 Task: Find connections with filter location Ginsheim-Gustavsburg with filter topic #careeradvice with filter profile language German with filter current company Believe In Yourself with filter school Kalyani University, Kalyani with filter industry Human Resources Services with filter service category NotaryOnline Research with filter keywords title Administrative Analyst
Action: Mouse moved to (645, 86)
Screenshot: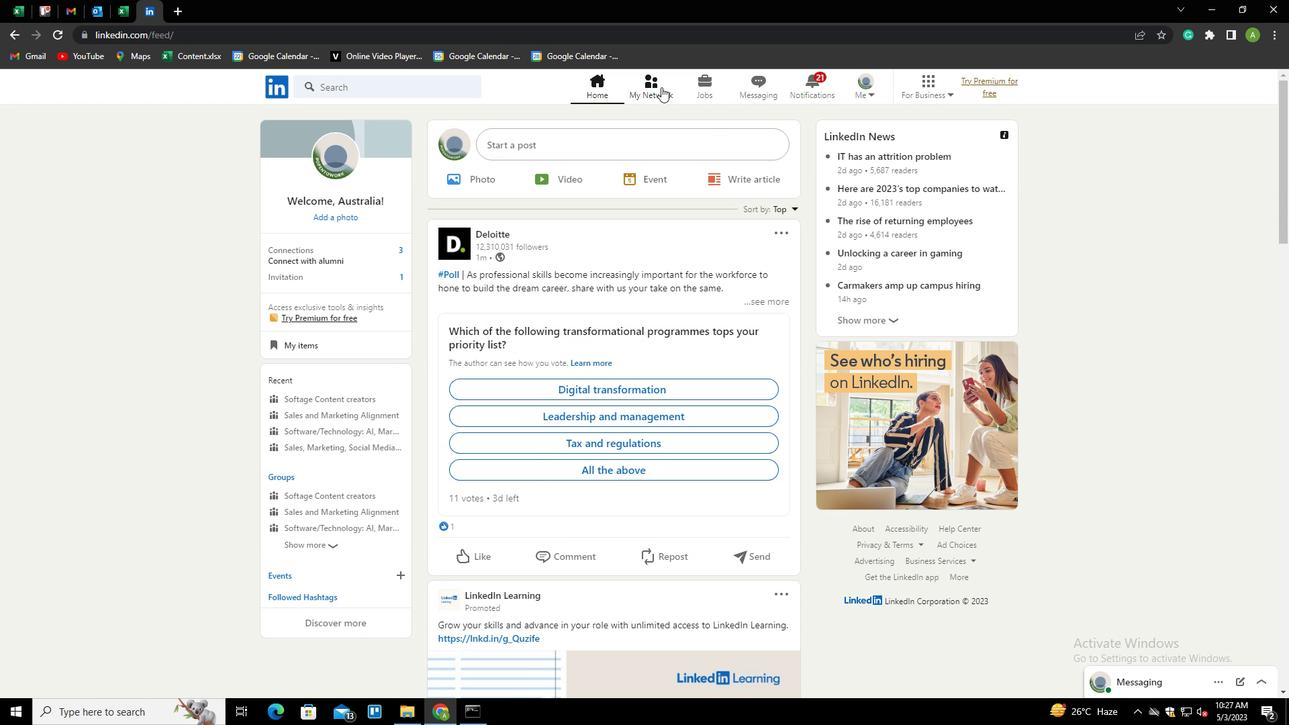 
Action: Mouse pressed left at (645, 86)
Screenshot: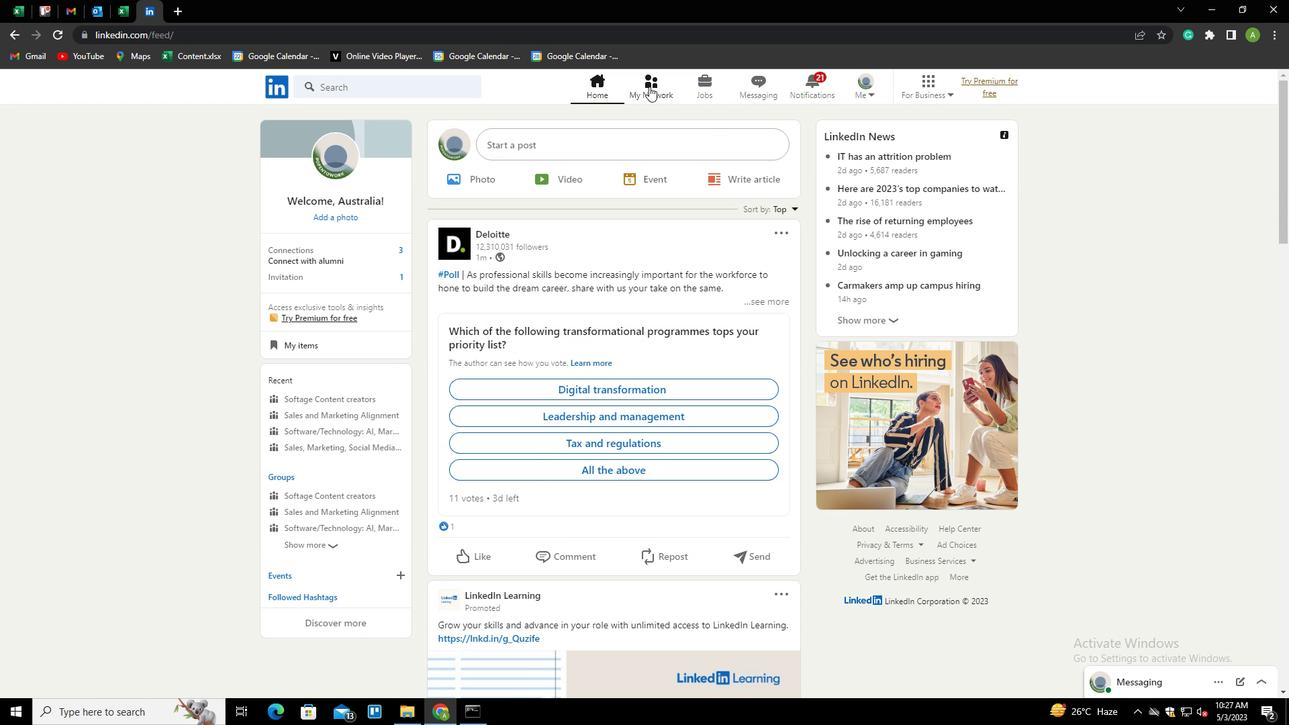 
Action: Mouse moved to (330, 155)
Screenshot: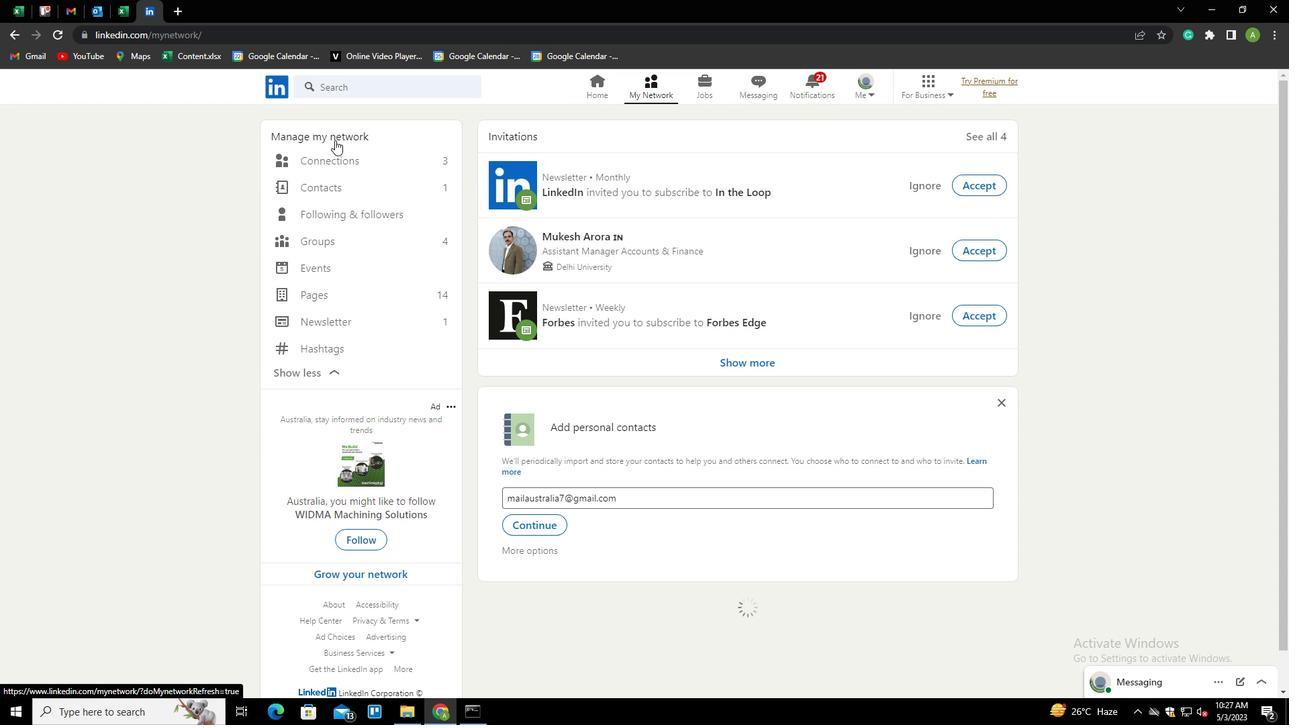 
Action: Mouse pressed left at (330, 155)
Screenshot: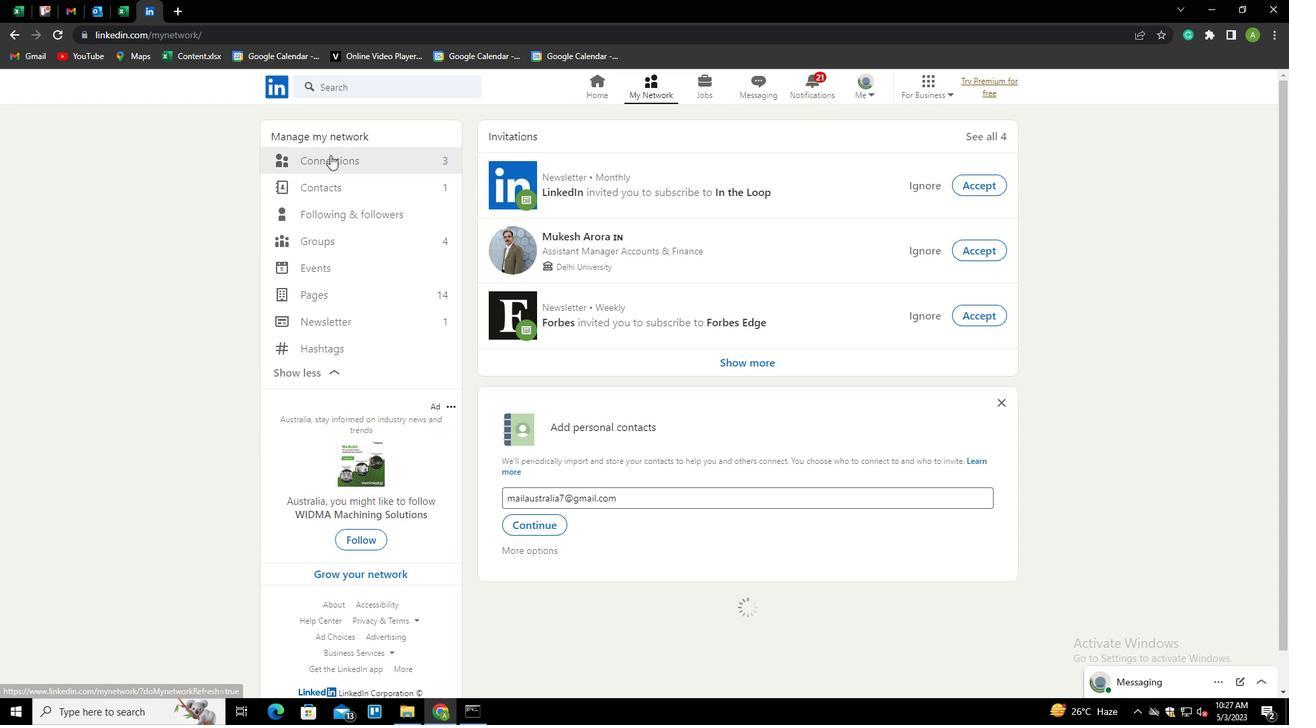 
Action: Mouse moved to (710, 160)
Screenshot: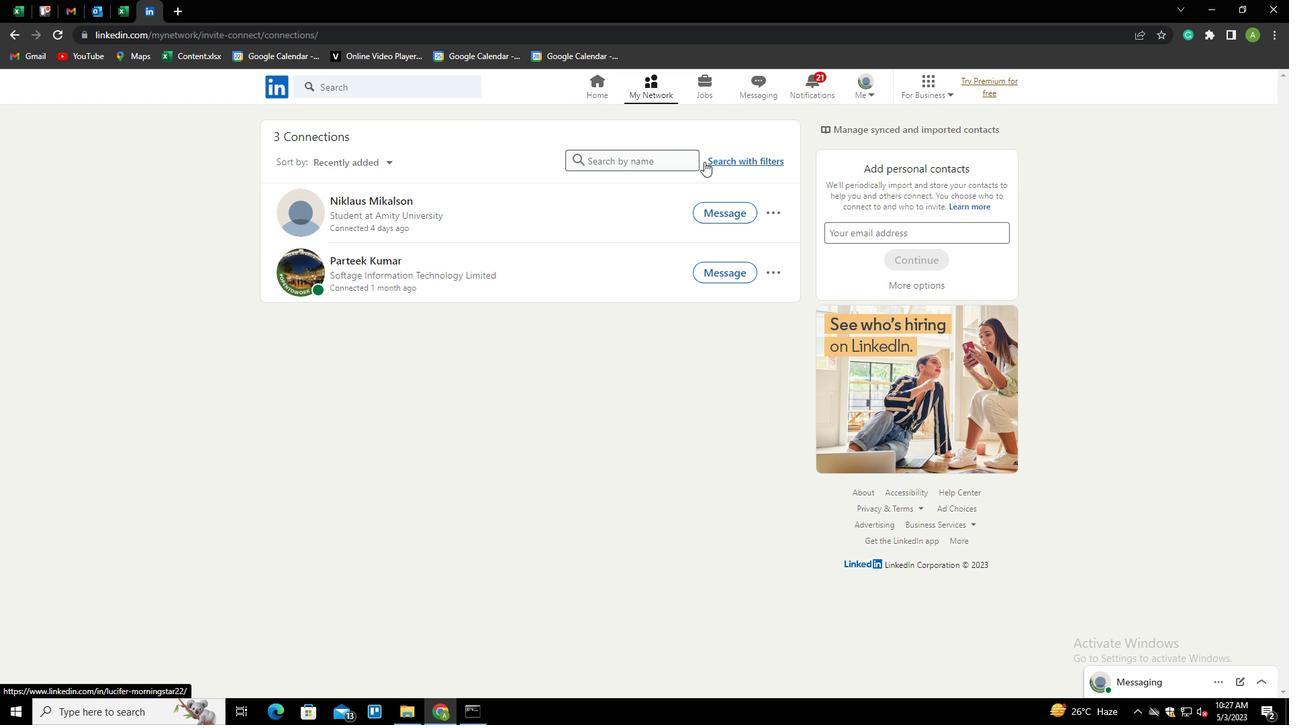
Action: Mouse pressed left at (710, 160)
Screenshot: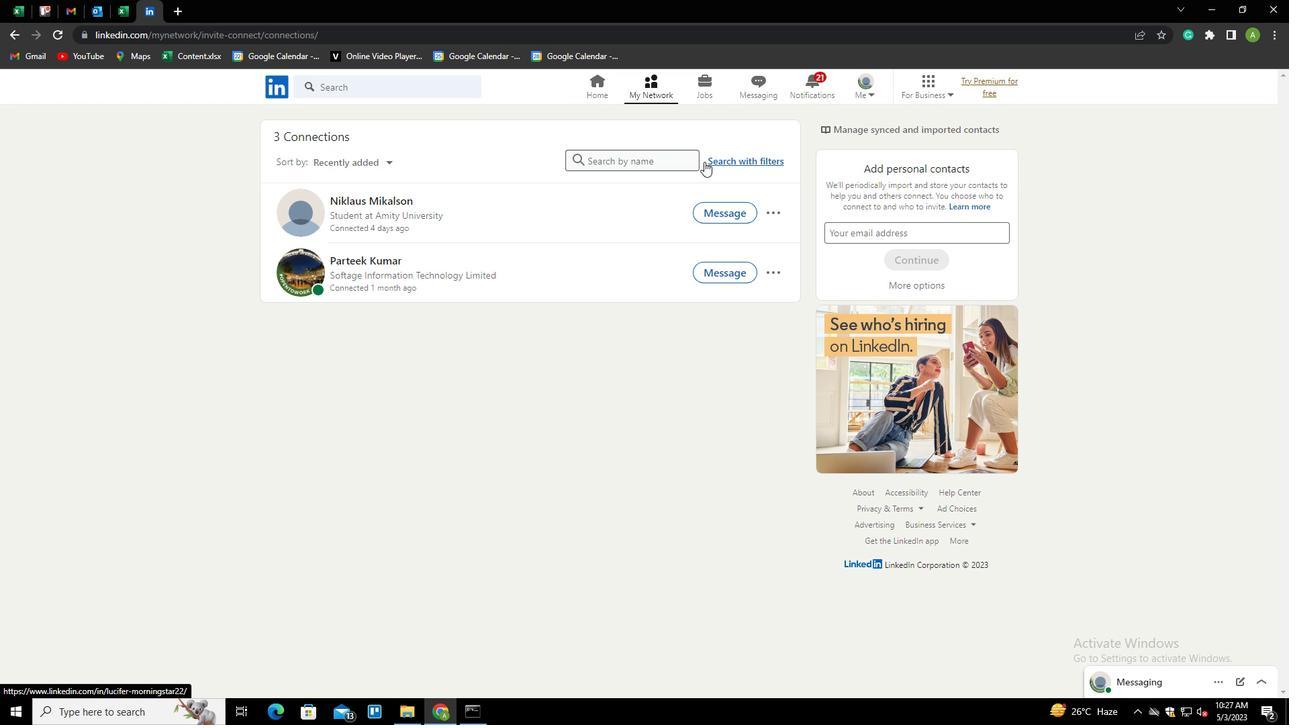 
Action: Mouse moved to (677, 122)
Screenshot: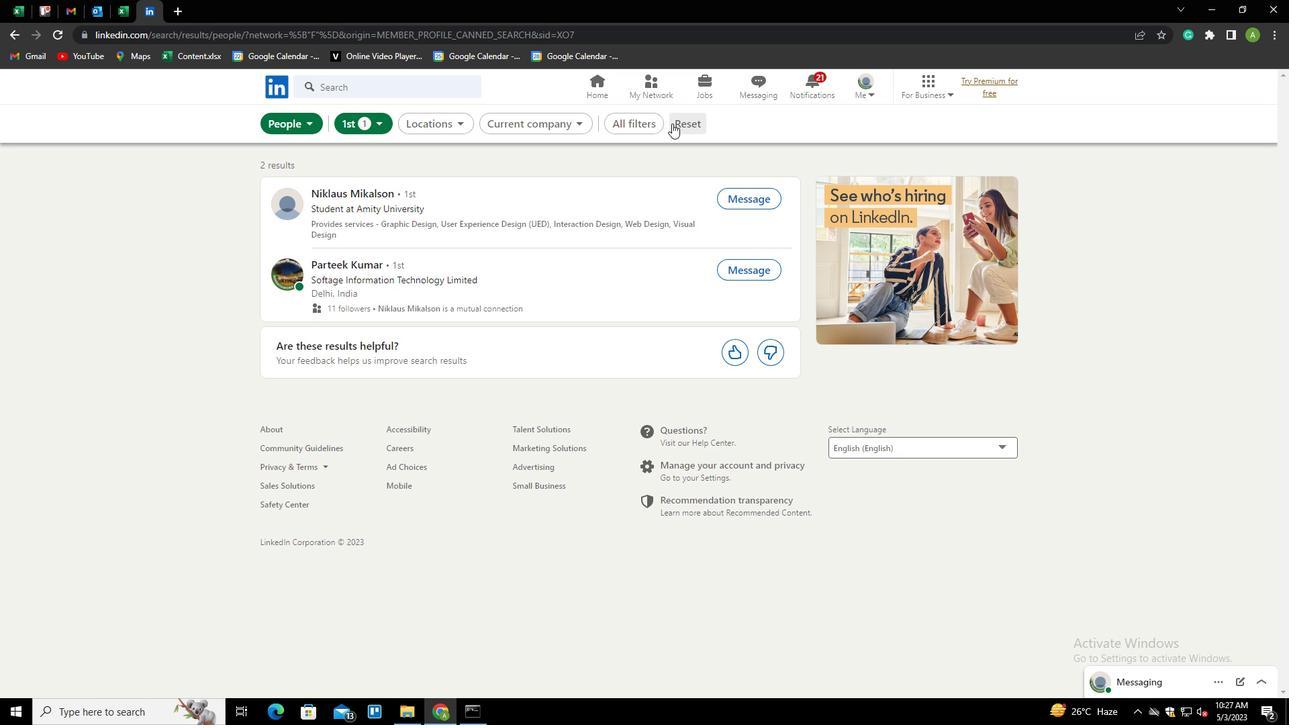 
Action: Mouse pressed left at (677, 122)
Screenshot: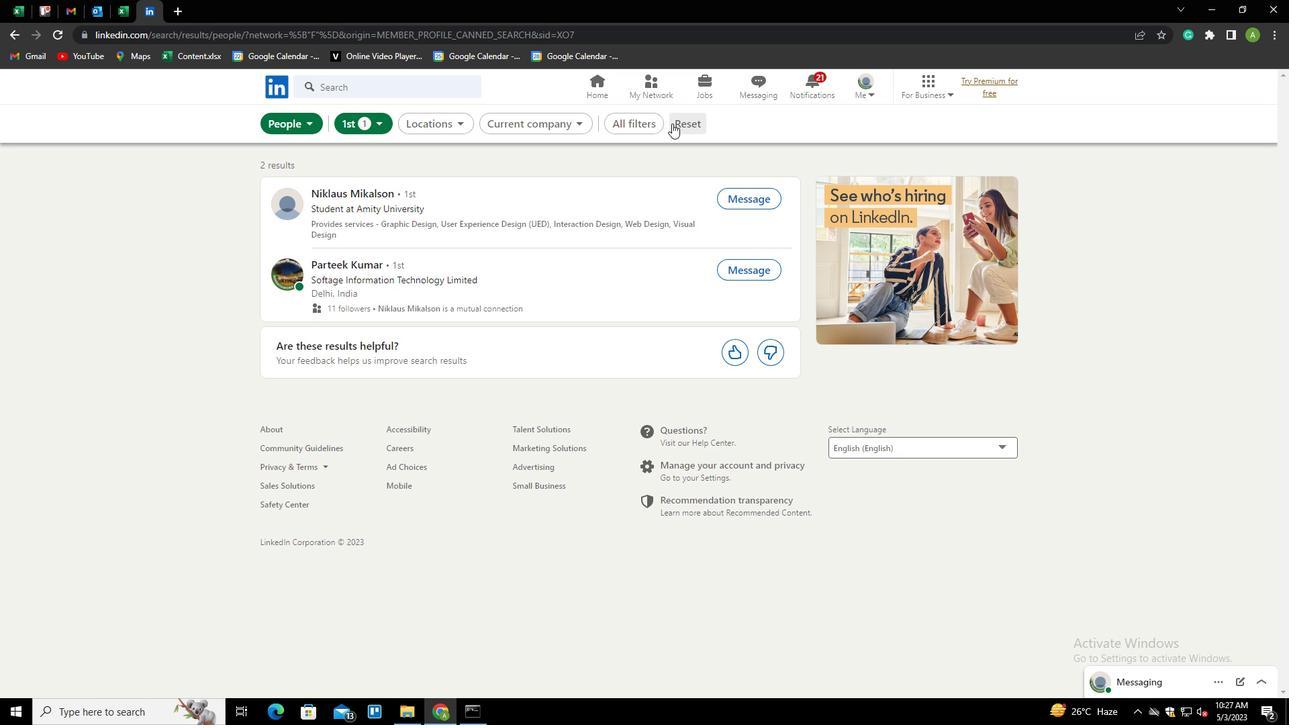 
Action: Mouse moved to (667, 125)
Screenshot: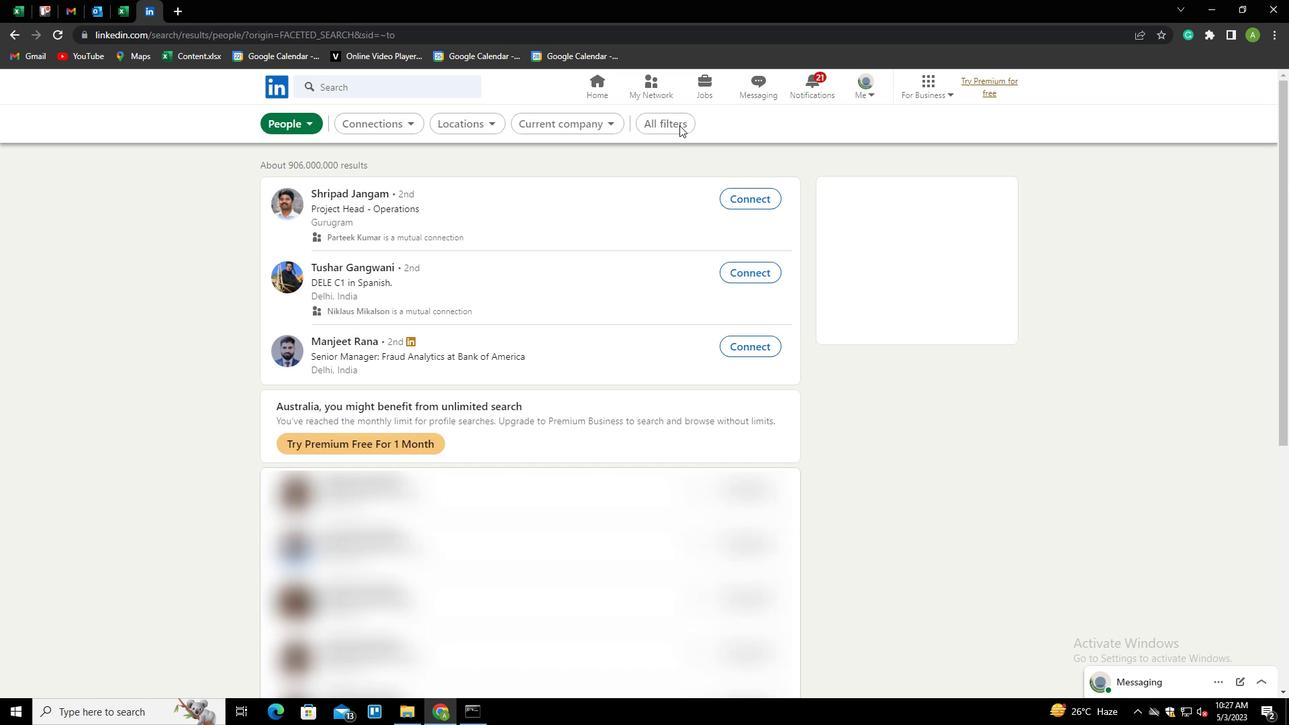 
Action: Mouse pressed left at (667, 125)
Screenshot: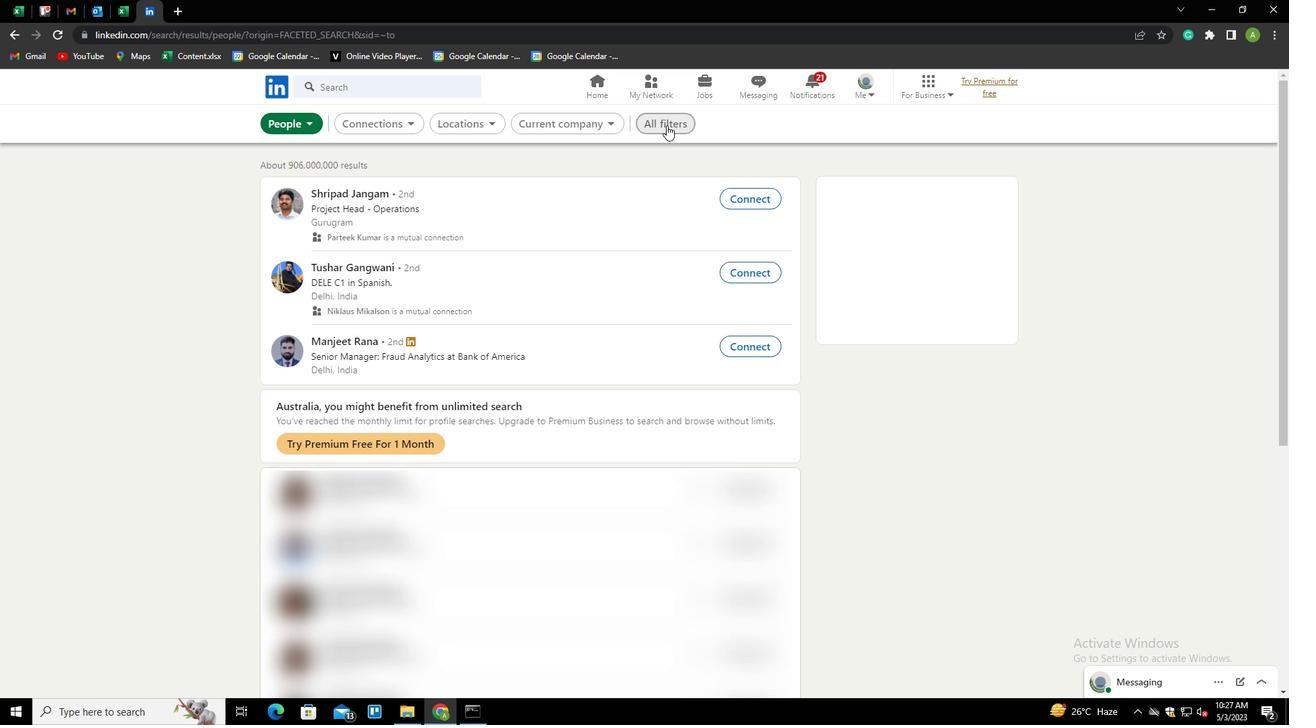 
Action: Key pressed <Key.shift>
Screenshot: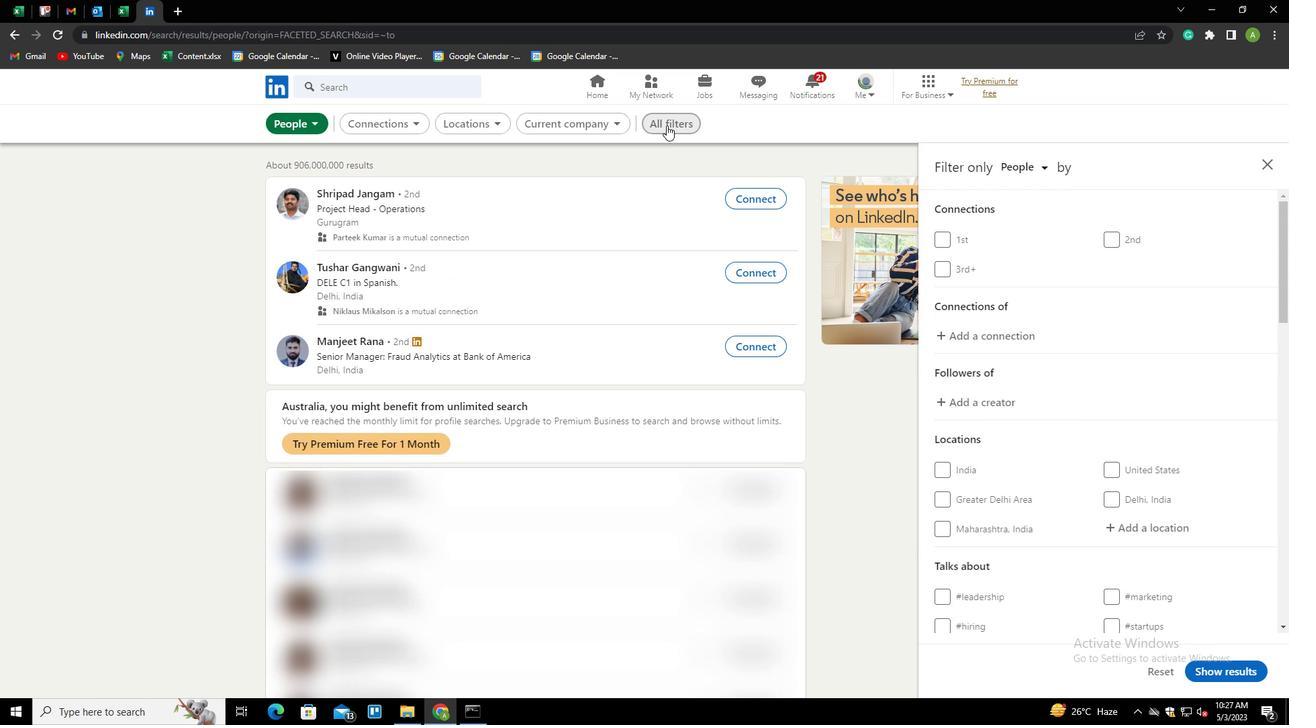 
Action: Mouse moved to (1067, 432)
Screenshot: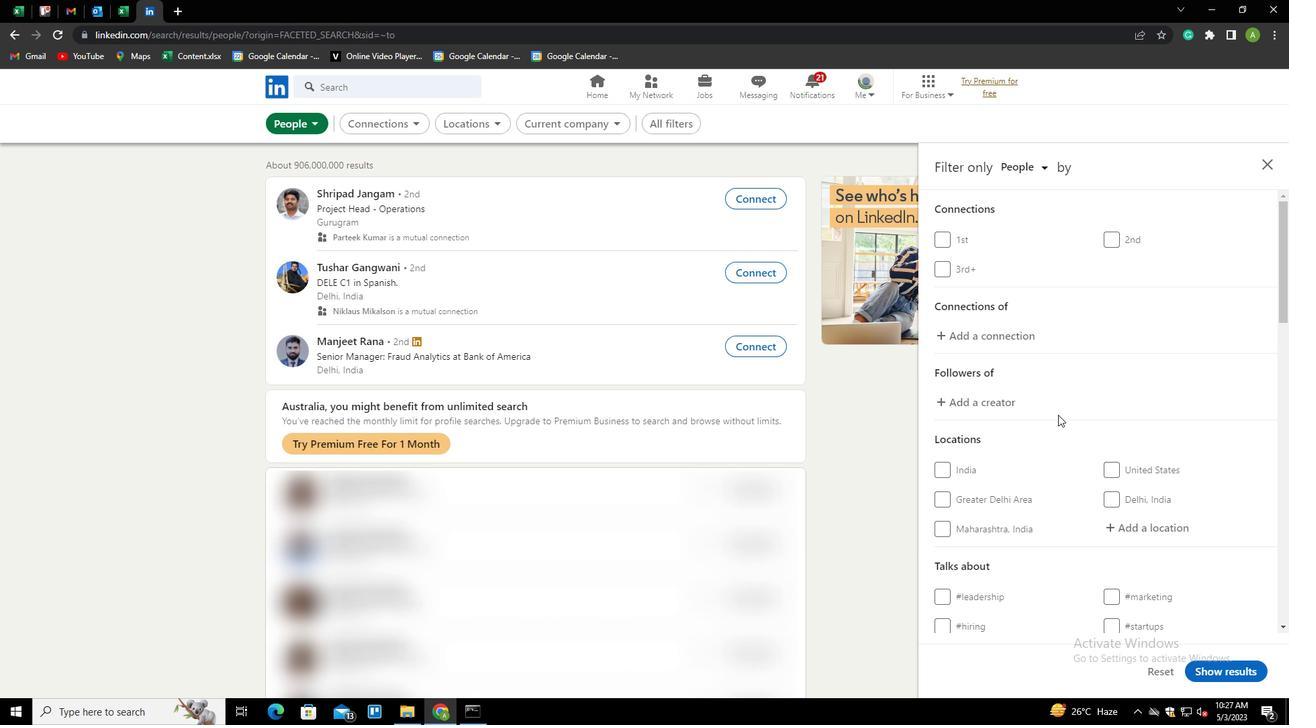 
Action: Mouse scrolled (1067, 431) with delta (0, 0)
Screenshot: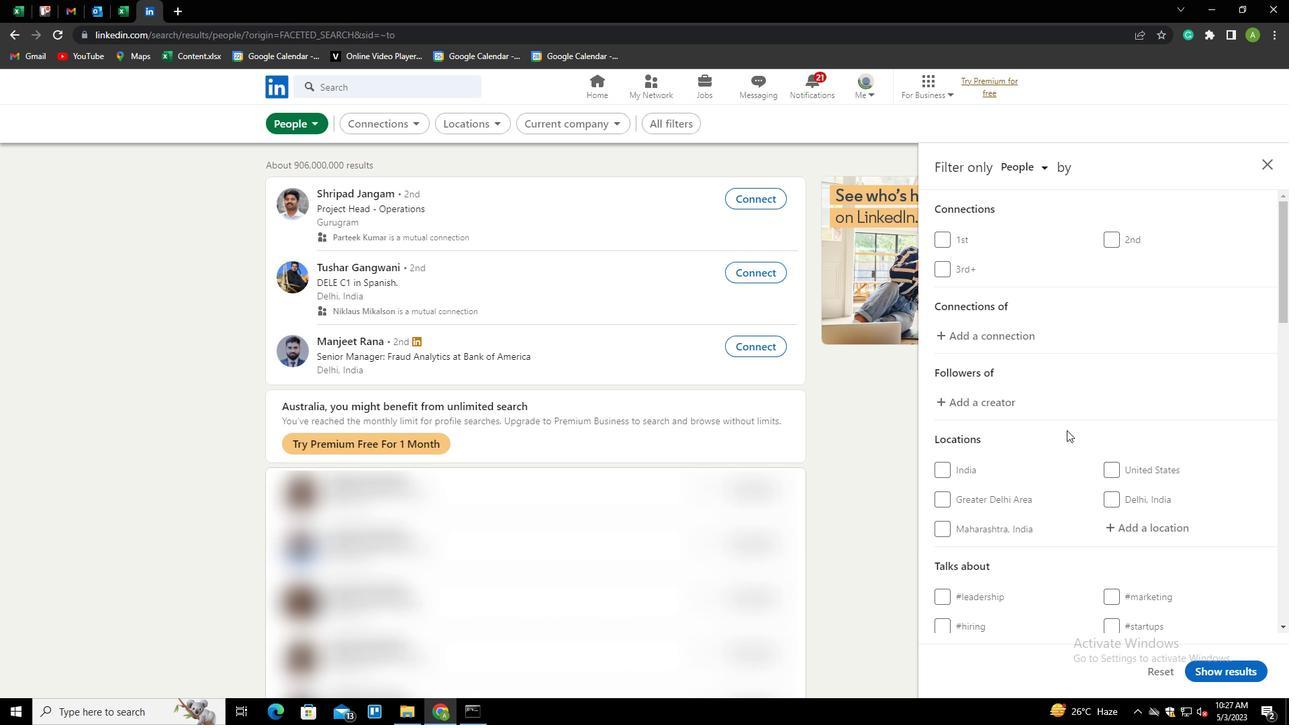 
Action: Mouse scrolled (1067, 431) with delta (0, 0)
Screenshot: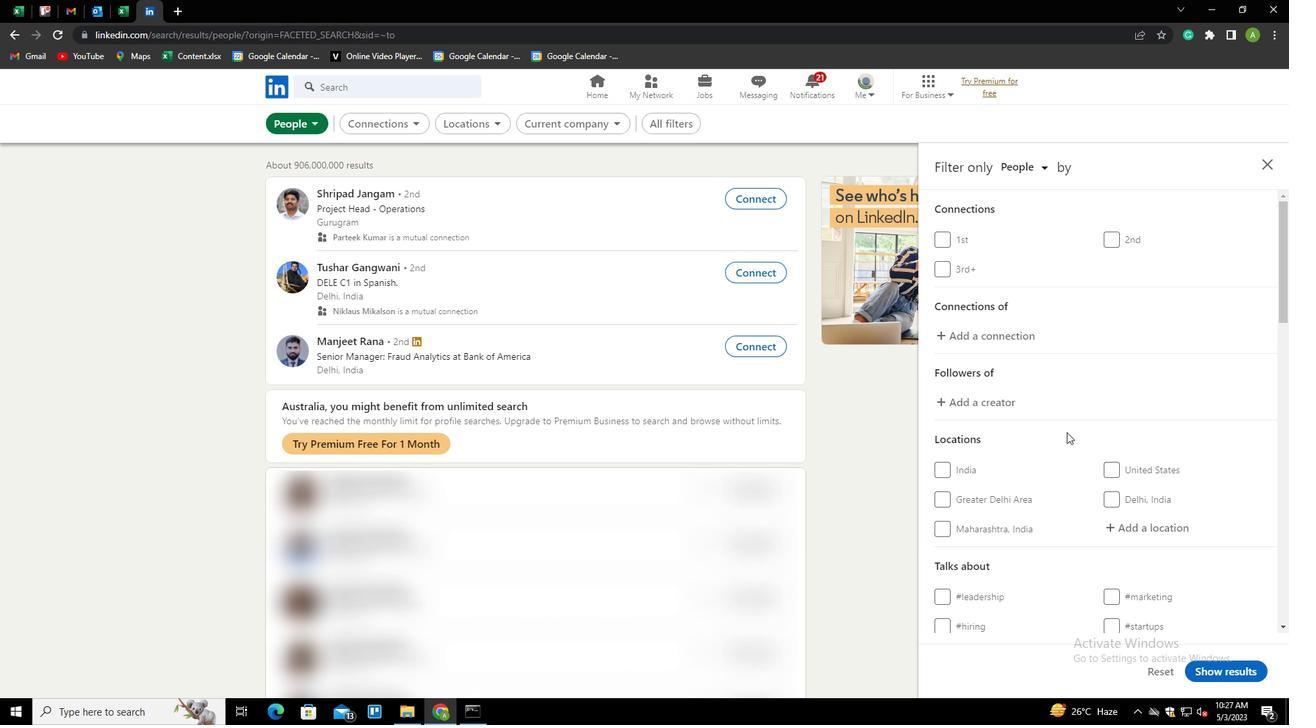 
Action: Mouse moved to (1109, 397)
Screenshot: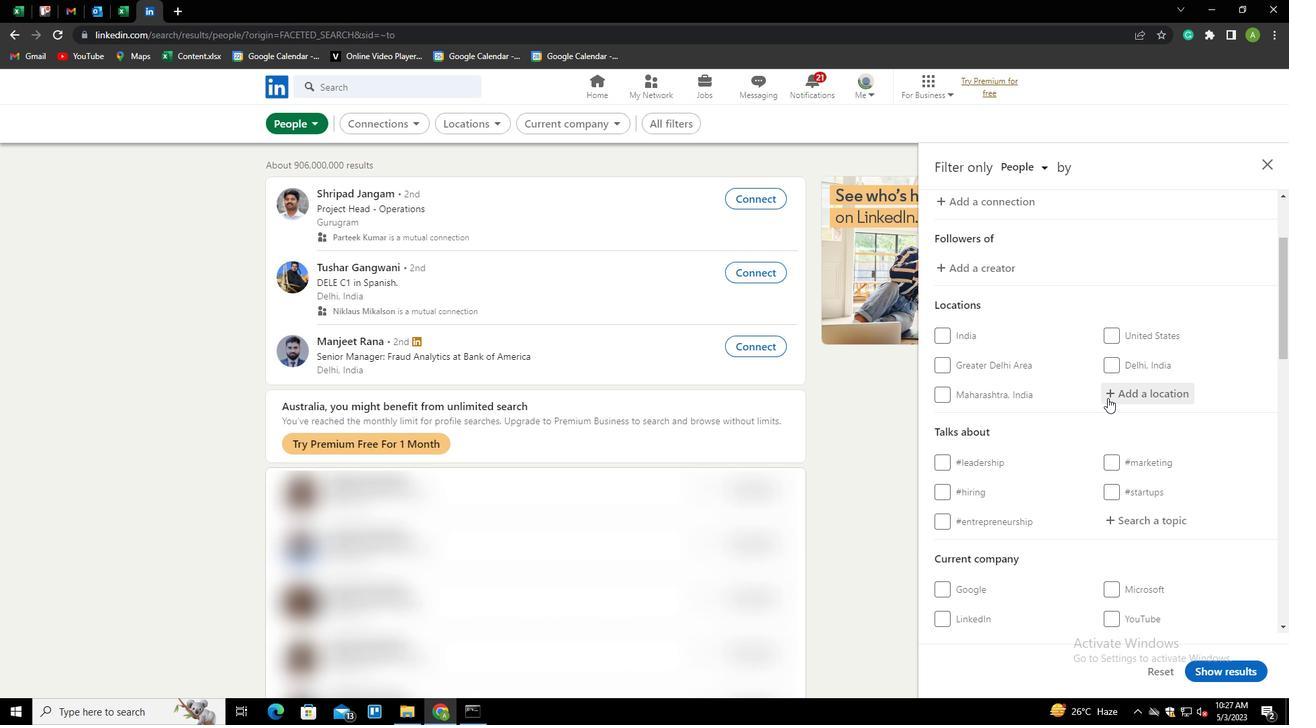 
Action: Mouse pressed left at (1109, 397)
Screenshot: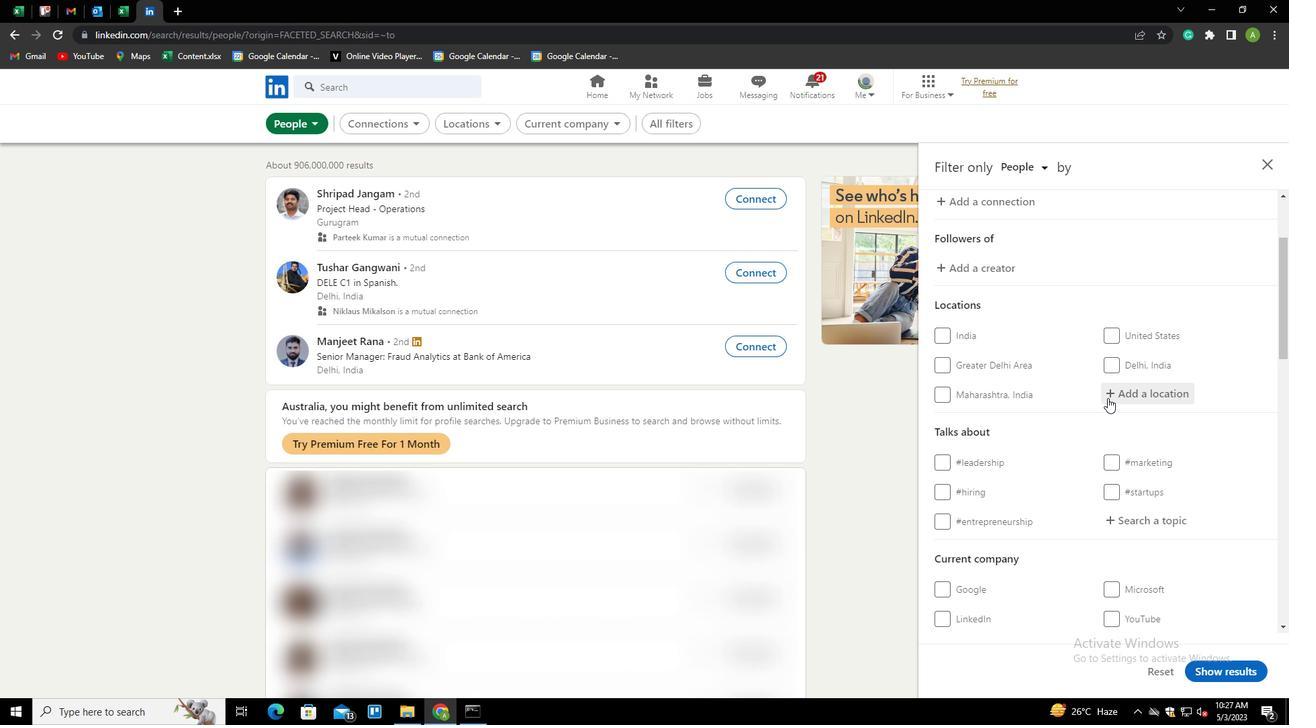 
Action: Key pressed <Key.shift>G
Screenshot: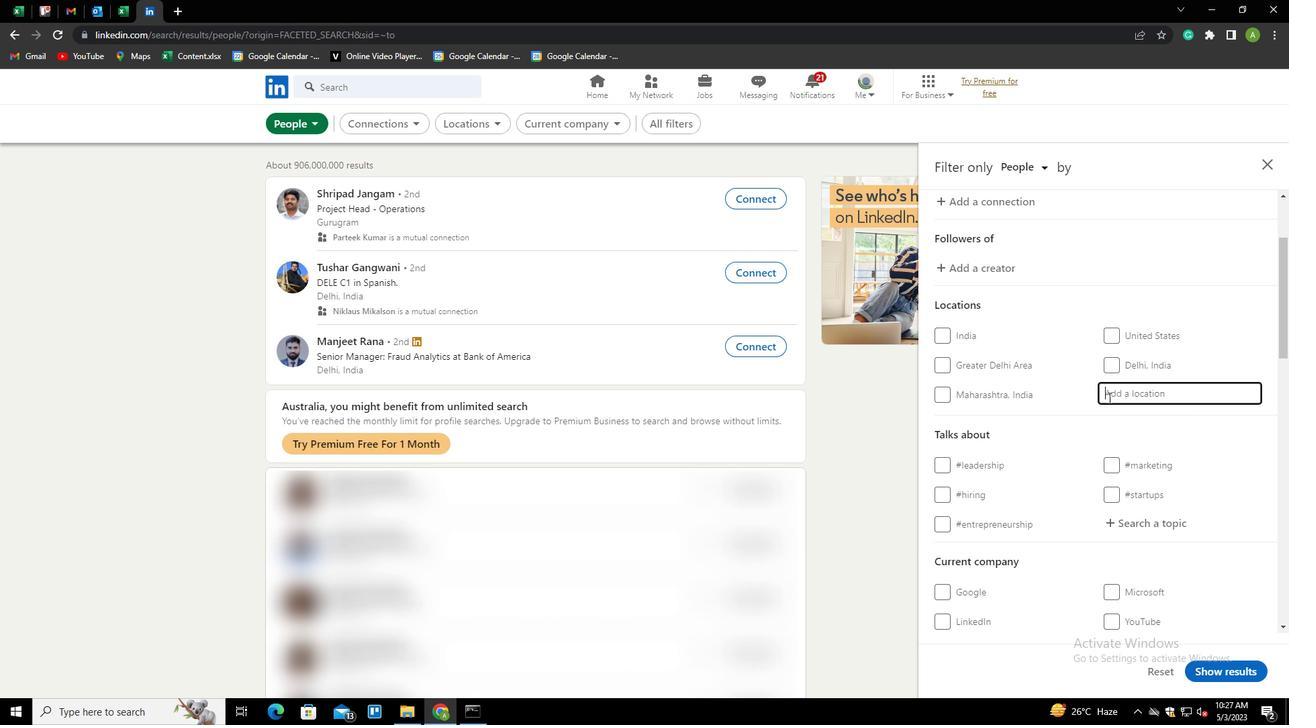 
Action: Mouse moved to (1099, 401)
Screenshot: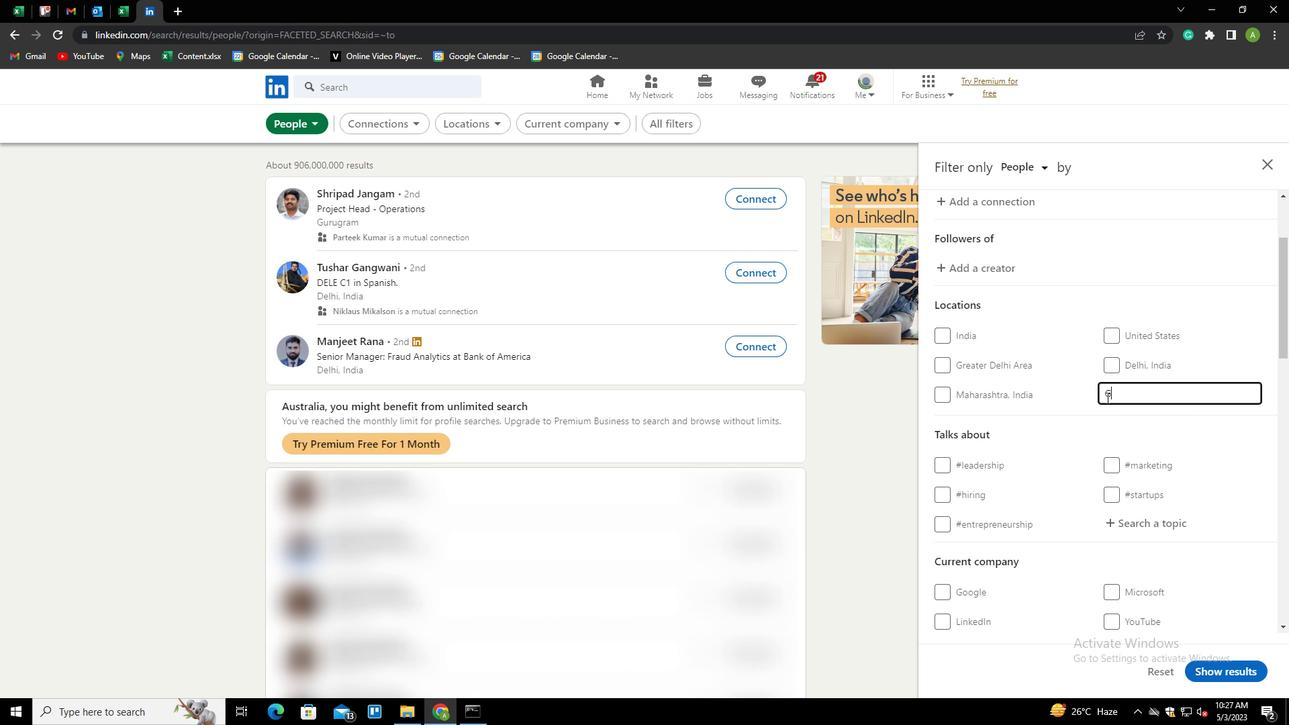 
Action: Key pressed INSHEIM<Key.down><Key.enter>
Screenshot: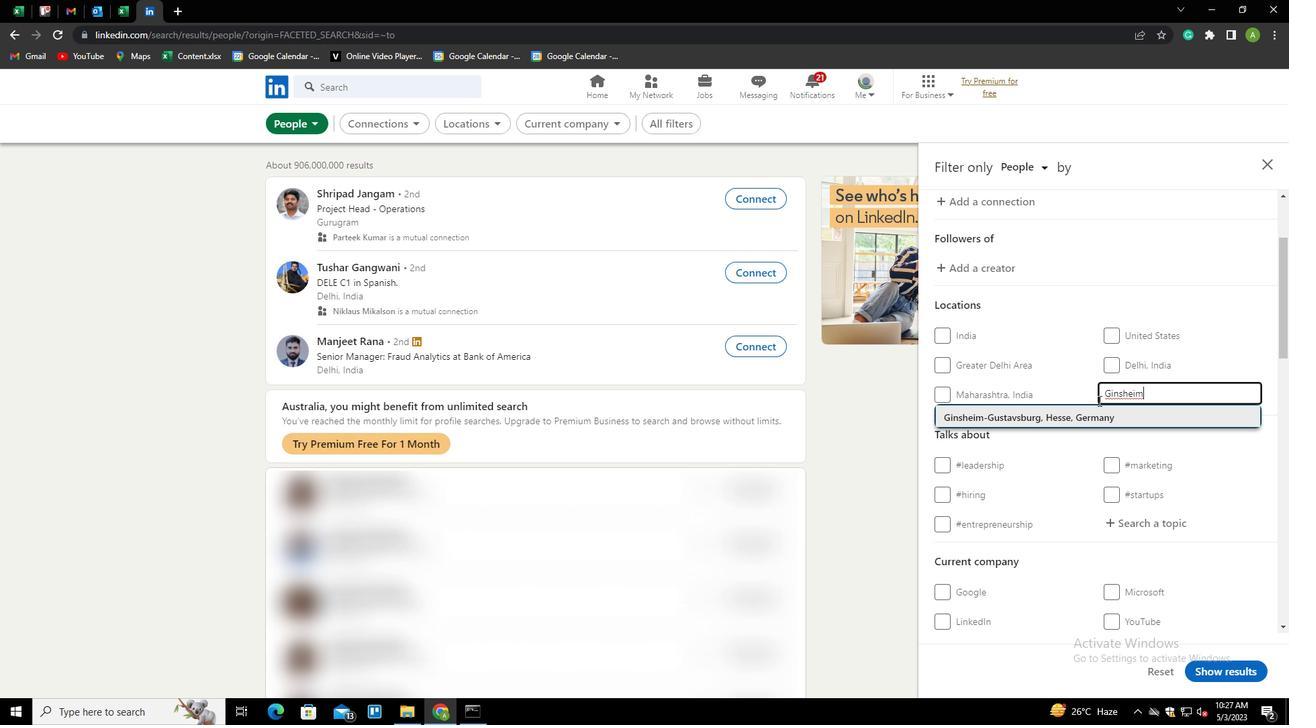 
Action: Mouse scrolled (1099, 400) with delta (0, 0)
Screenshot: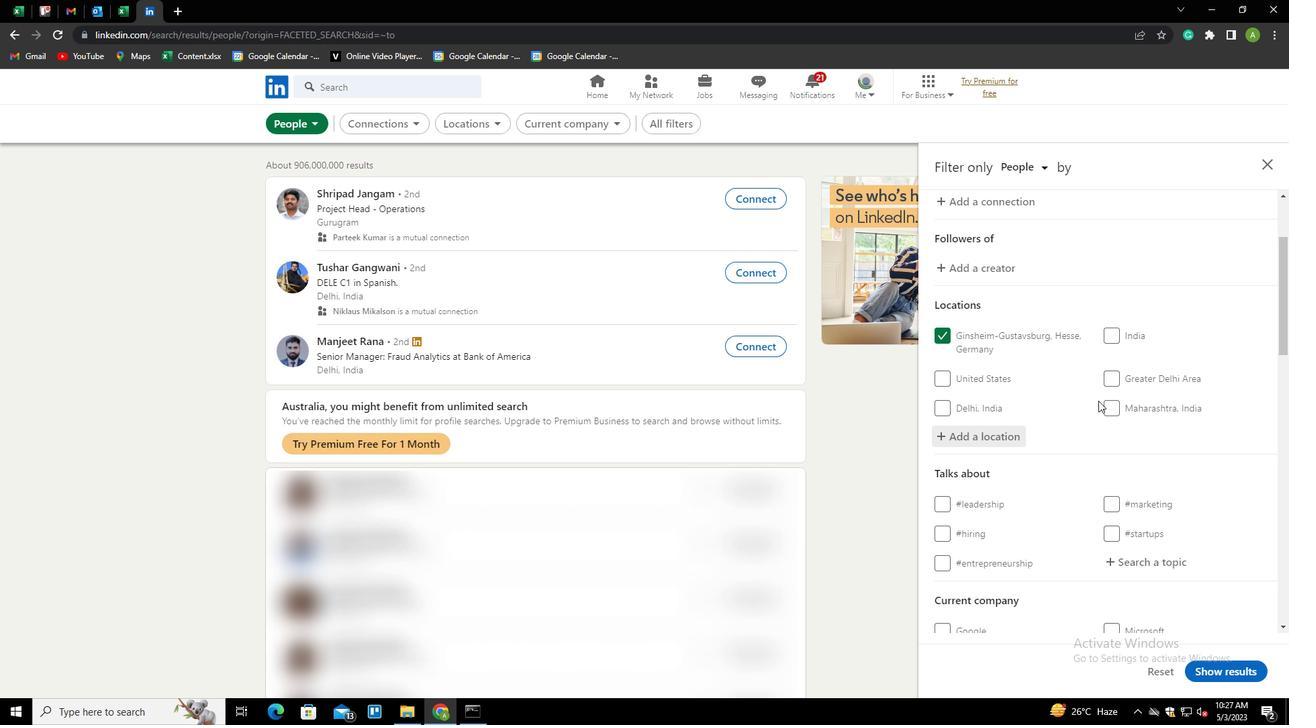 
Action: Mouse scrolled (1099, 400) with delta (0, 0)
Screenshot: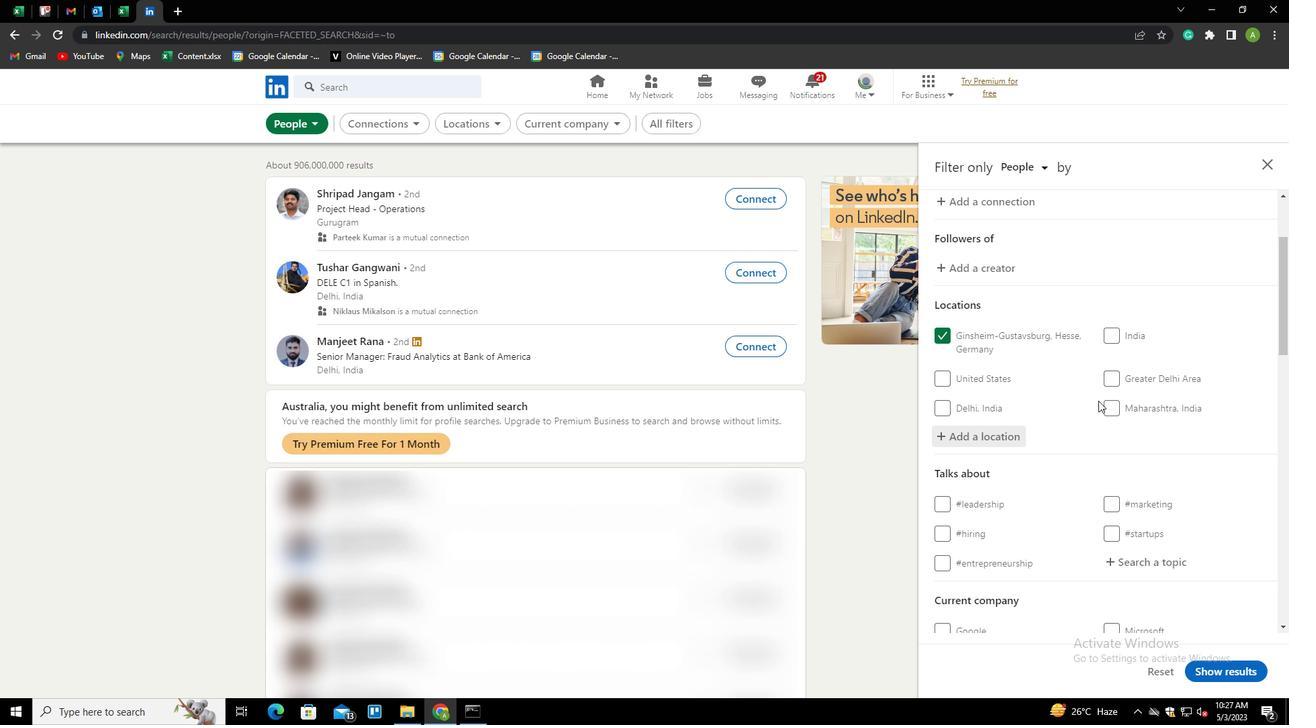 
Action: Mouse moved to (1121, 434)
Screenshot: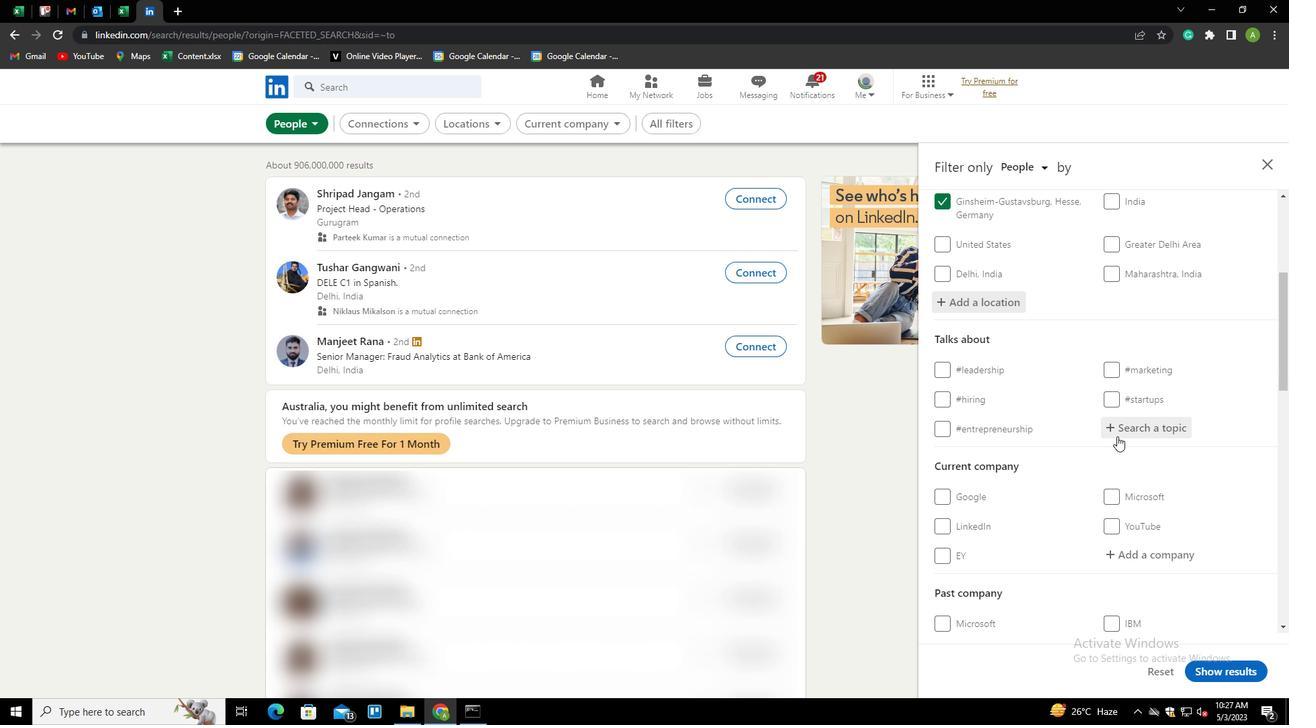 
Action: Mouse pressed left at (1121, 434)
Screenshot: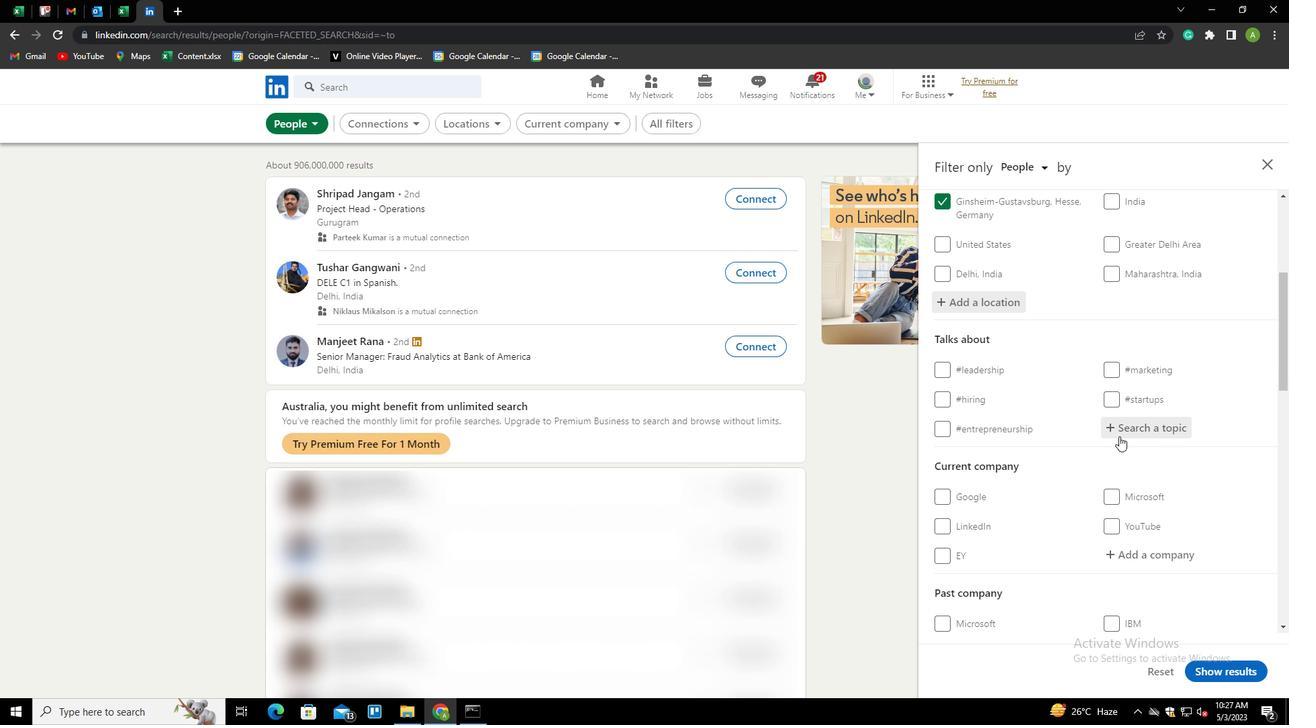 
Action: Key pressed CA
Screenshot: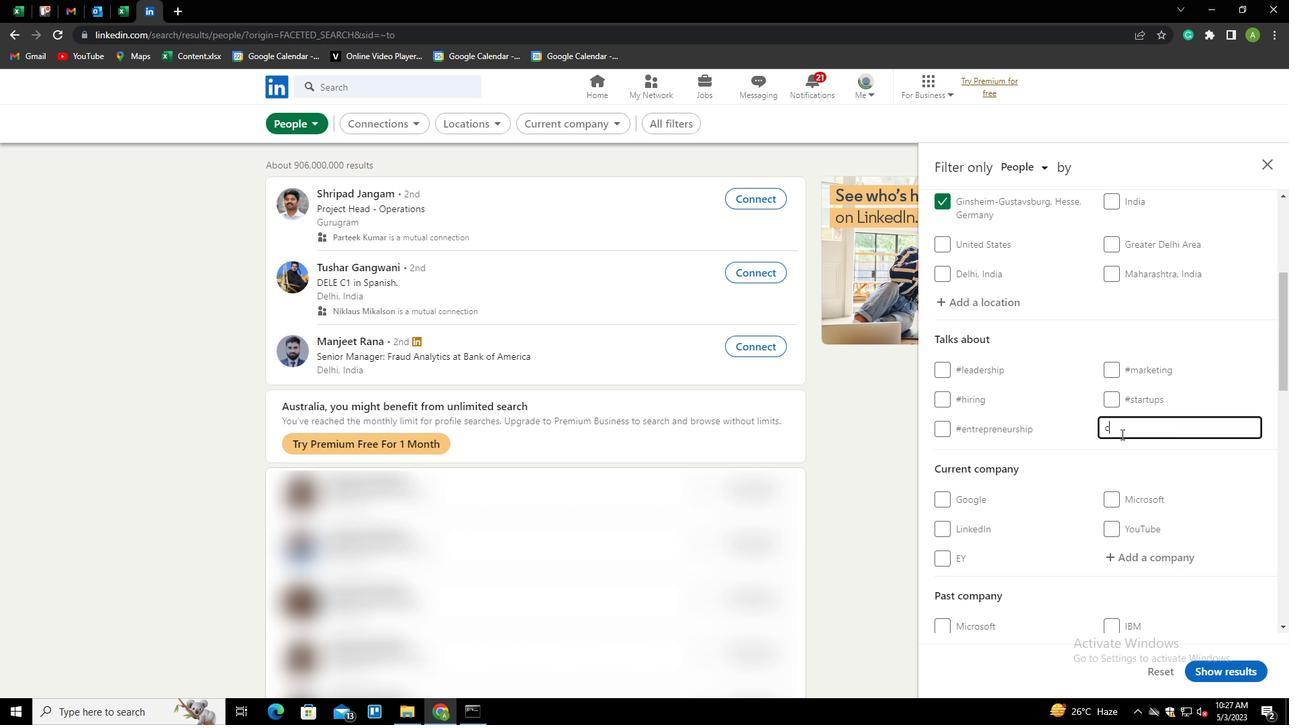 
Action: Mouse moved to (1121, 434)
Screenshot: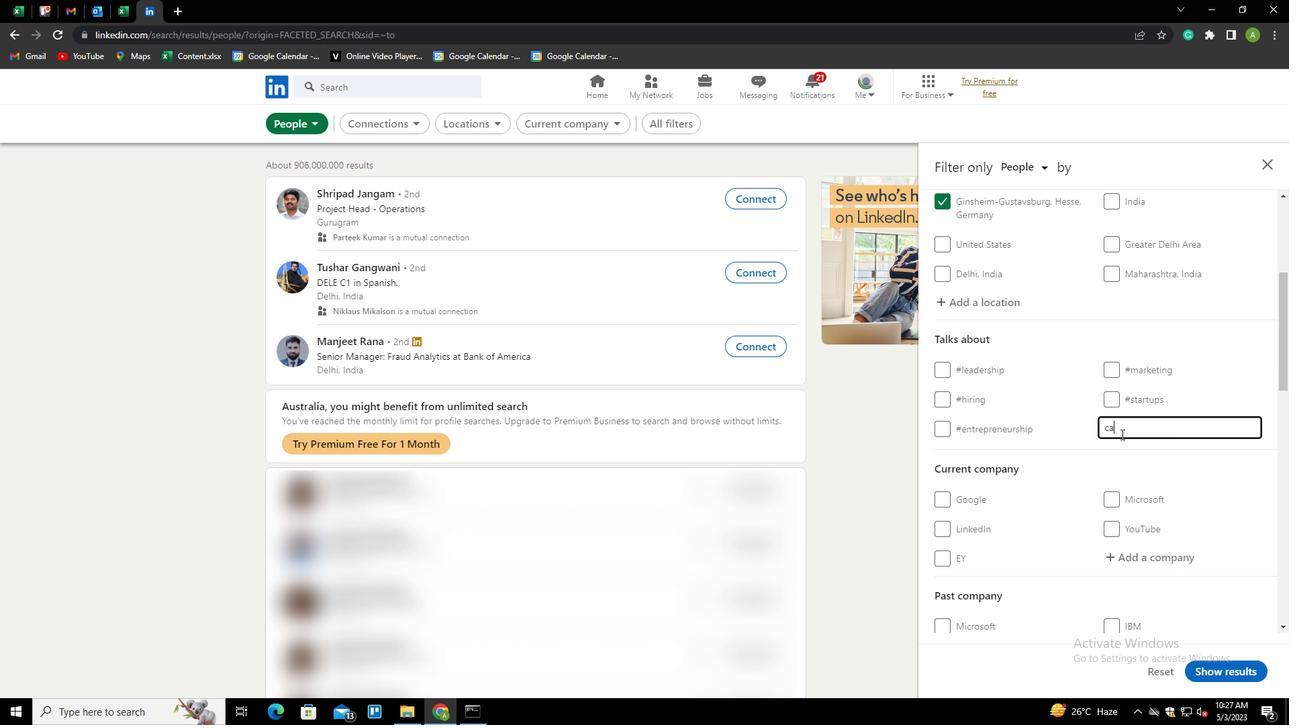 
Action: Key pressed R
Screenshot: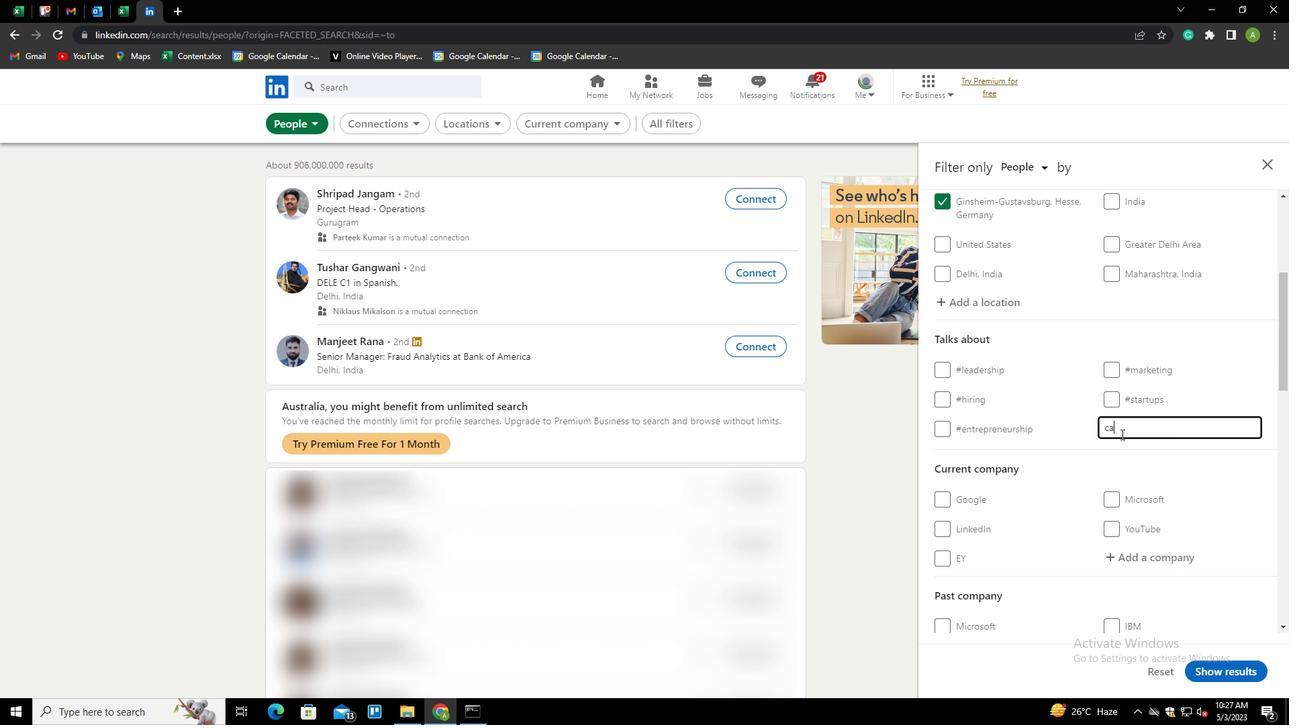 
Action: Mouse moved to (1114, 435)
Screenshot: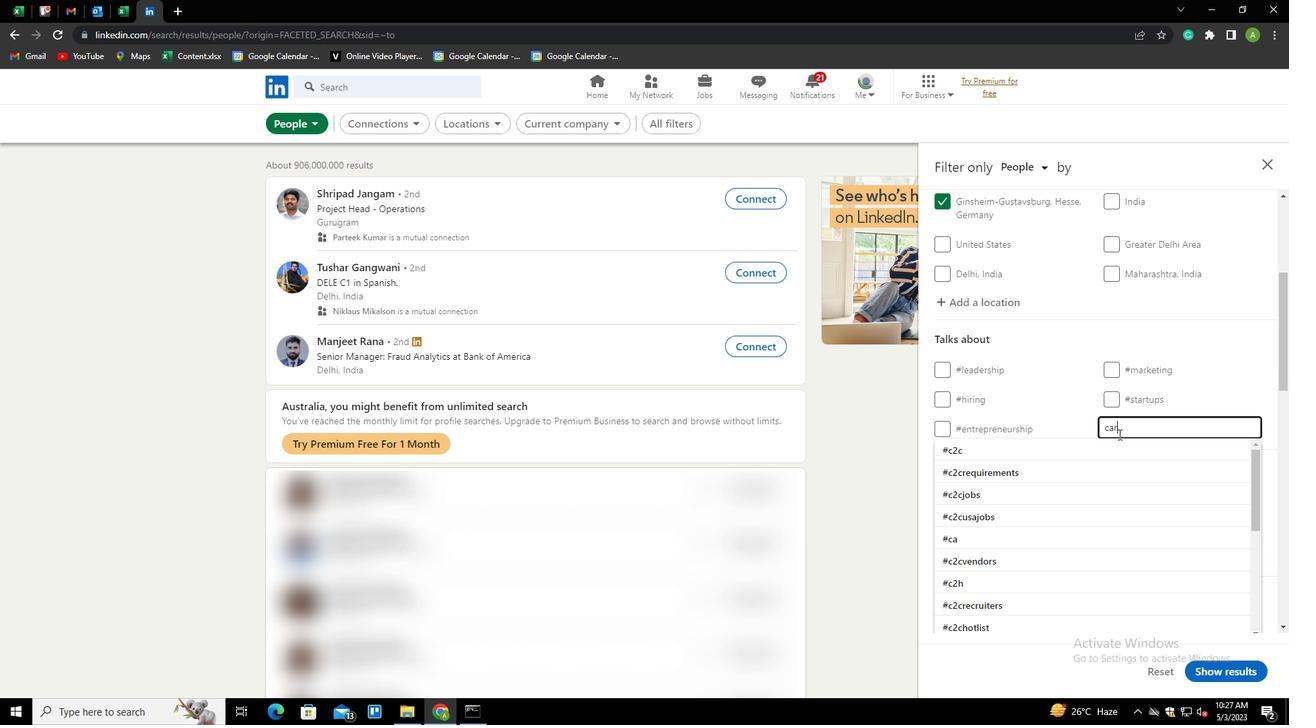 
Action: Key pressed EERADVICE<Key.down><Key.enter>
Screenshot: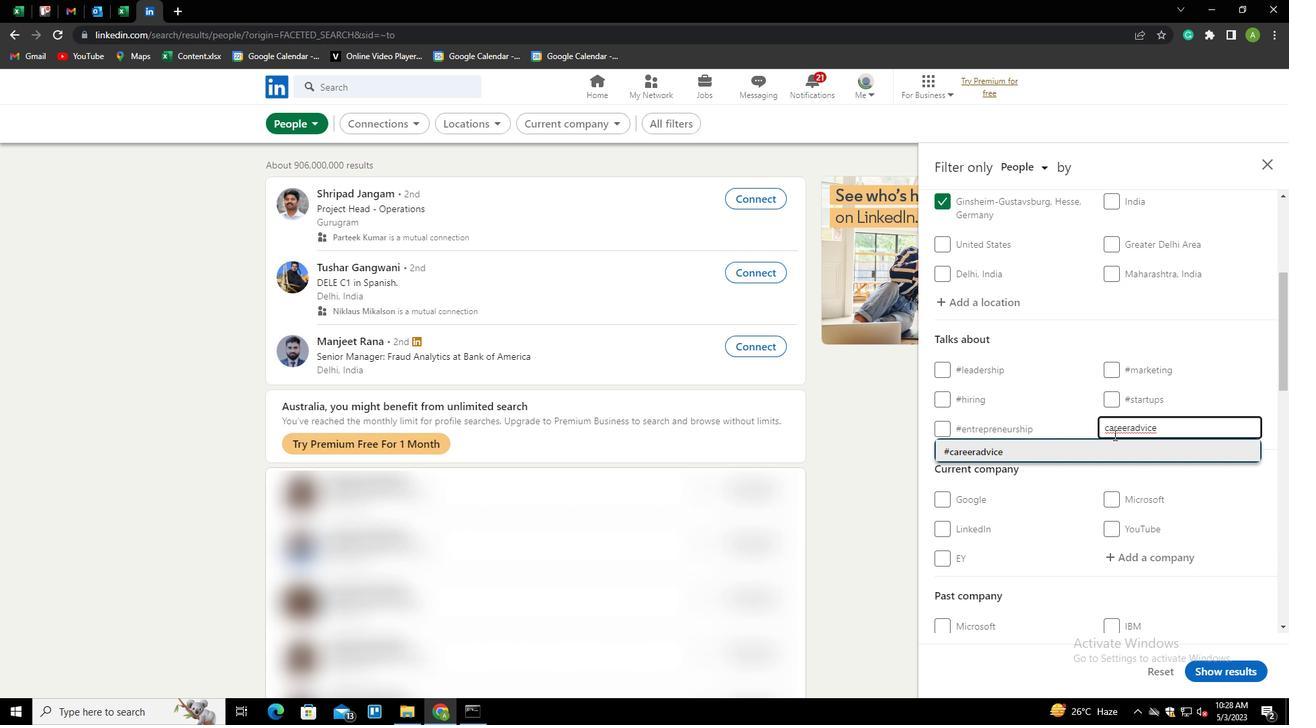 
Action: Mouse scrolled (1114, 434) with delta (0, 0)
Screenshot: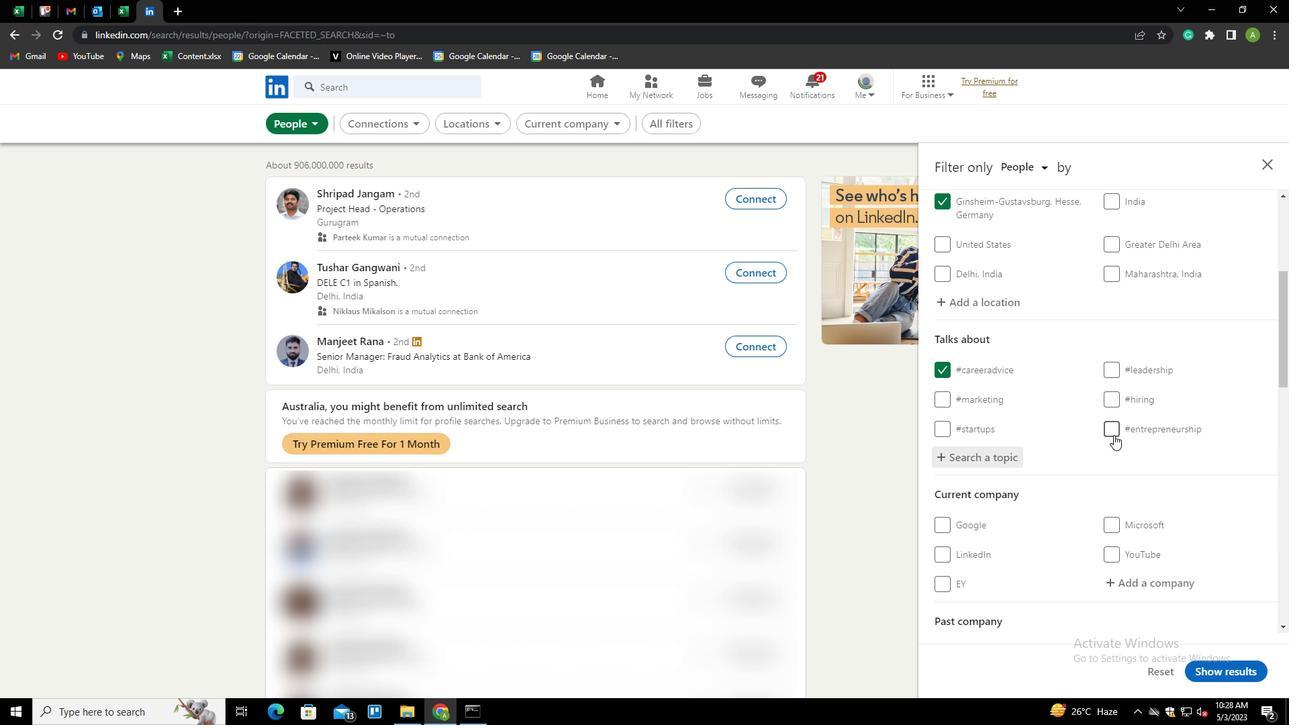 
Action: Mouse scrolled (1114, 434) with delta (0, 0)
Screenshot: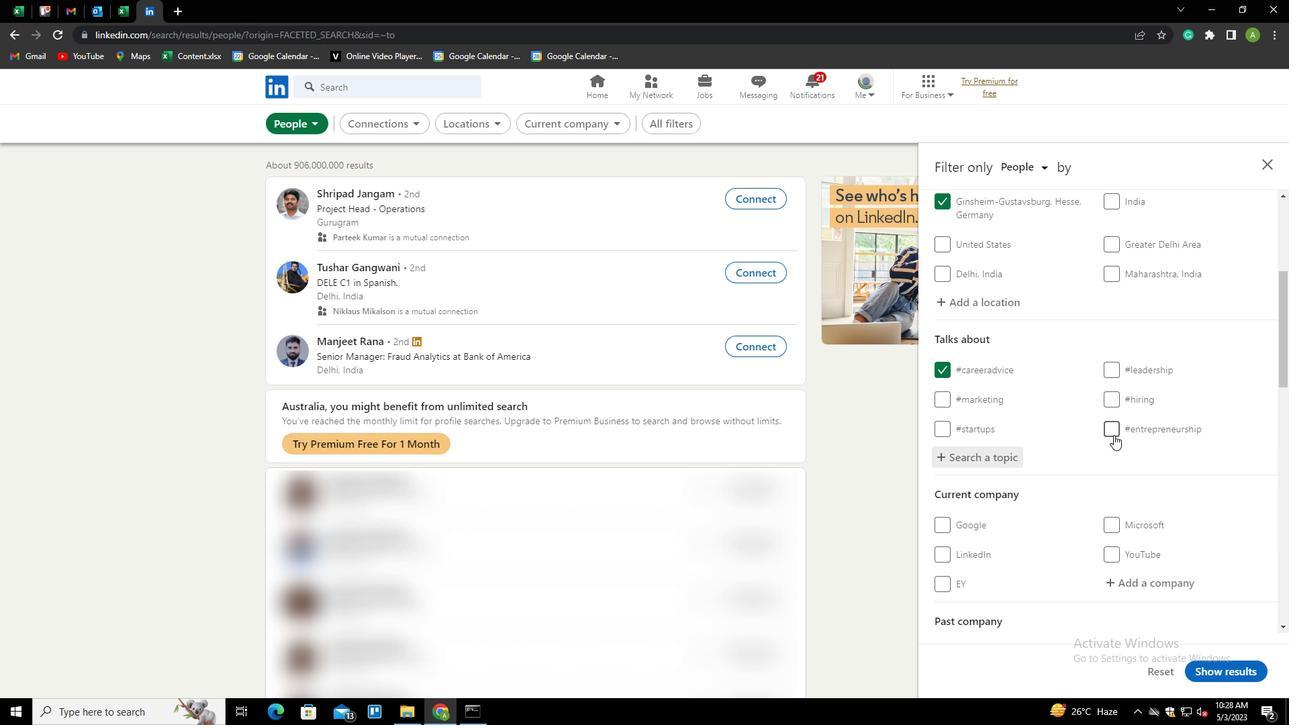 
Action: Mouse moved to (1115, 440)
Screenshot: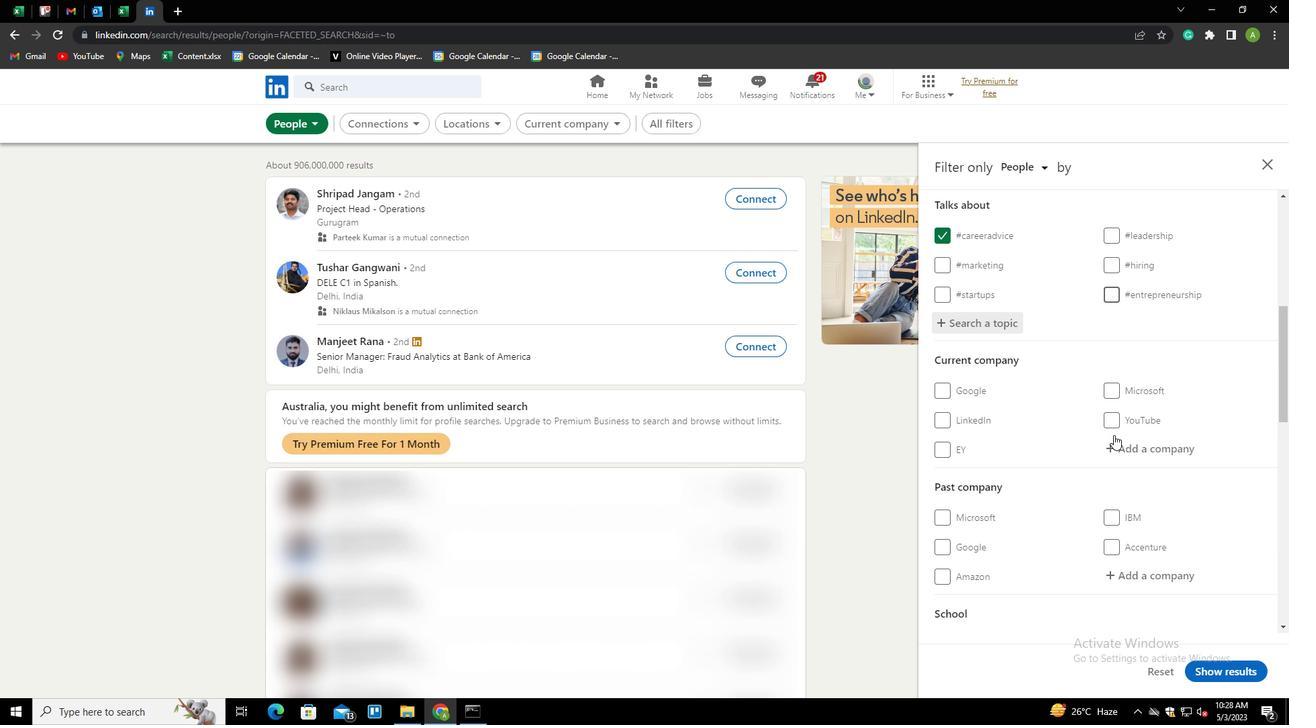 
Action: Mouse scrolled (1115, 440) with delta (0, 0)
Screenshot: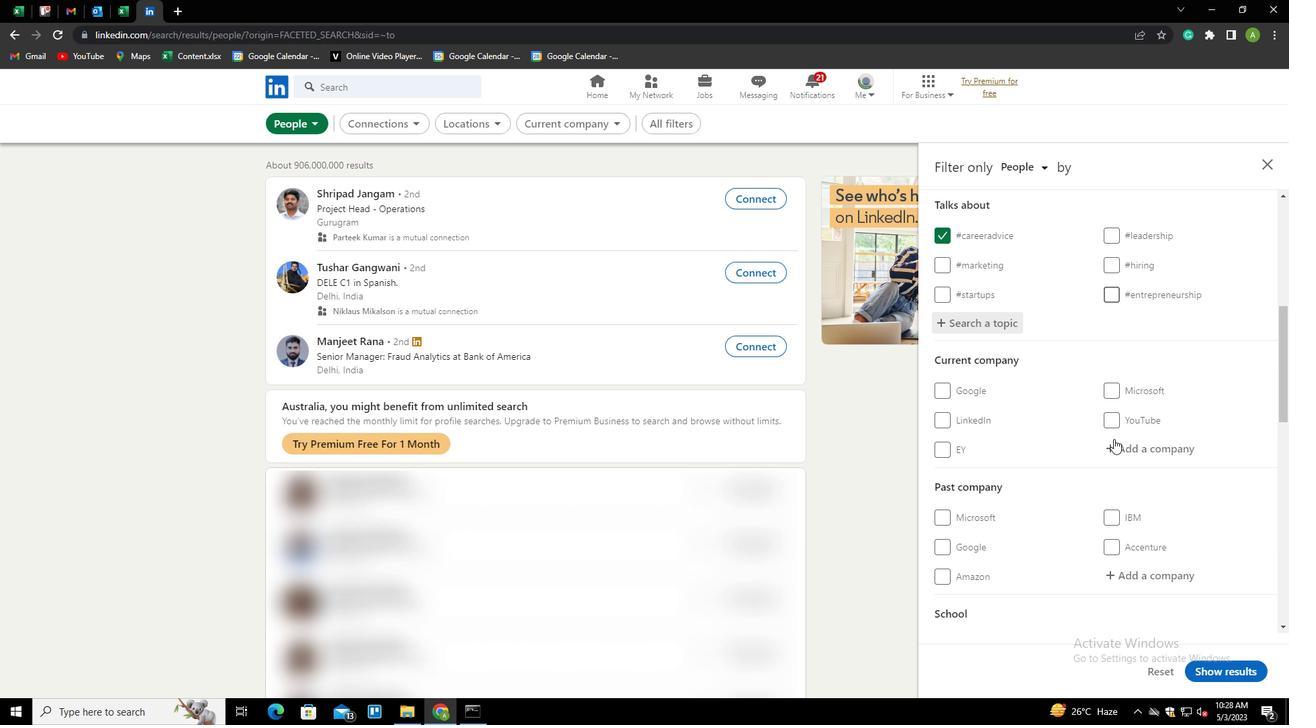 
Action: Mouse scrolled (1115, 440) with delta (0, 0)
Screenshot: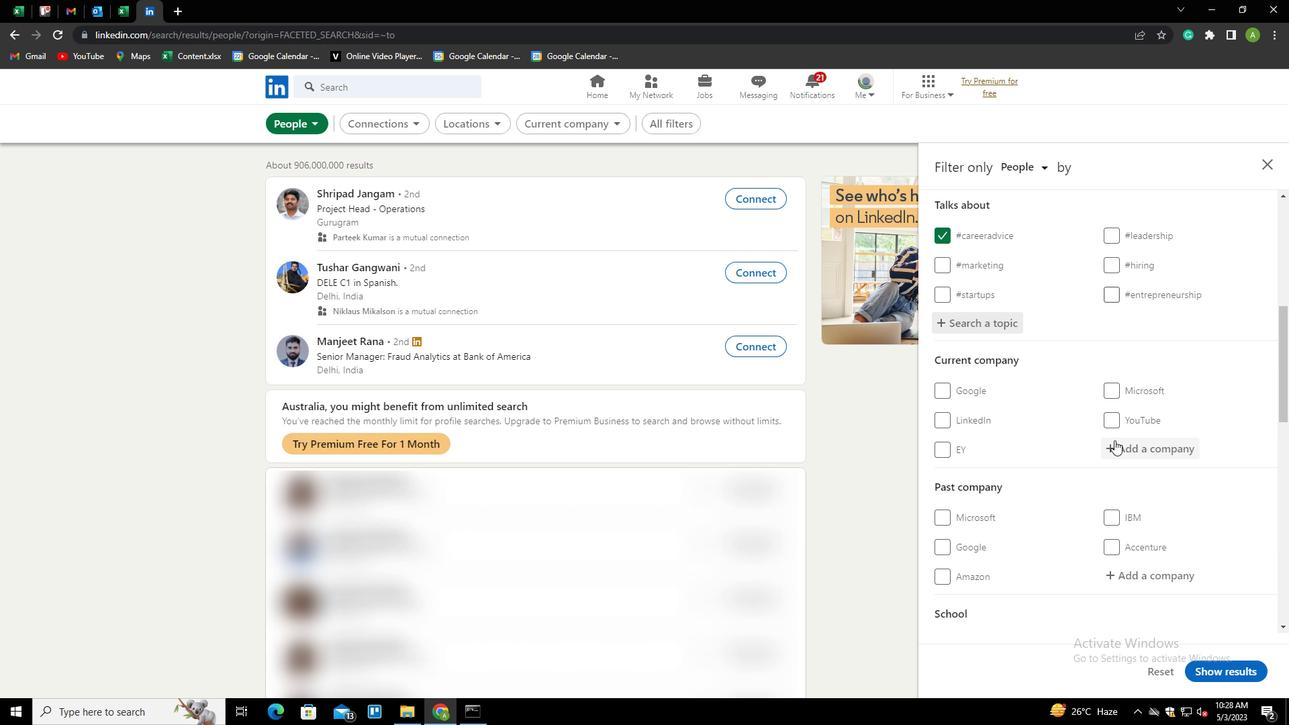 
Action: Mouse scrolled (1115, 440) with delta (0, 0)
Screenshot: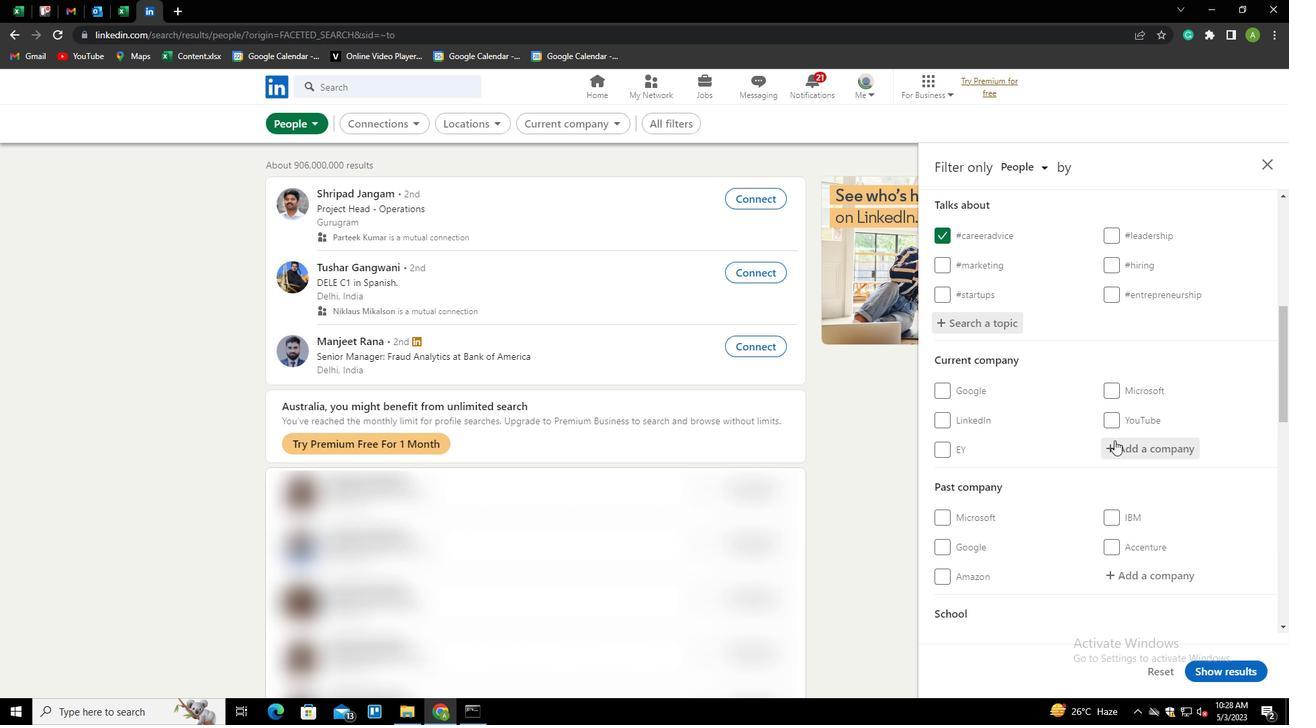 
Action: Mouse scrolled (1115, 440) with delta (0, 0)
Screenshot: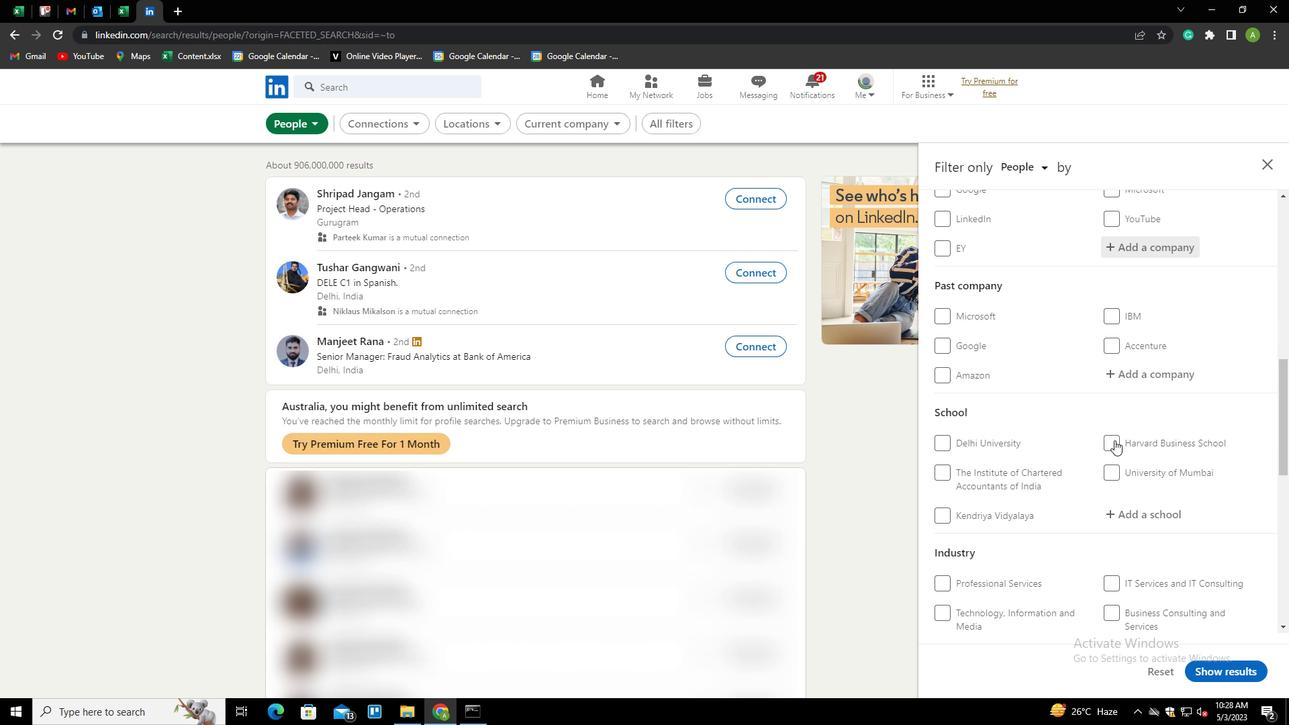 
Action: Mouse scrolled (1115, 440) with delta (0, 0)
Screenshot: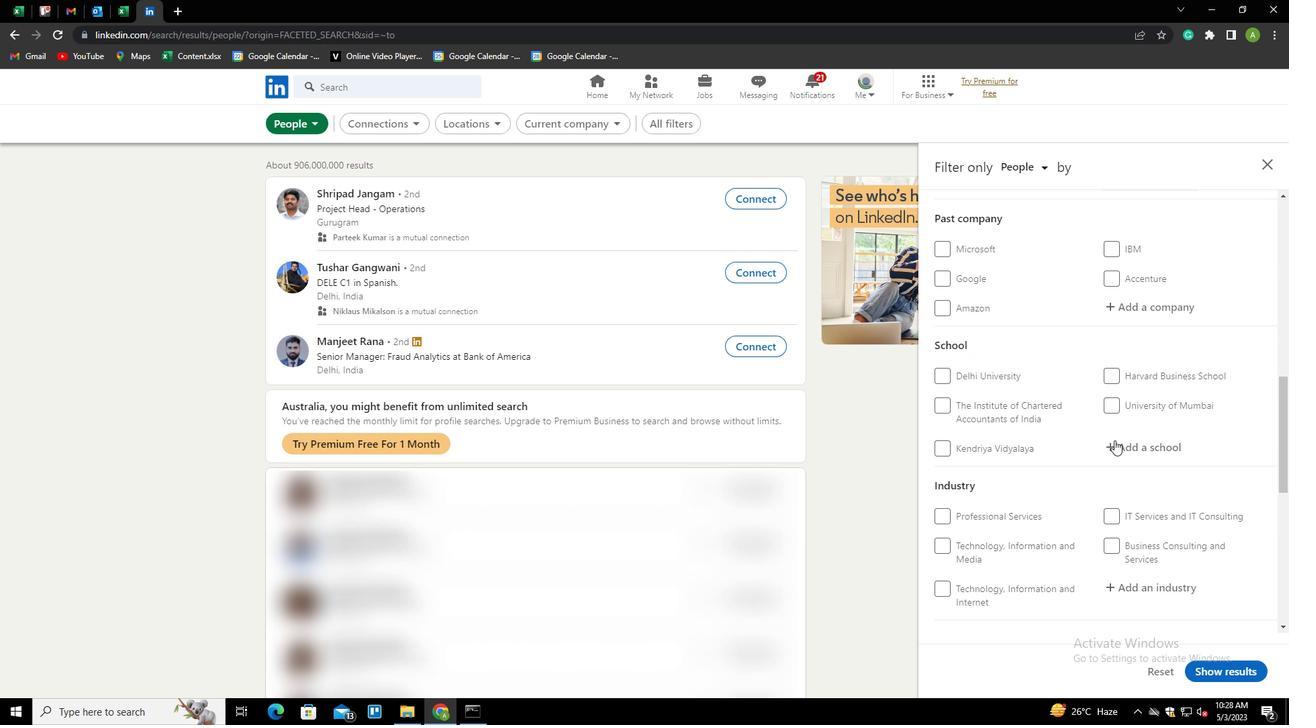 
Action: Mouse scrolled (1115, 440) with delta (0, 0)
Screenshot: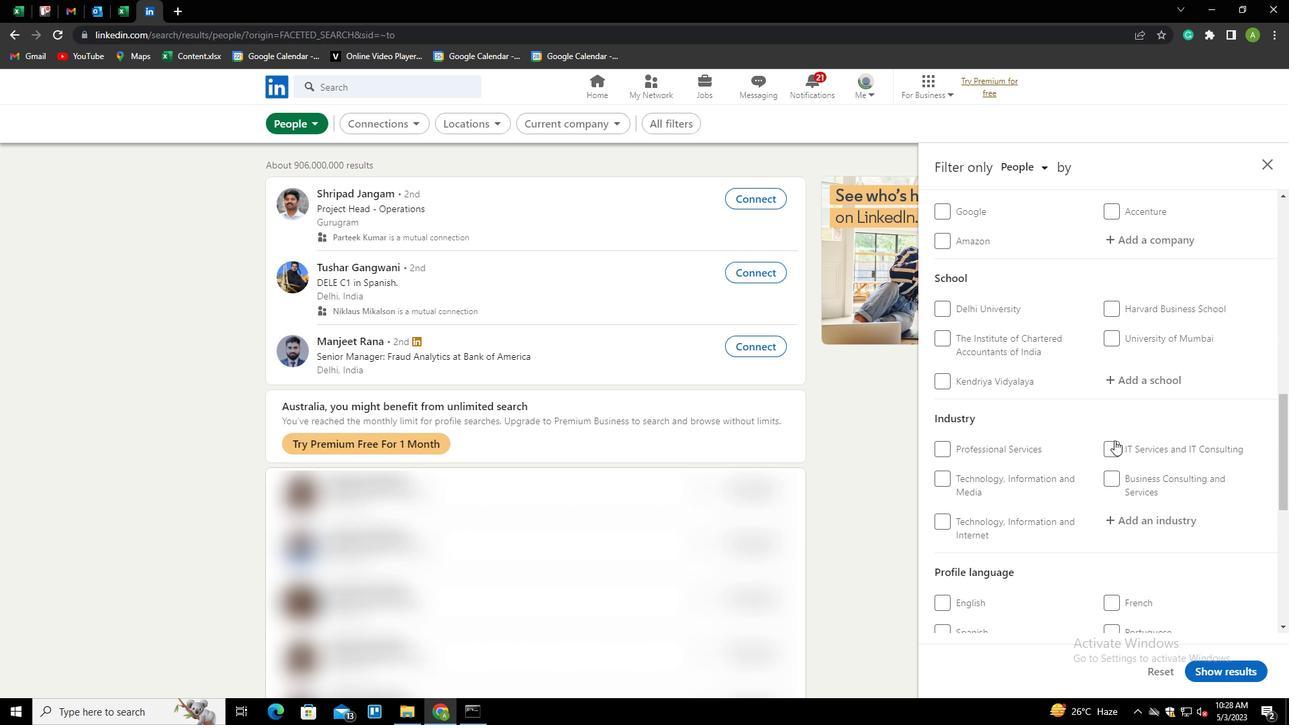 
Action: Mouse scrolled (1115, 440) with delta (0, 0)
Screenshot: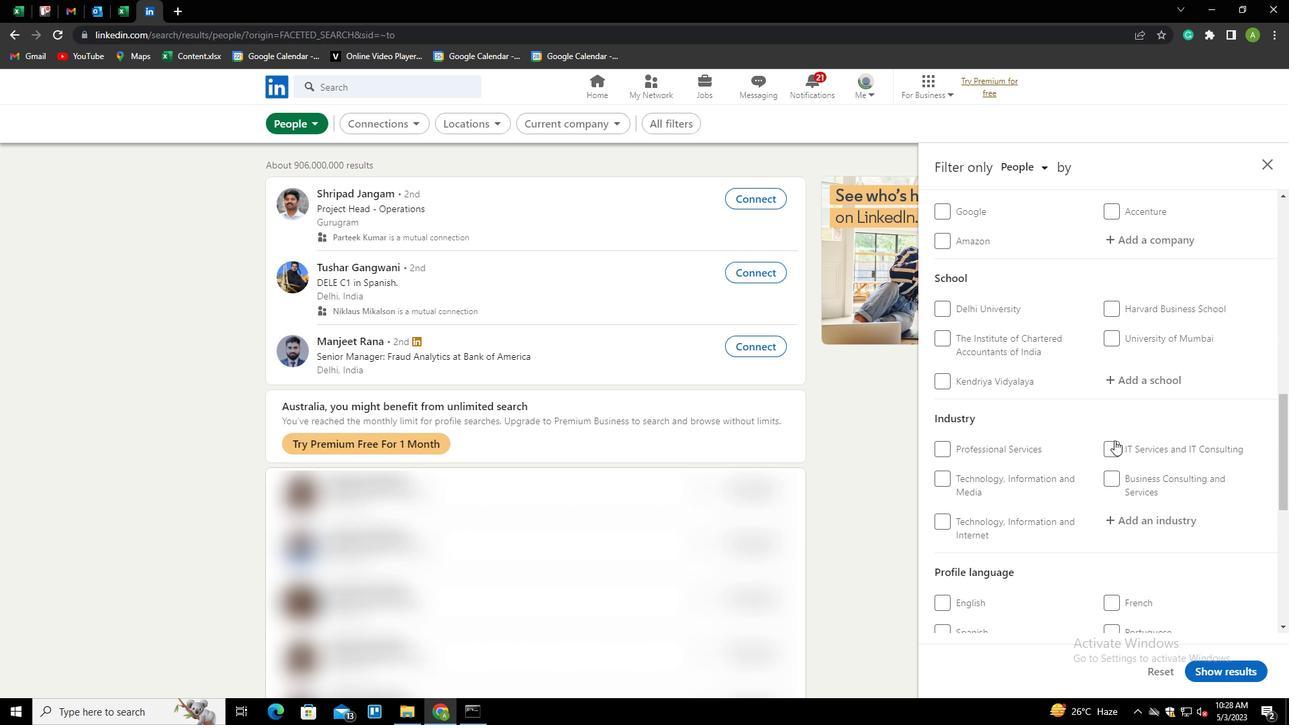 
Action: Mouse moved to (968, 530)
Screenshot: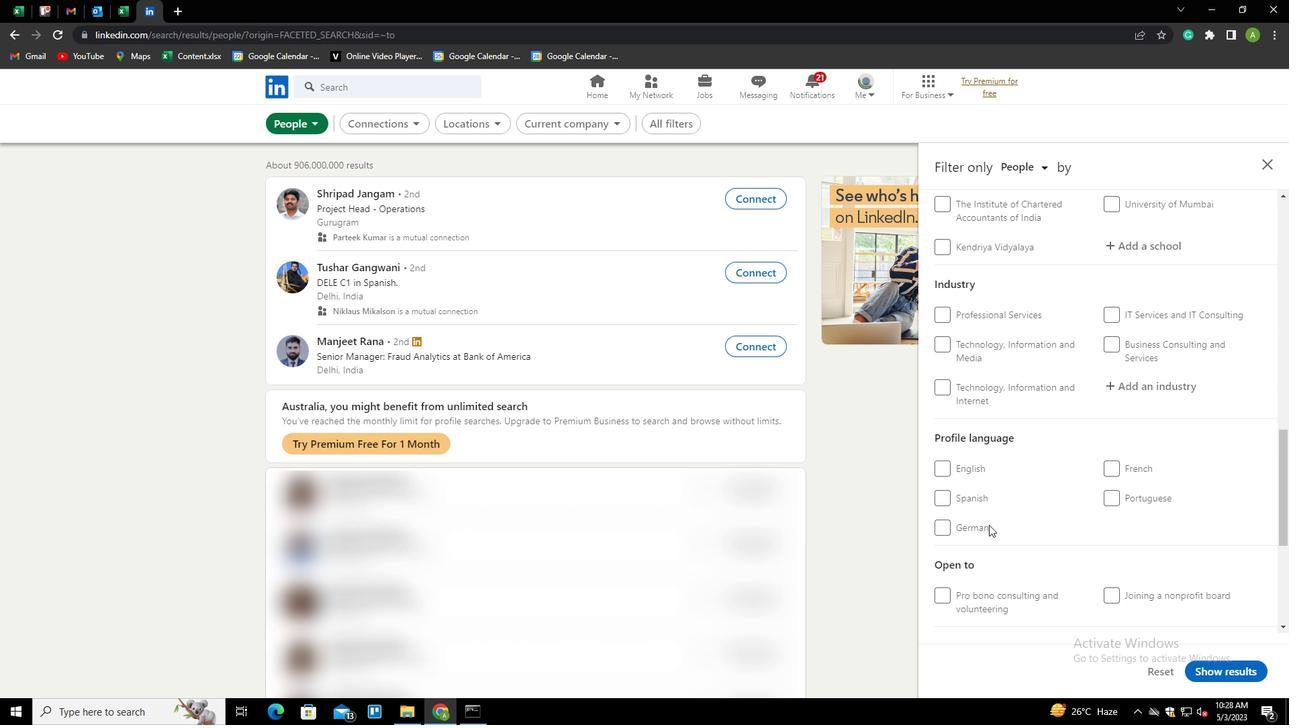 
Action: Mouse pressed left at (968, 530)
Screenshot: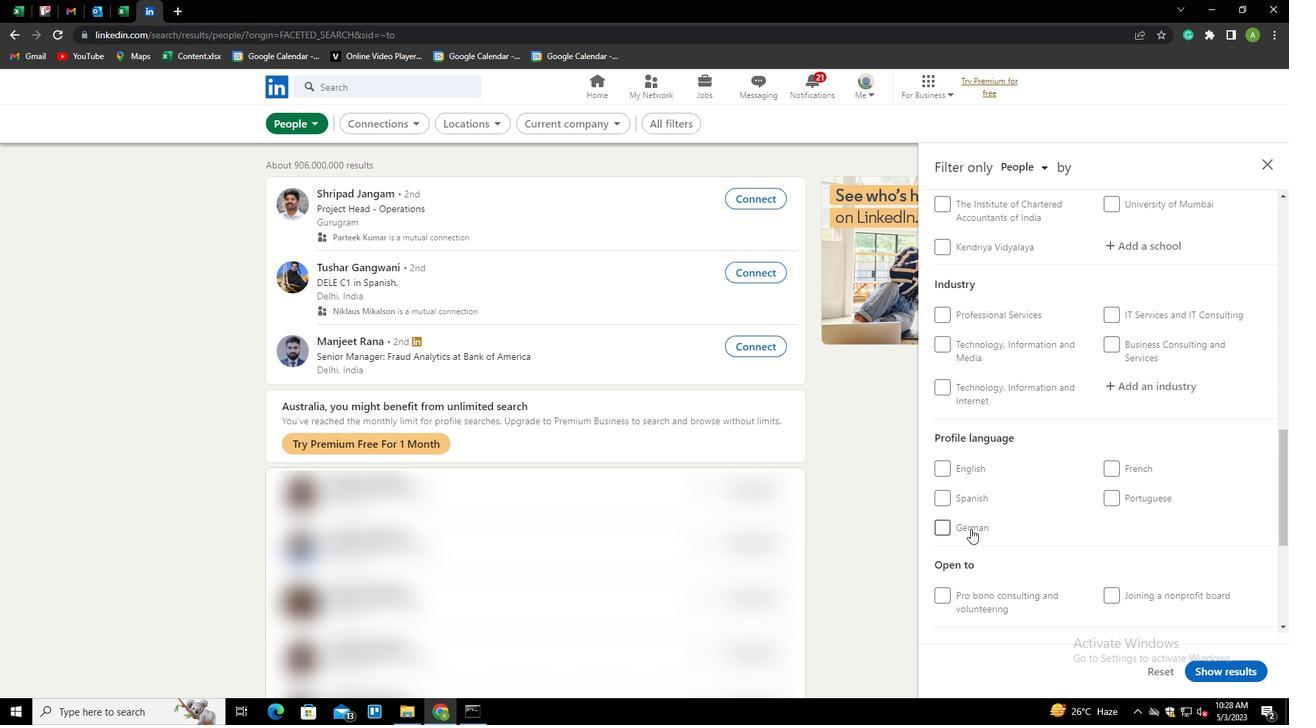 
Action: Mouse moved to (1072, 507)
Screenshot: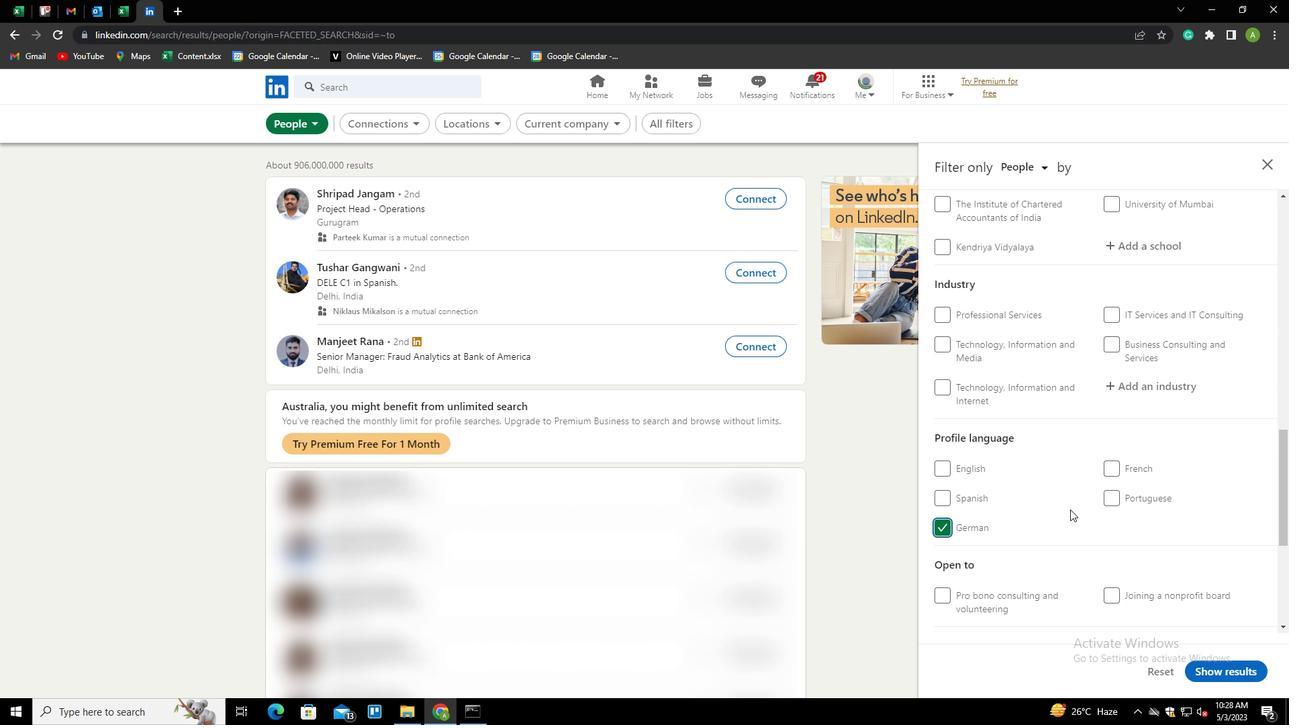 
Action: Mouse scrolled (1072, 508) with delta (0, 0)
Screenshot: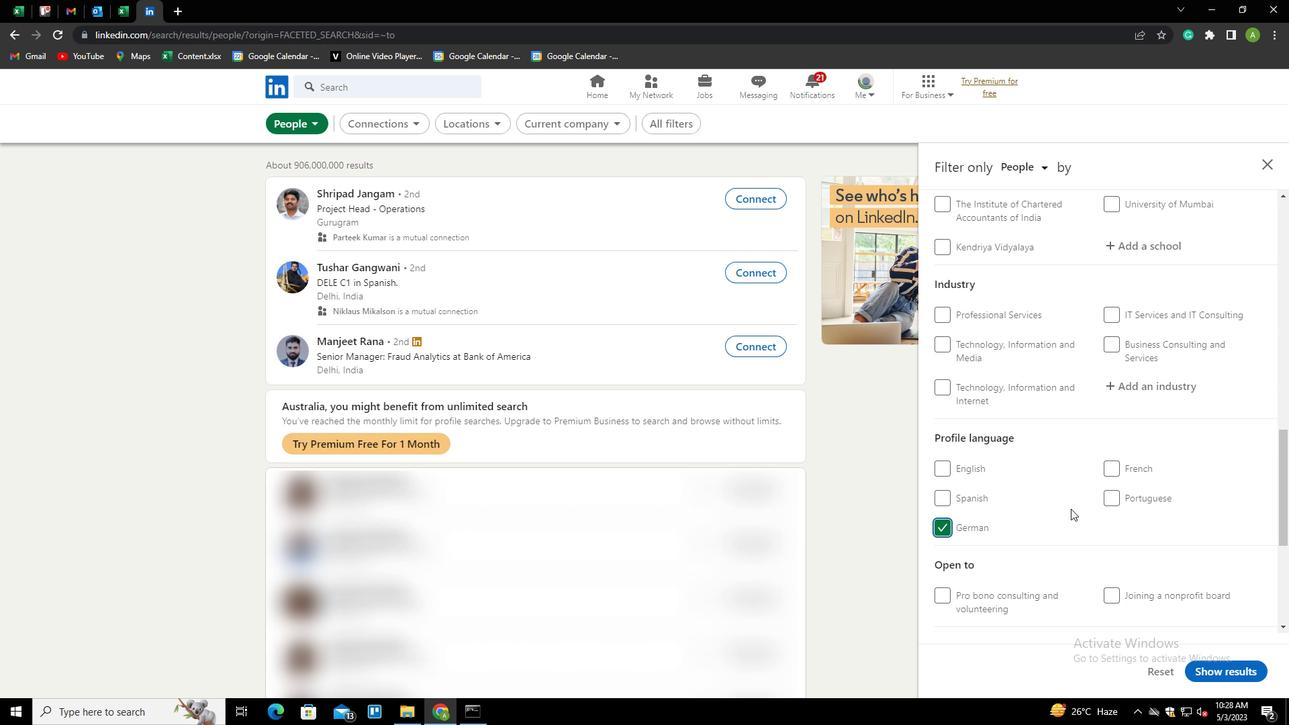 
Action: Mouse scrolled (1072, 508) with delta (0, 0)
Screenshot: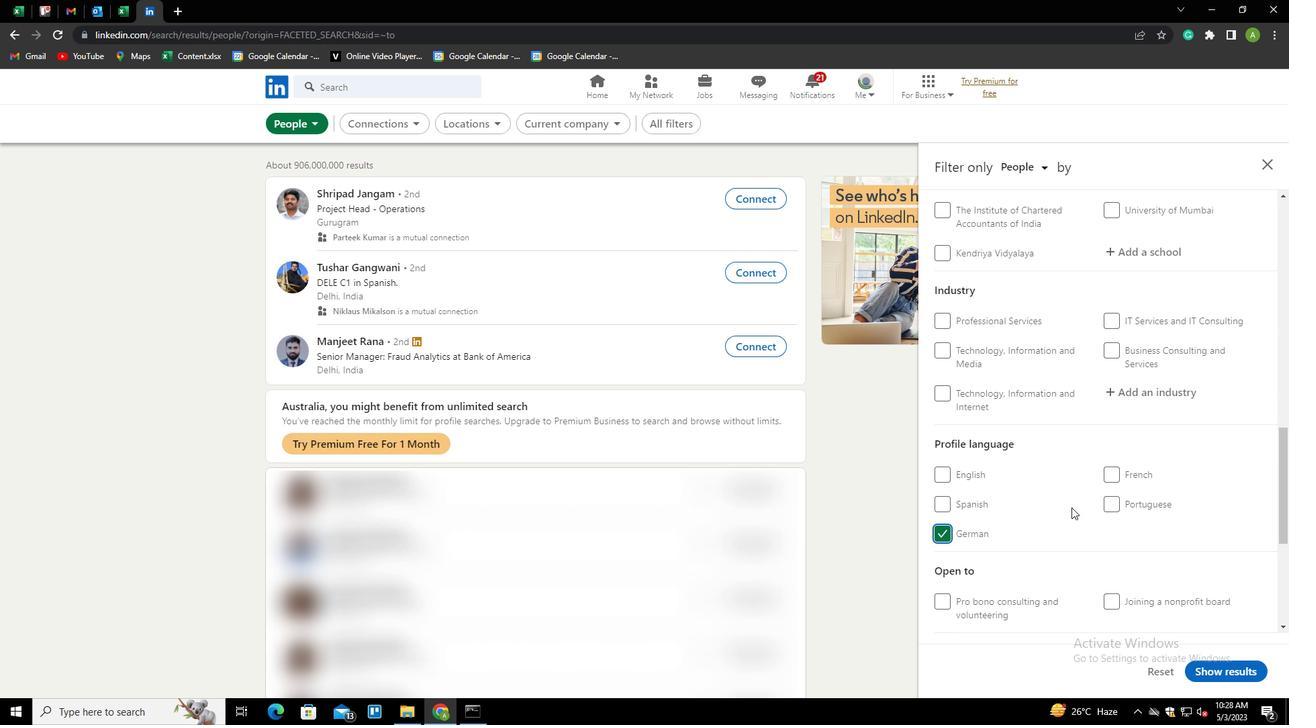 
Action: Mouse scrolled (1072, 508) with delta (0, 0)
Screenshot: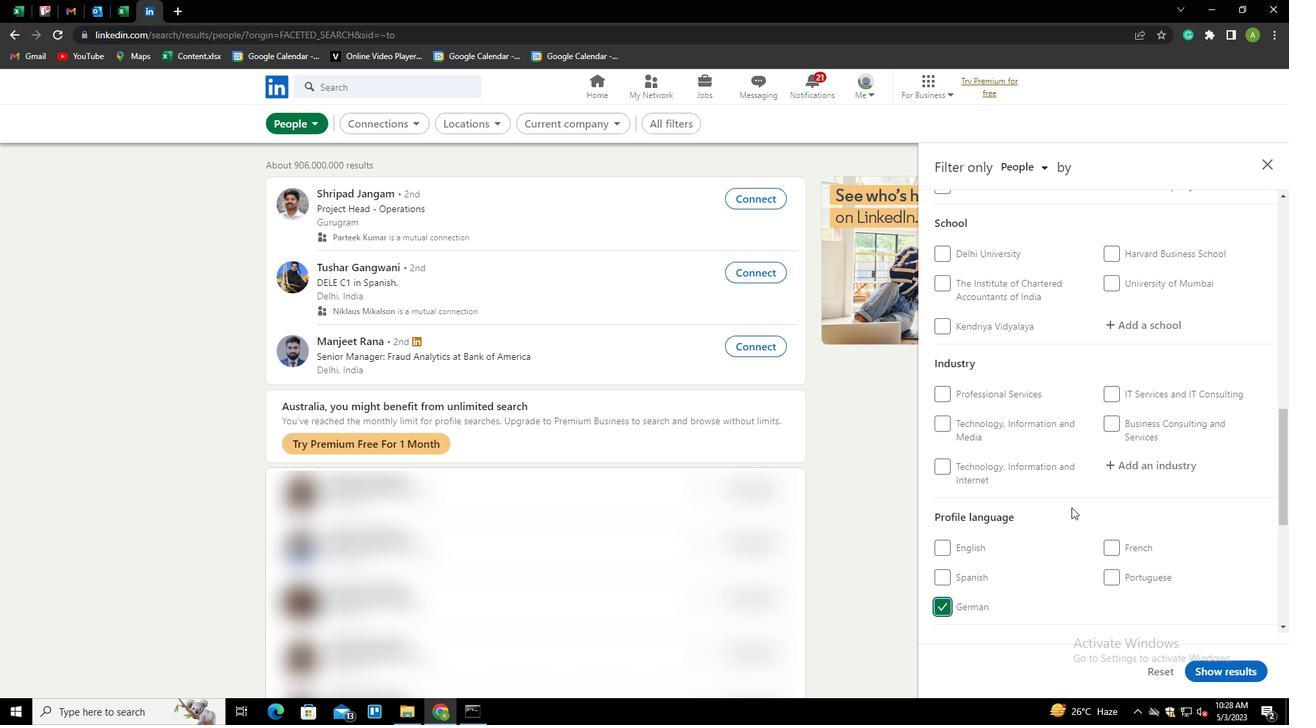 
Action: Mouse scrolled (1072, 508) with delta (0, 0)
Screenshot: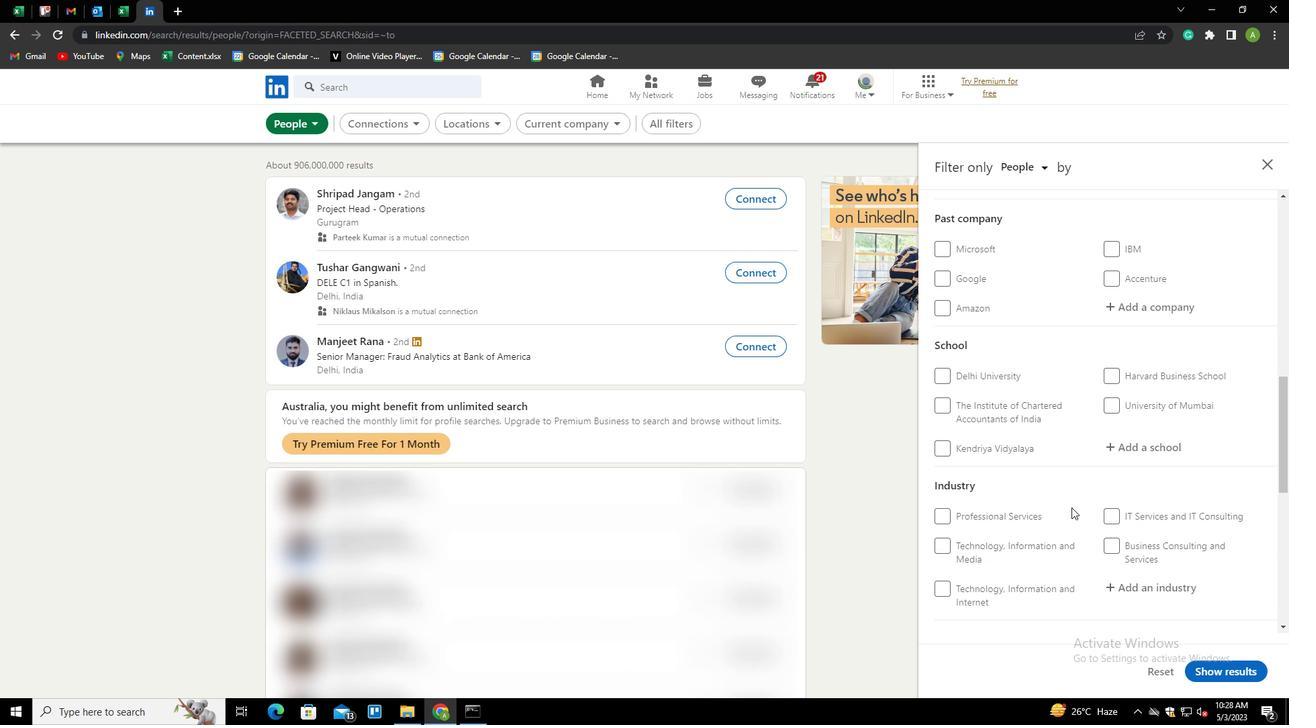 
Action: Mouse scrolled (1072, 508) with delta (0, 0)
Screenshot: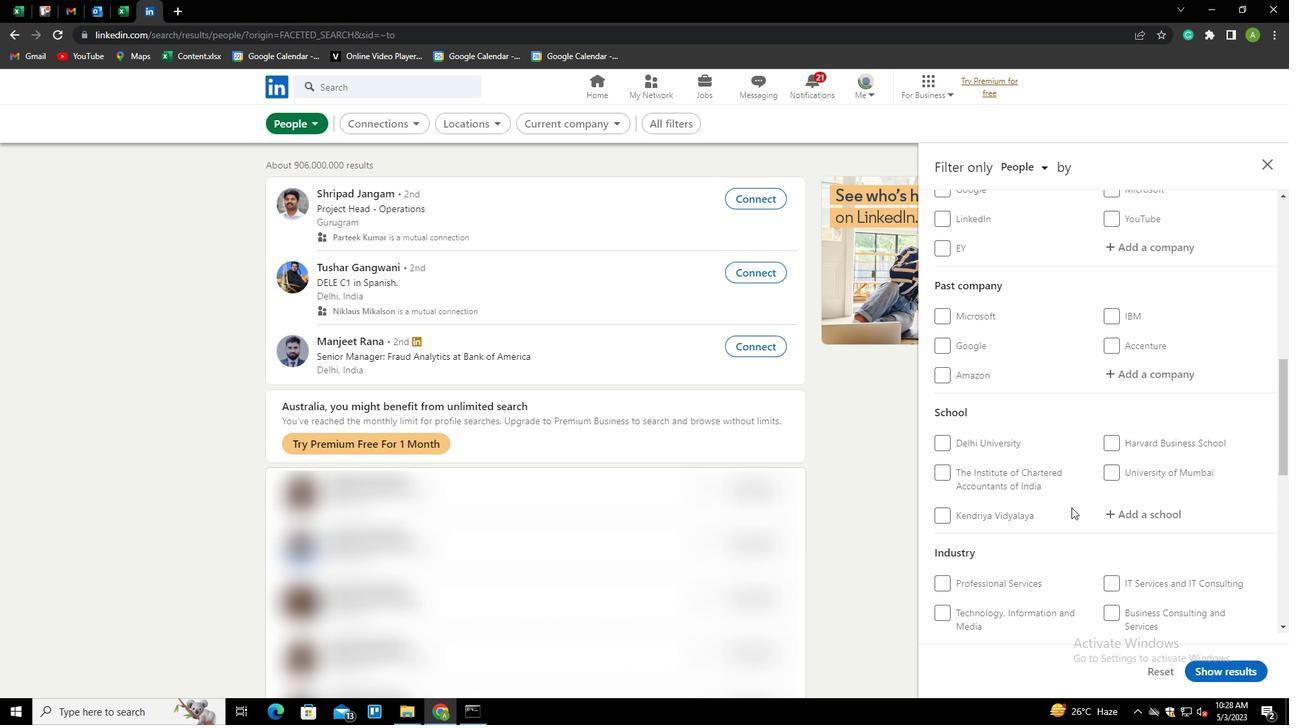 
Action: Mouse scrolled (1072, 508) with delta (0, 0)
Screenshot: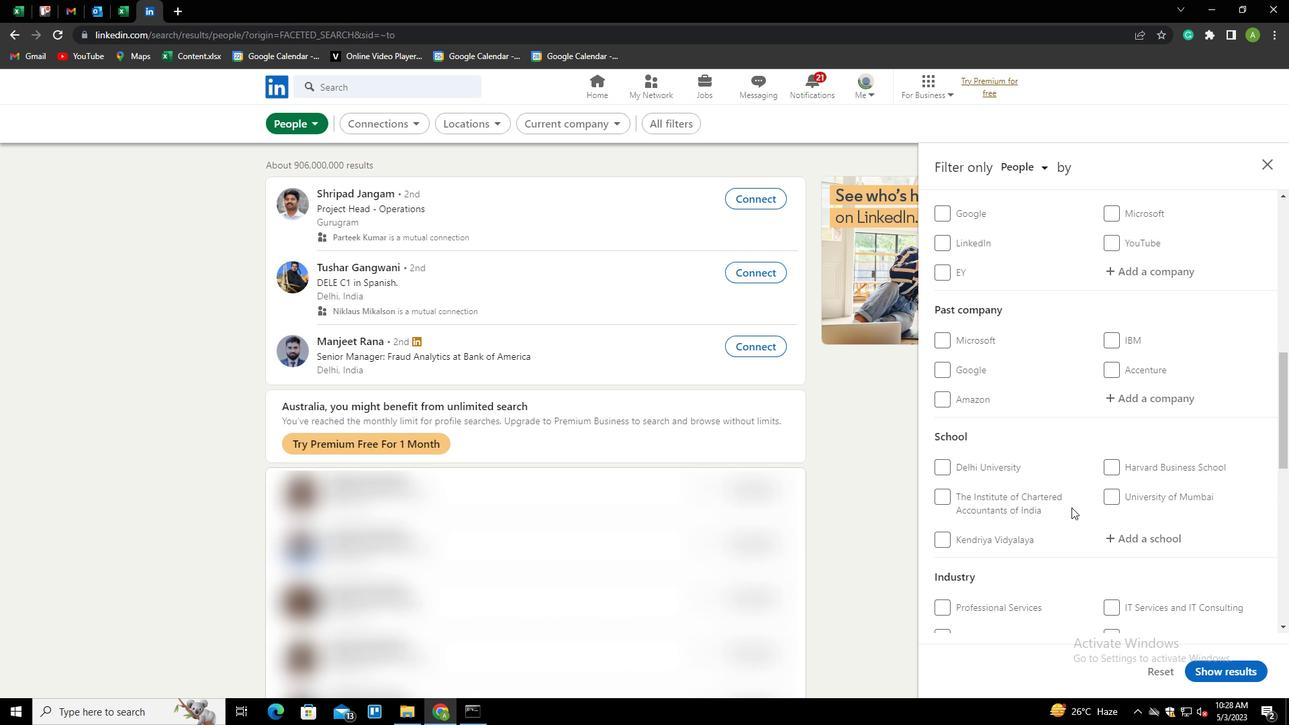 
Action: Mouse moved to (1121, 389)
Screenshot: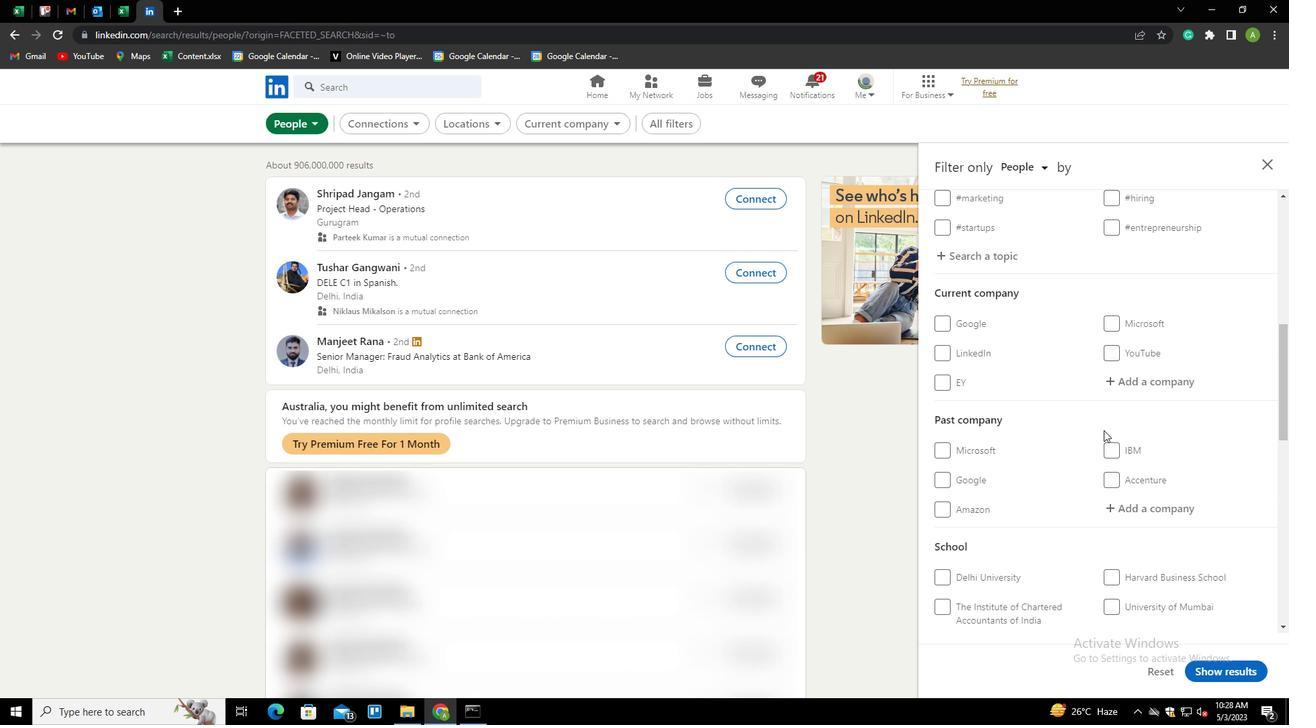 
Action: Mouse pressed left at (1121, 389)
Screenshot: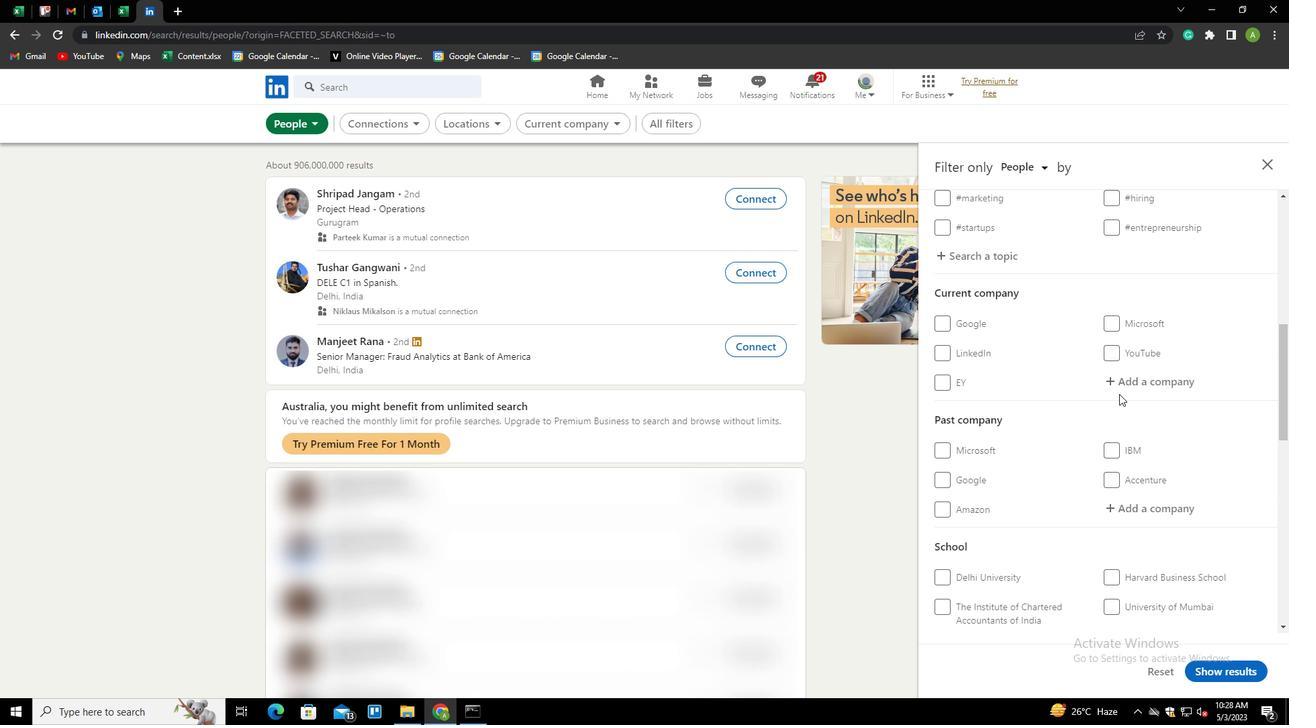 
Action: Mouse moved to (1126, 386)
Screenshot: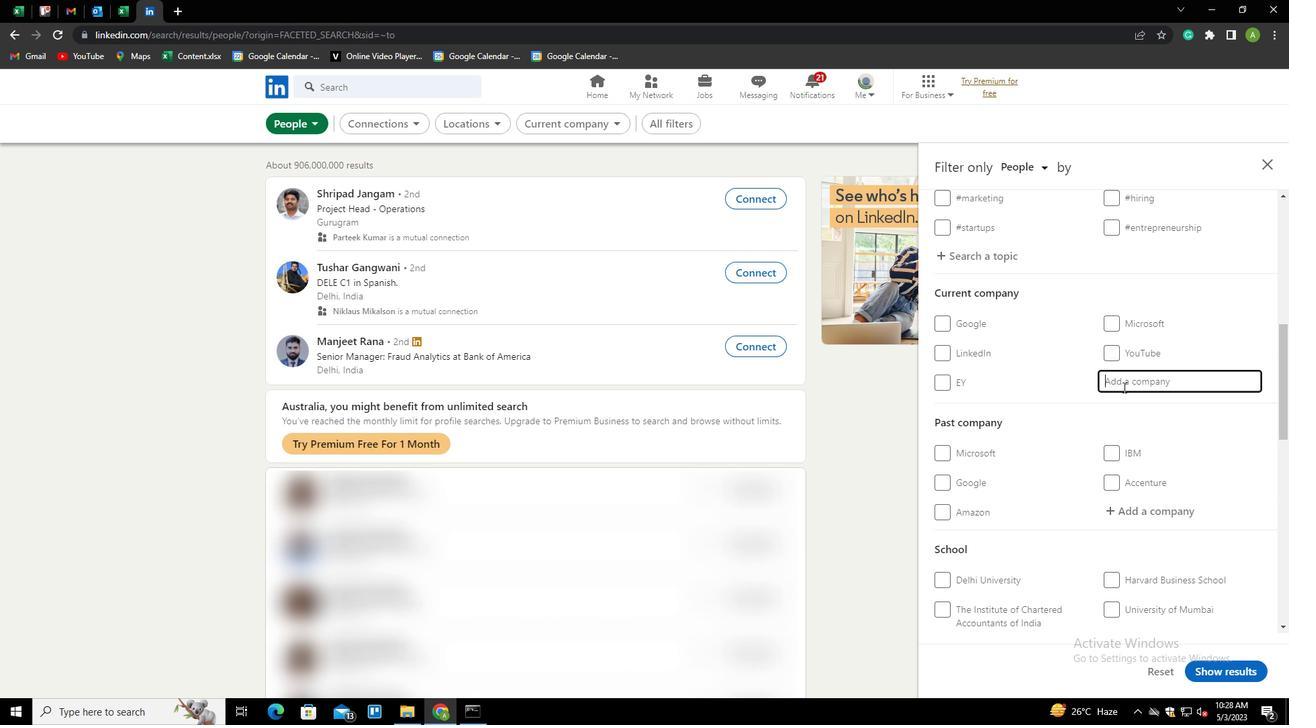 
Action: Mouse pressed left at (1126, 386)
Screenshot: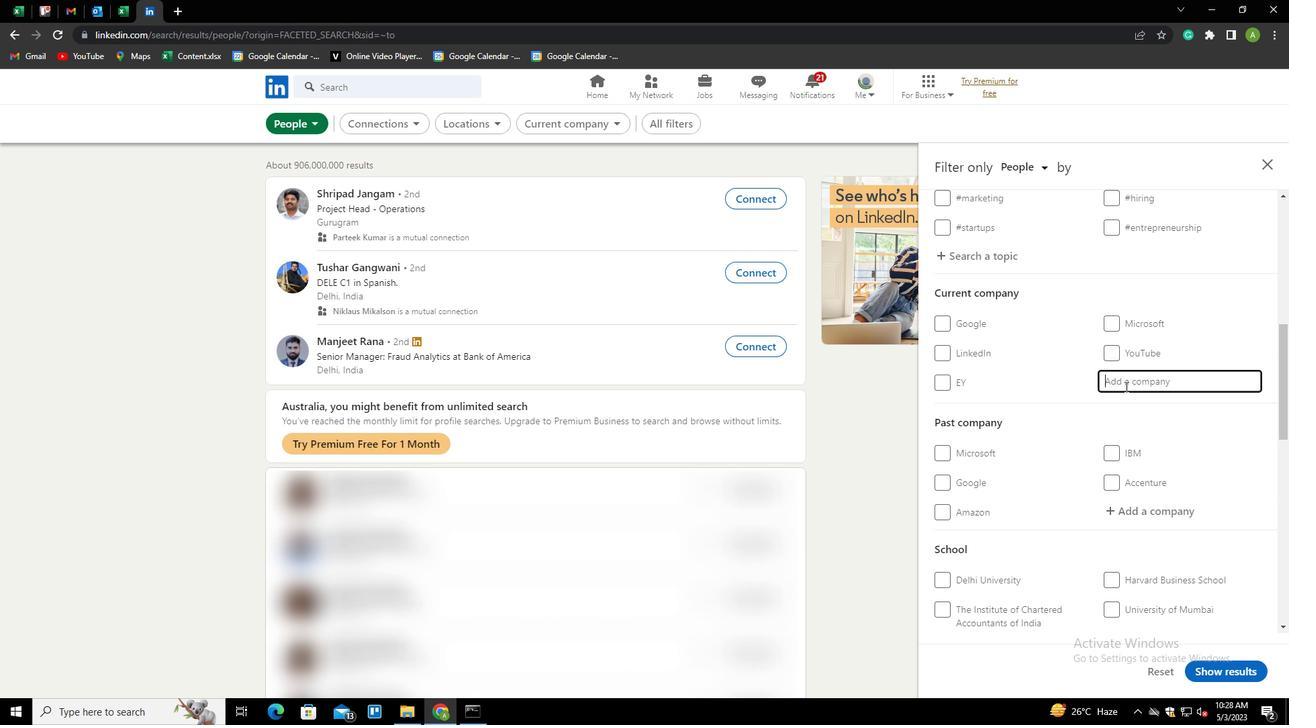 
Action: Key pressed <Key.shift><Key.shift><Key.shift><Key.shift><Key.shift><Key.shift><Key.shift><Key.shift><Key.shift><Key.shift><Key.shift><Key.shift><Key.shift><Key.shift>BLU<Key.space><Key.shift>OCEAN<Key.down><Key.enter>
Screenshot: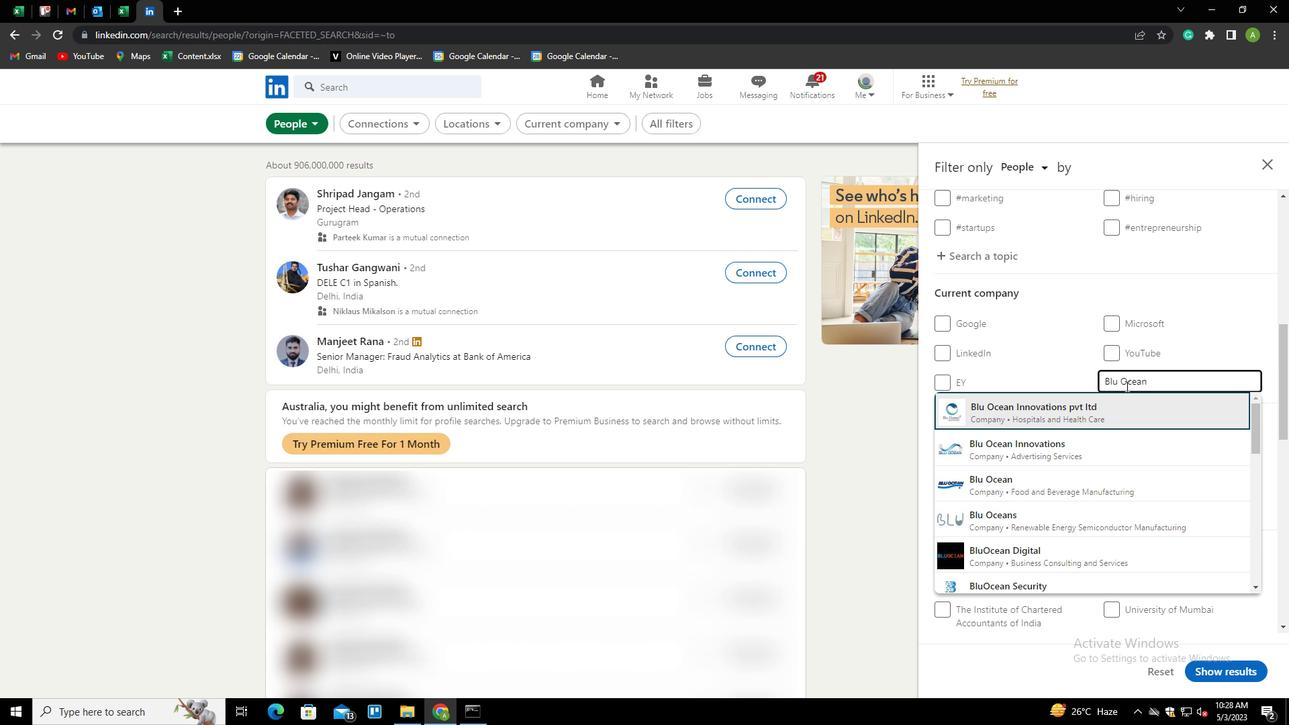 
Action: Mouse scrolled (1126, 385) with delta (0, 0)
Screenshot: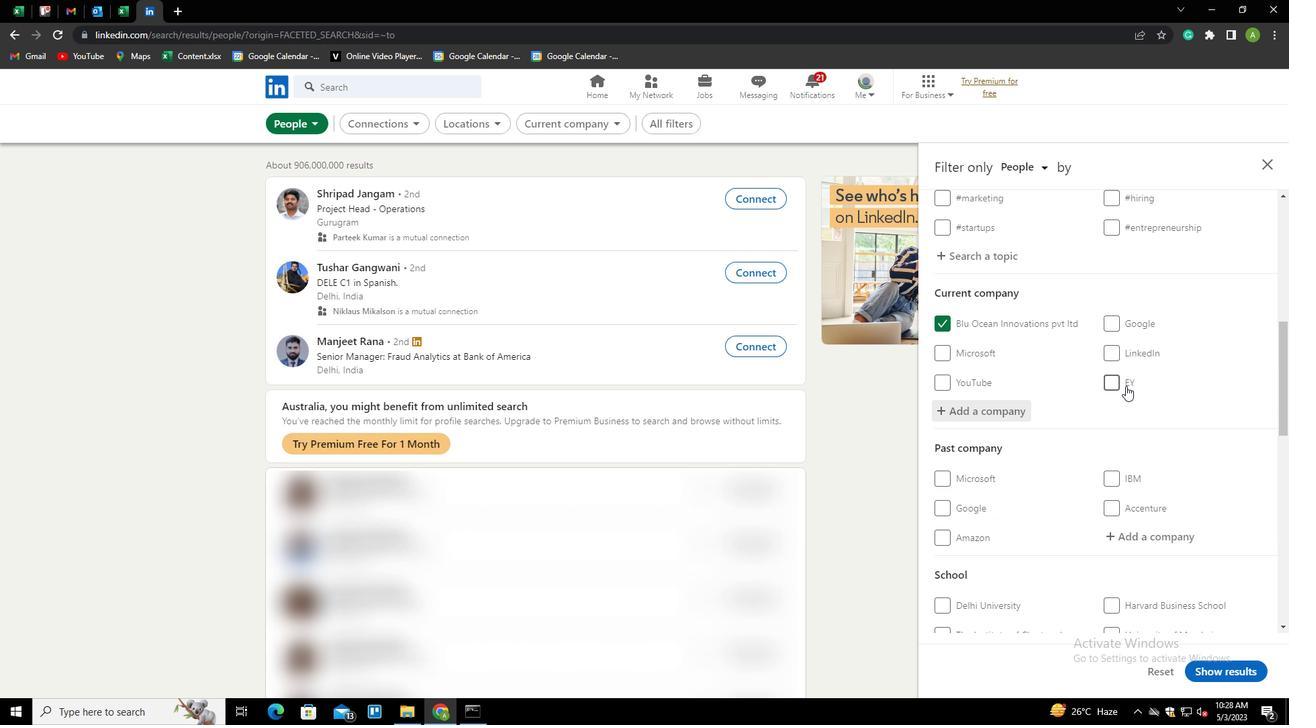 
Action: Mouse scrolled (1126, 385) with delta (0, 0)
Screenshot: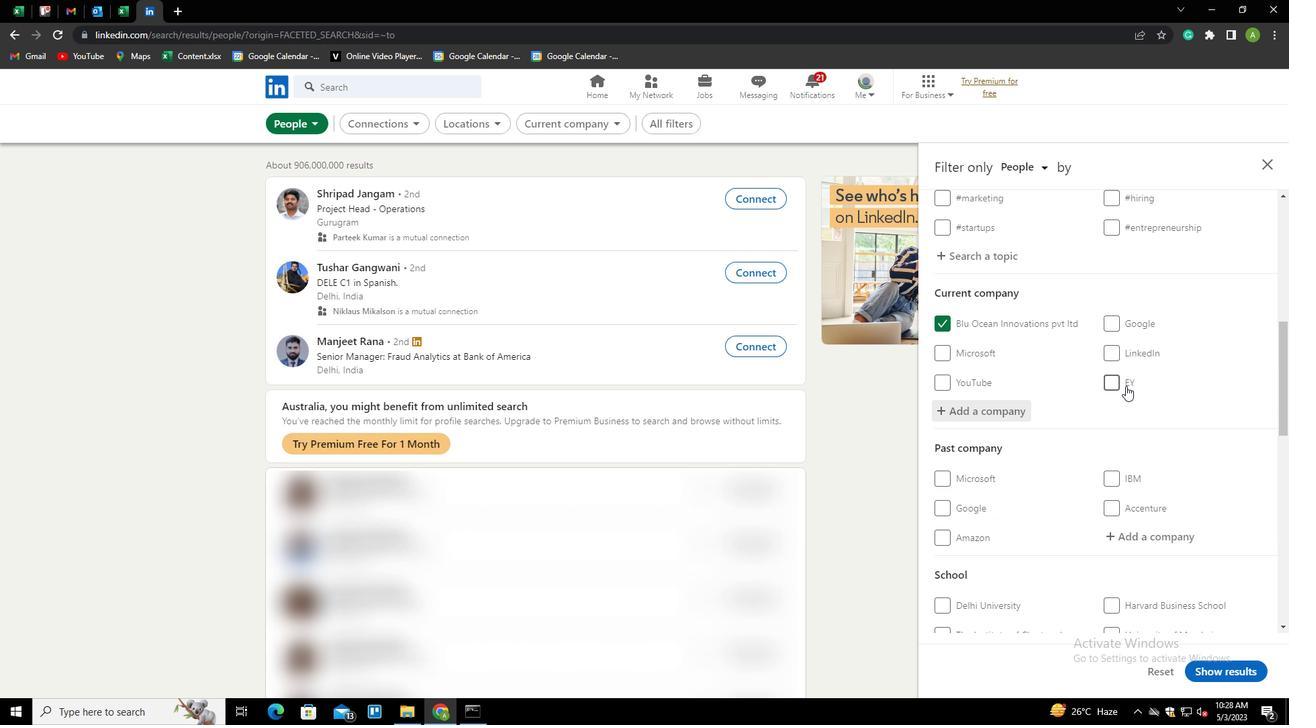 
Action: Mouse scrolled (1126, 385) with delta (0, 0)
Screenshot: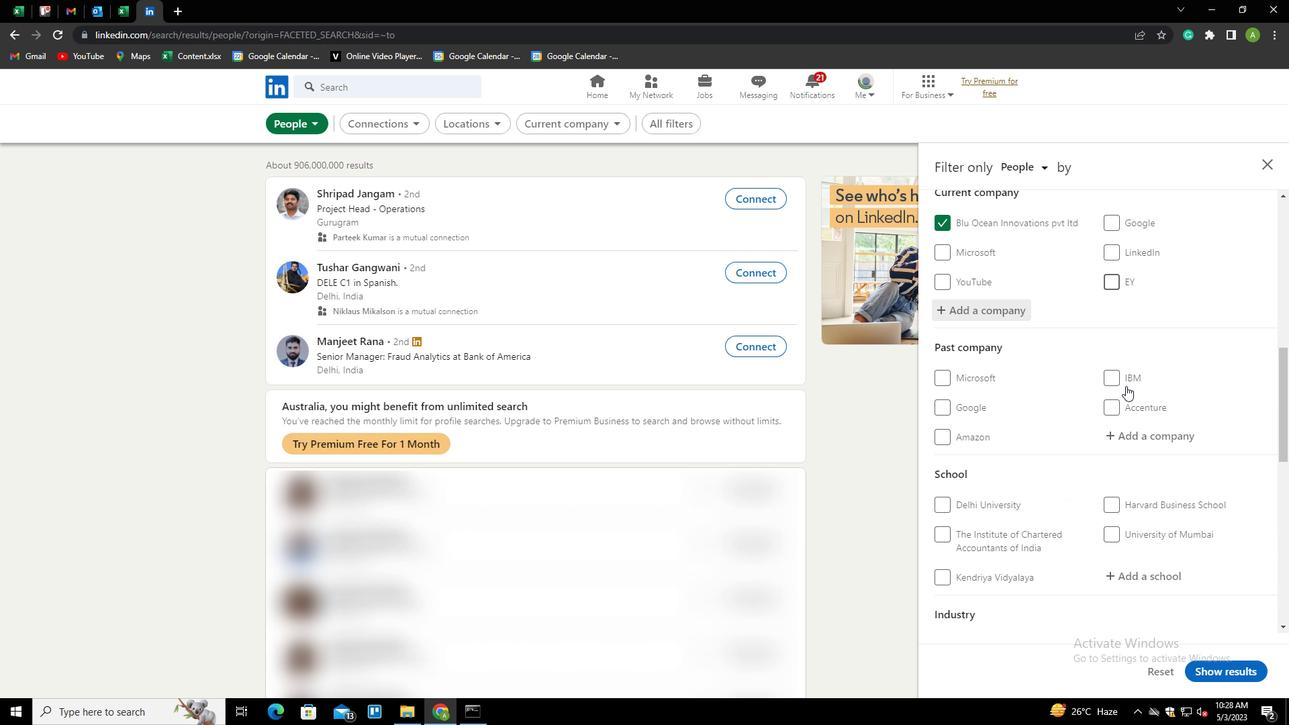 
Action: Mouse scrolled (1126, 385) with delta (0, 0)
Screenshot: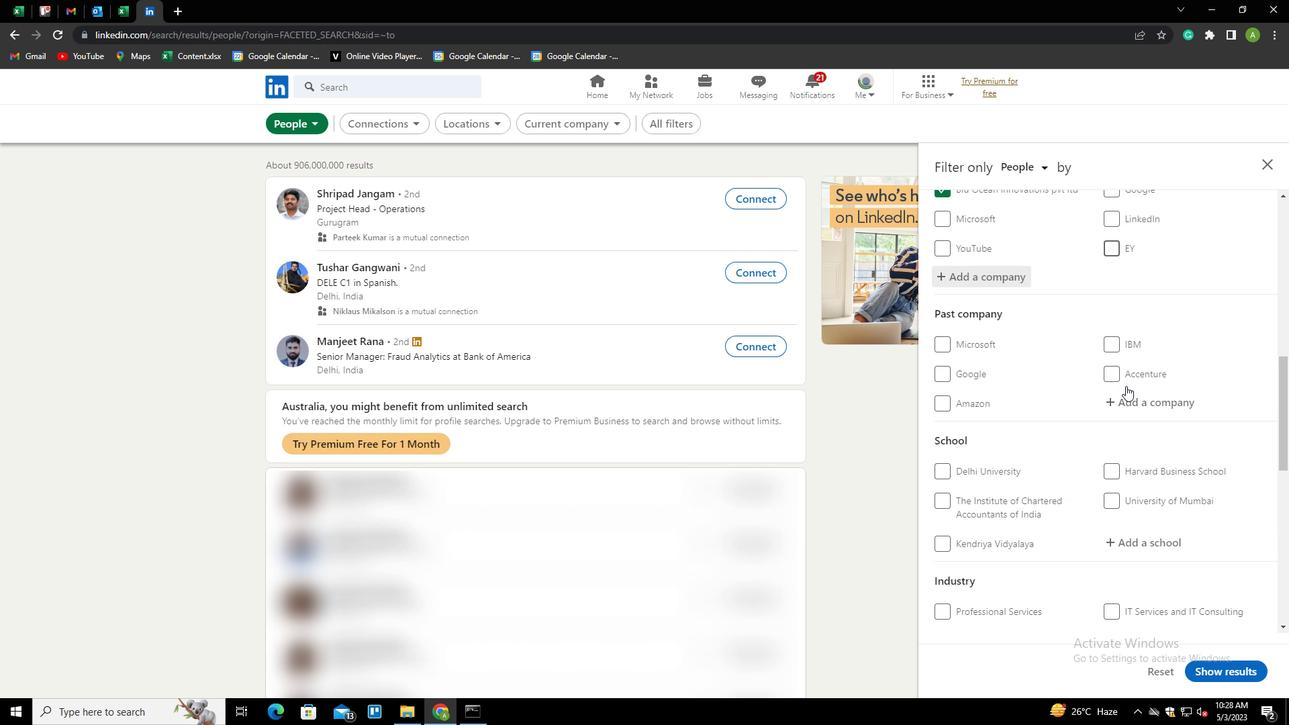 
Action: Mouse moved to (1135, 416)
Screenshot: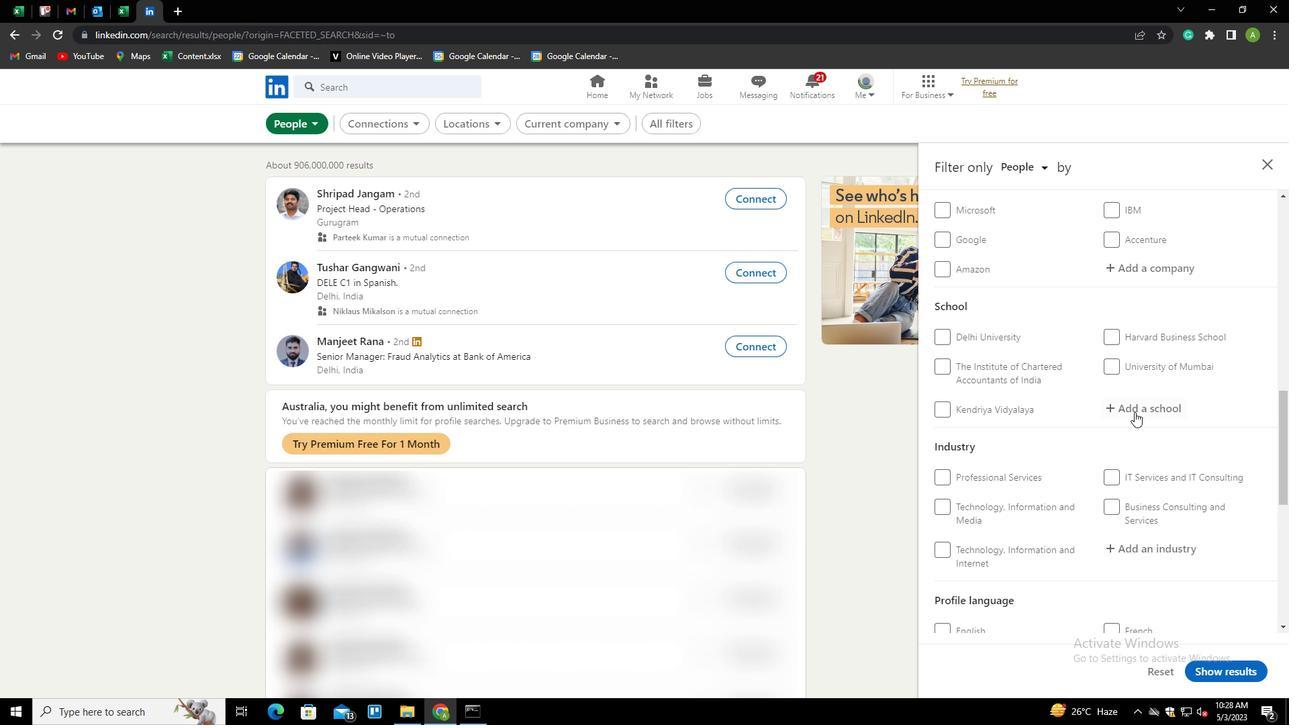 
Action: Mouse pressed left at (1135, 416)
Screenshot: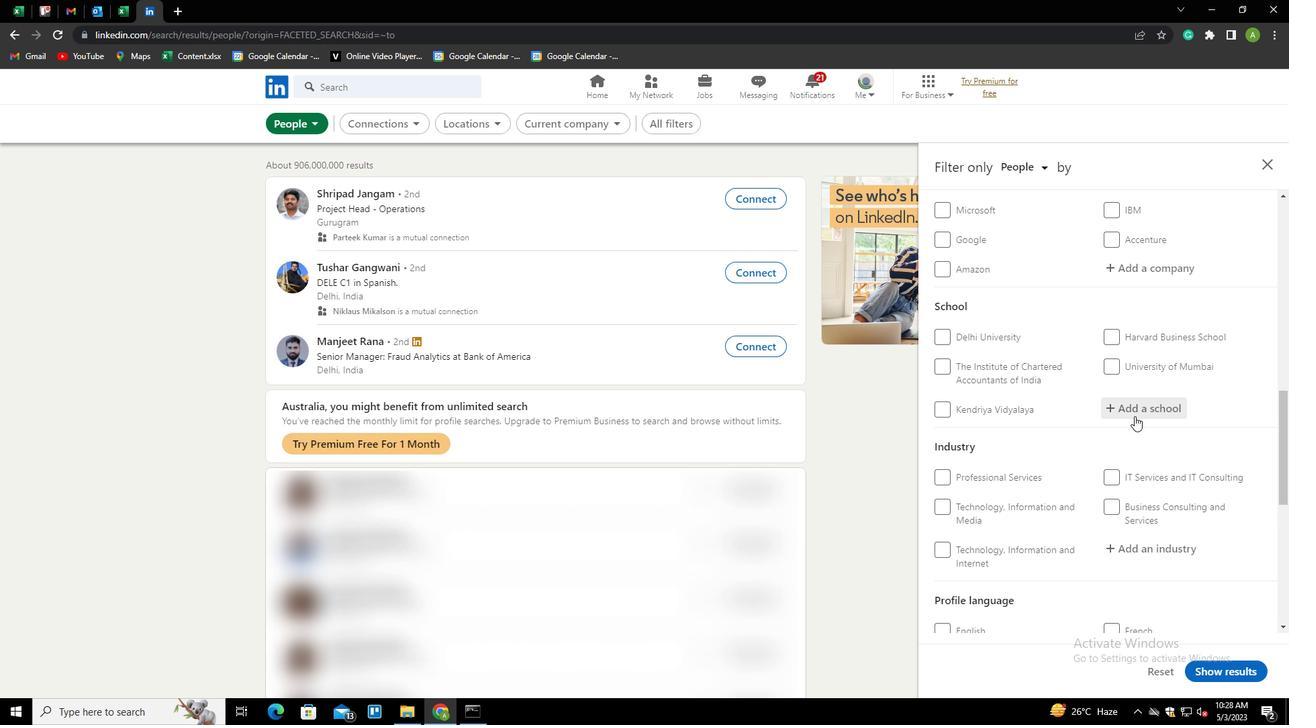 
Action: Mouse moved to (1136, 410)
Screenshot: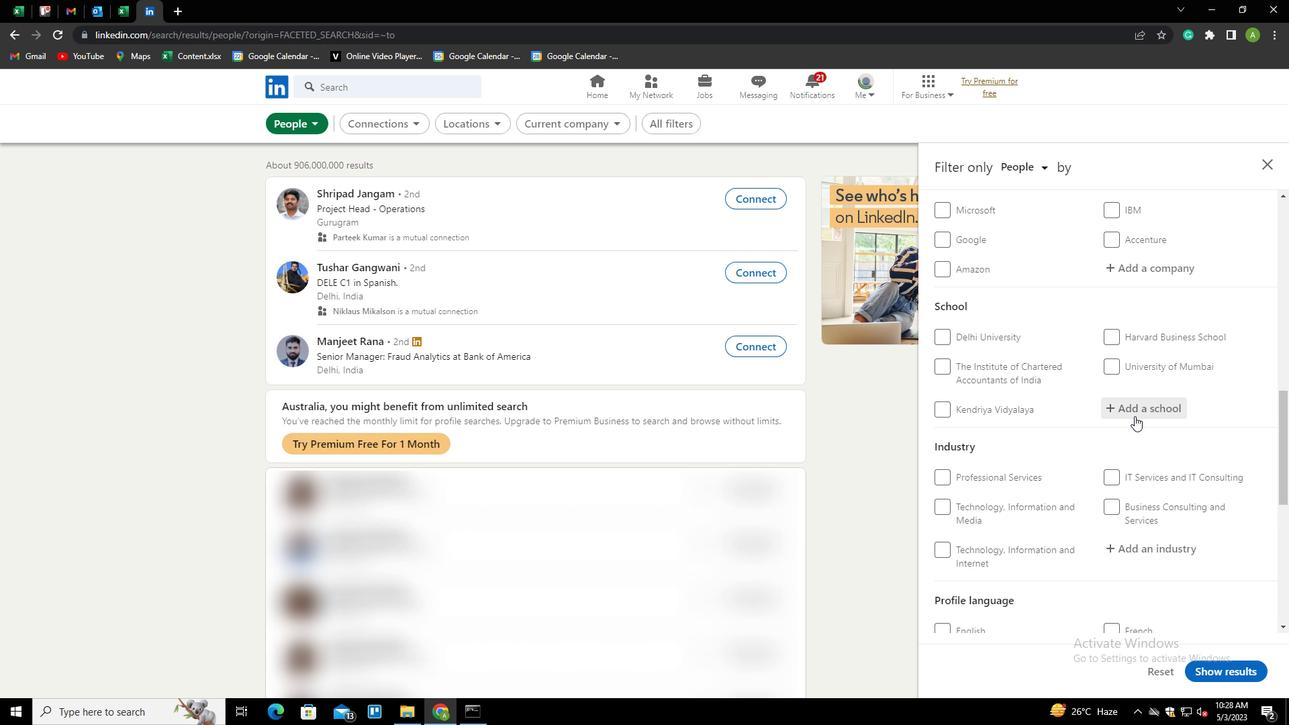
Action: Mouse pressed left at (1136, 410)
Screenshot: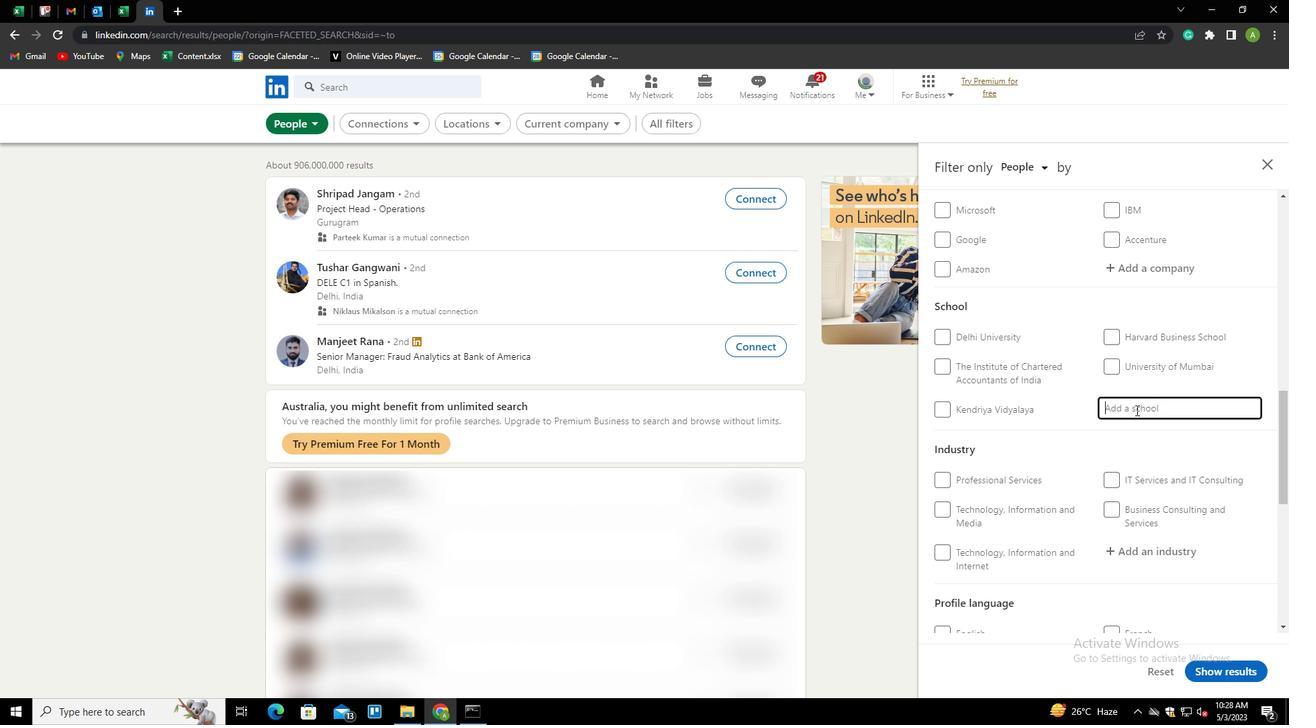 
Action: Key pressed <Key.shift>INDIAN<Key.space><Key.shift>INSTITR<Key.backspace>UTE<Key.space><Key.shift>OF<Key.space><Key.shift>MANAGEMENT,<Key.space><Key.shift>S<Key.shift_r><Key.shift_r><Key.shift_r><Key.shift_r><Key.shift_r><Key.shift_r><Key.shift_r><Key.shift_r><Key.shift_r><Key.shift_r><Key.shift_r><Key.shift_r><Key.shift_r><Key.shift_r><Key.shift_r><Key.shift_r><Key.shift_r><Key.shift_r><Key.shift_r><Key.shift_r><Key.home><Key.shift>KALYANI<Key.space><Key.shift>UNIVERSI<Key.down><Key.enter>
Screenshot: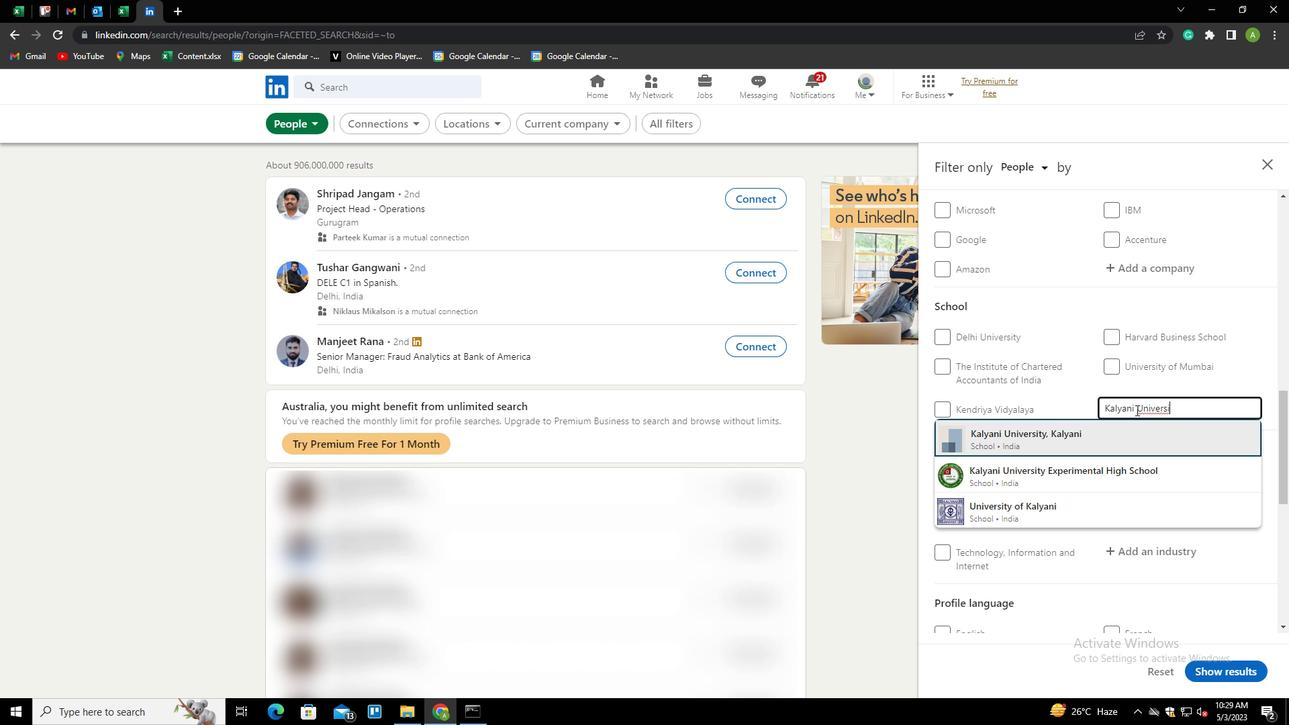 
Action: Mouse scrolled (1136, 409) with delta (0, 0)
Screenshot: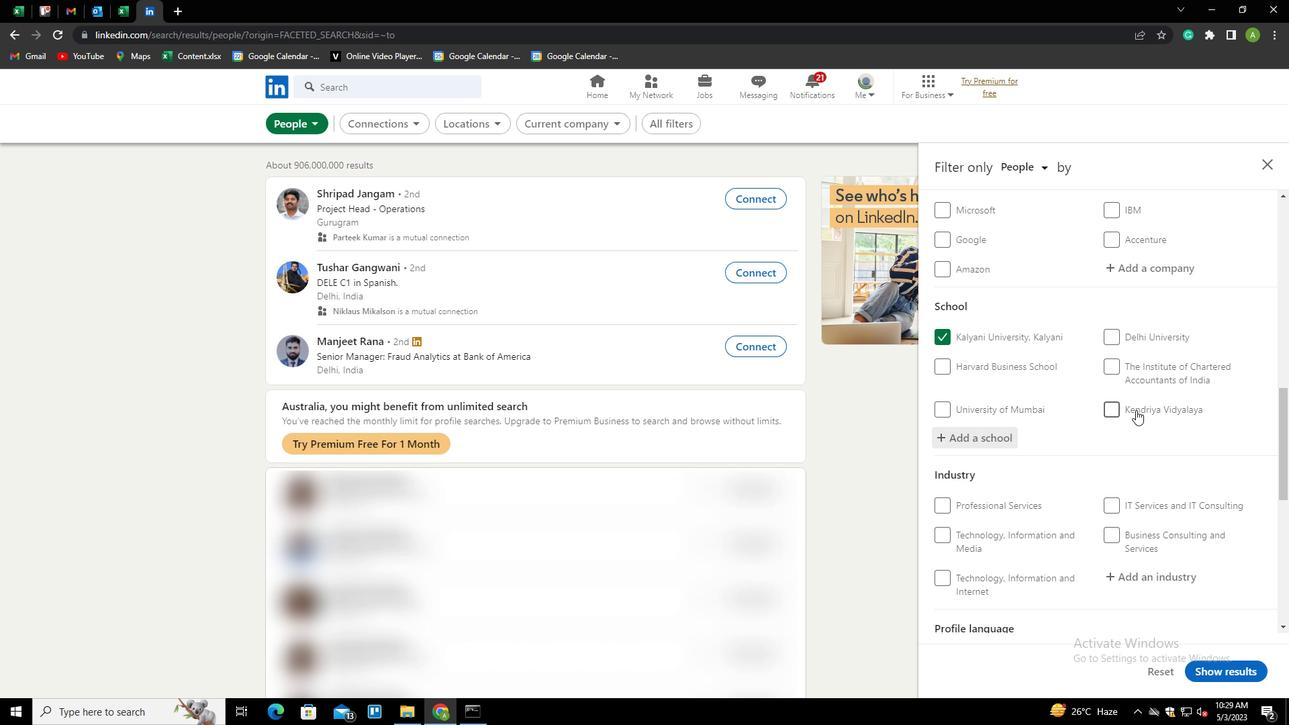 
Action: Mouse scrolled (1136, 409) with delta (0, 0)
Screenshot: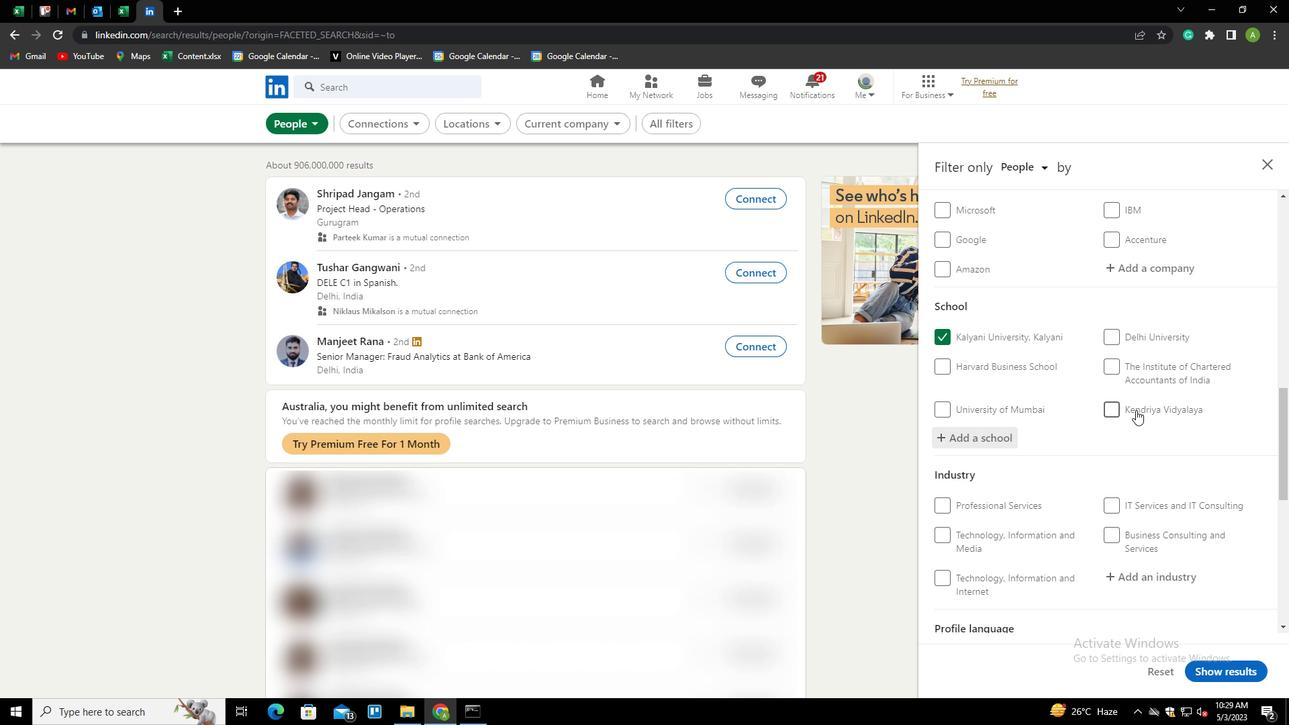 
Action: Mouse scrolled (1136, 409) with delta (0, 0)
Screenshot: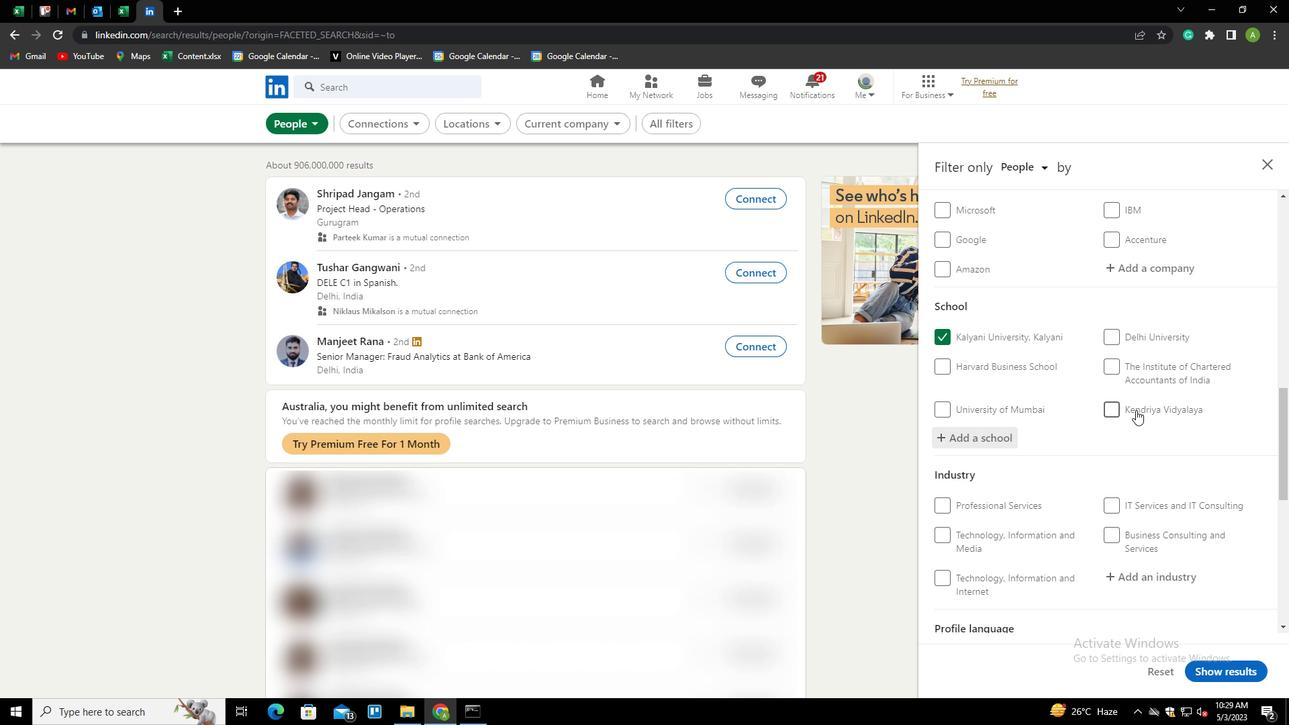 
Action: Mouse moved to (1136, 377)
Screenshot: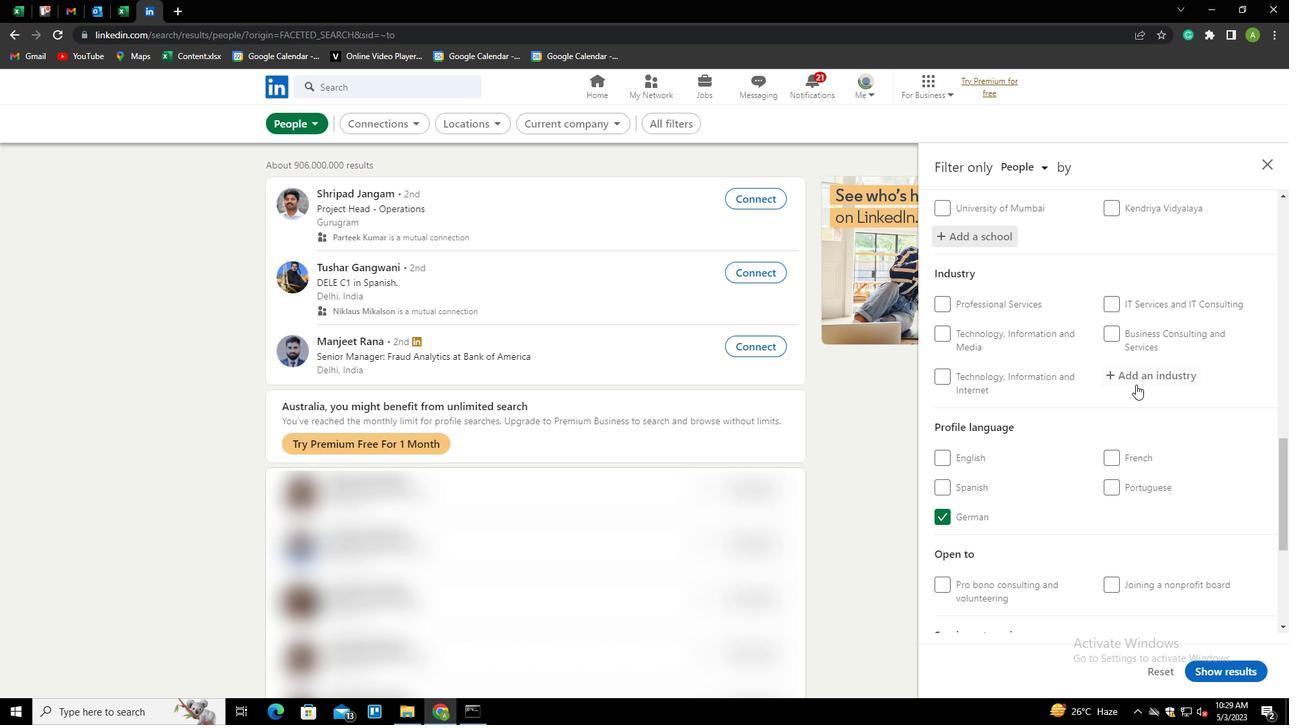 
Action: Mouse pressed left at (1136, 377)
Screenshot: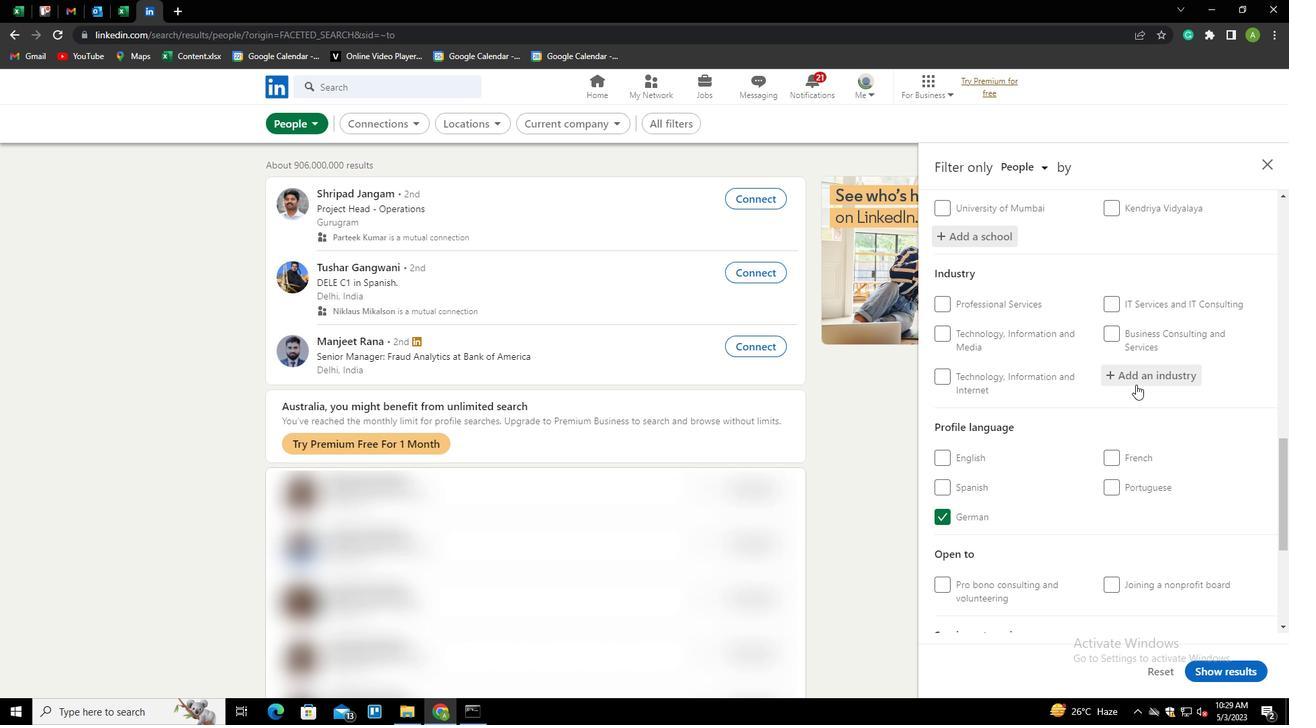 
Action: Key pressed <Key.shift>HUMAN<Key.shift><Key.shift><Key.shift><Key.shift><Key.shift><Key.shift><Key.shift><Key.shift>RESOU
Screenshot: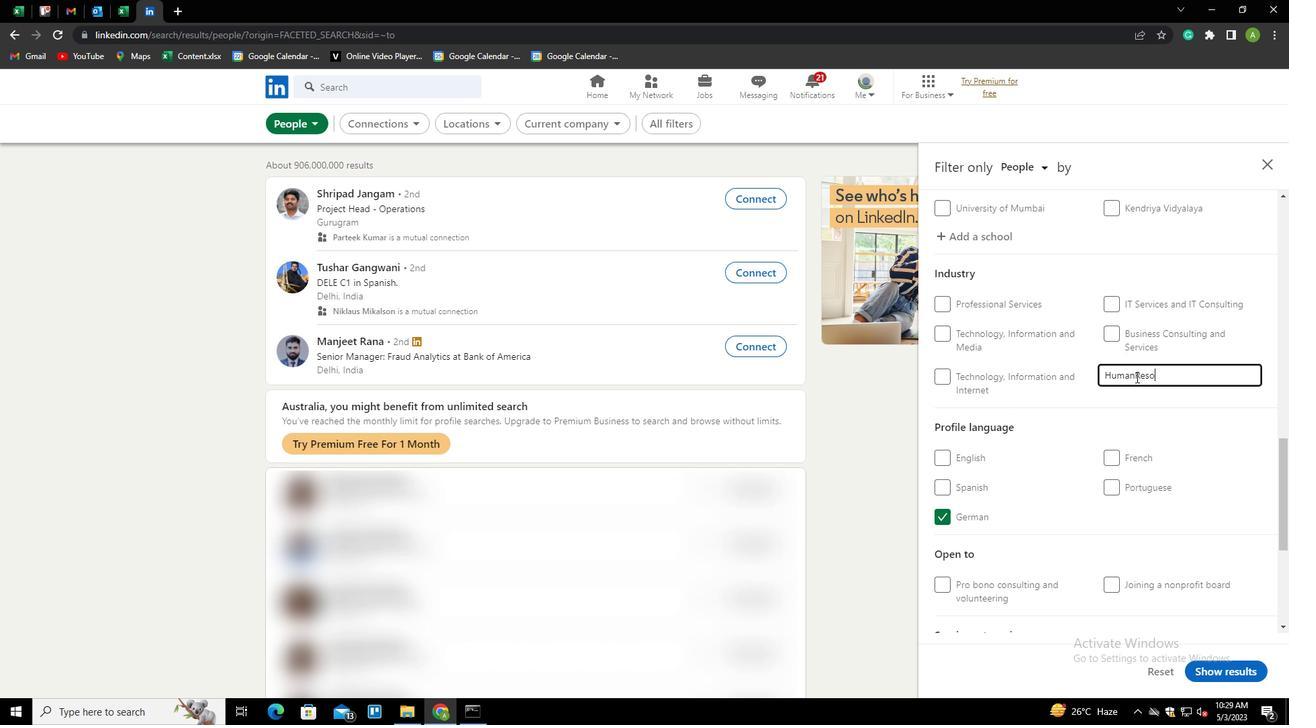 
Action: Mouse moved to (1289, 329)
Screenshot: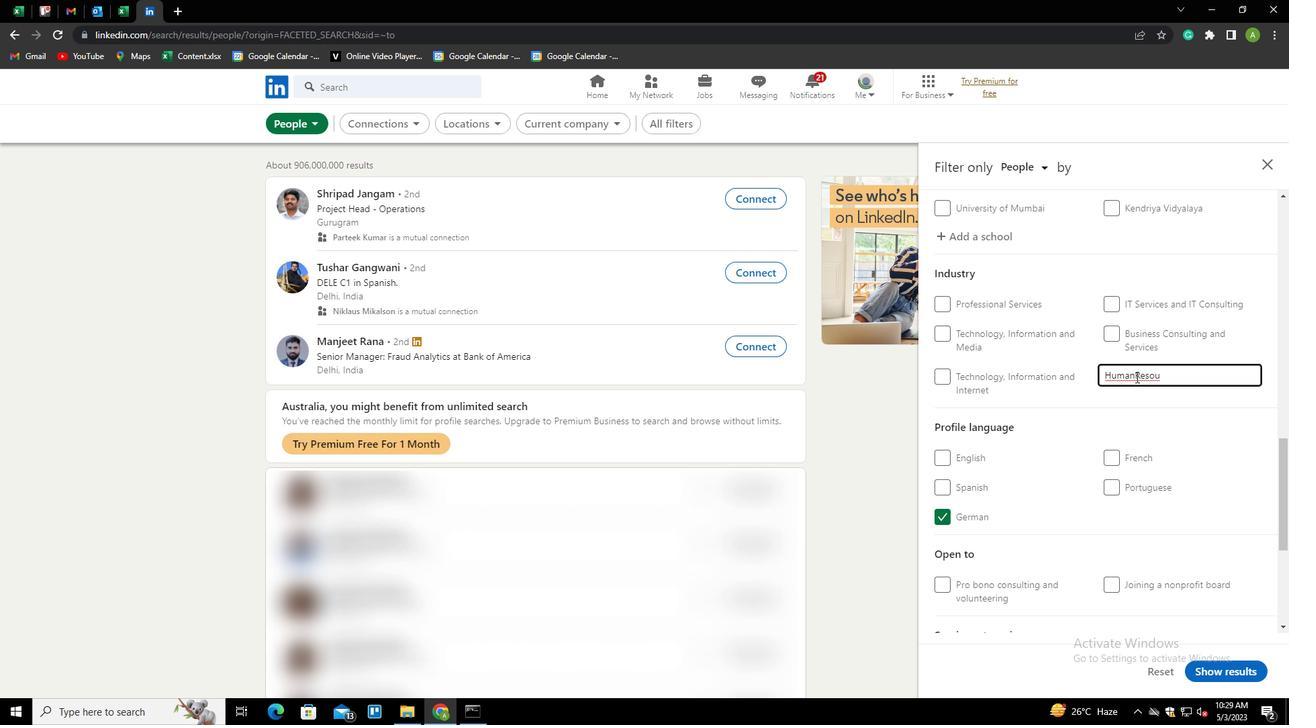 
Action: Key pressed <Key.backspace><Key.backspace><Key.backspace><Key.backspace><Key.backspace><Key.space><Key.shift>RESO<Key.down><Key.enter>
Screenshot: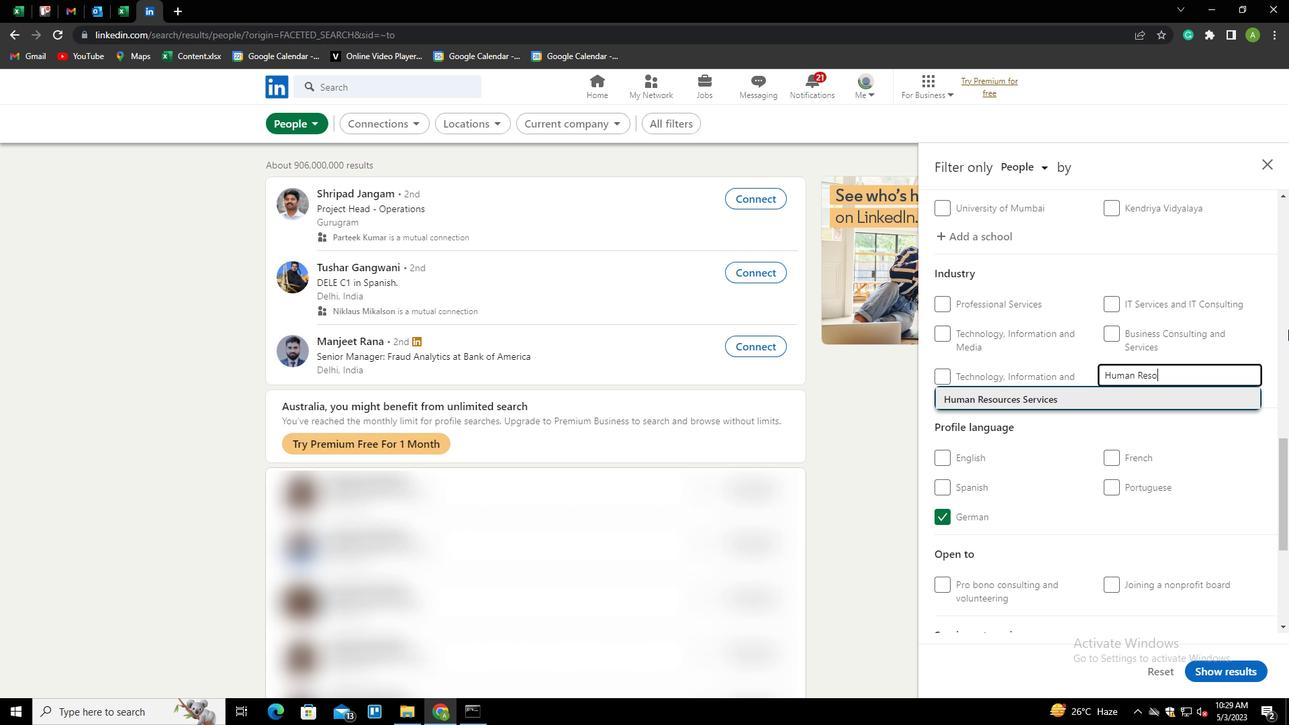 
Action: Mouse scrolled (1289, 329) with delta (0, 0)
Screenshot: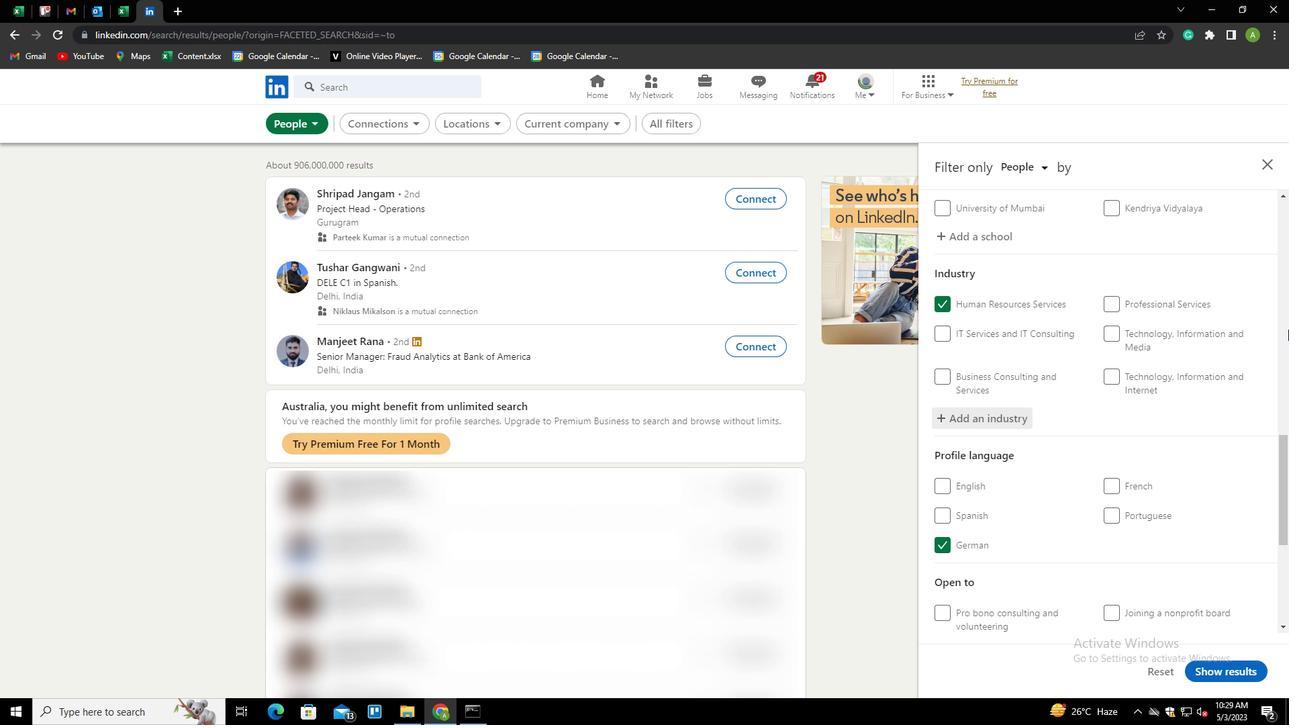 
Action: Mouse scrolled (1289, 329) with delta (0, 0)
Screenshot: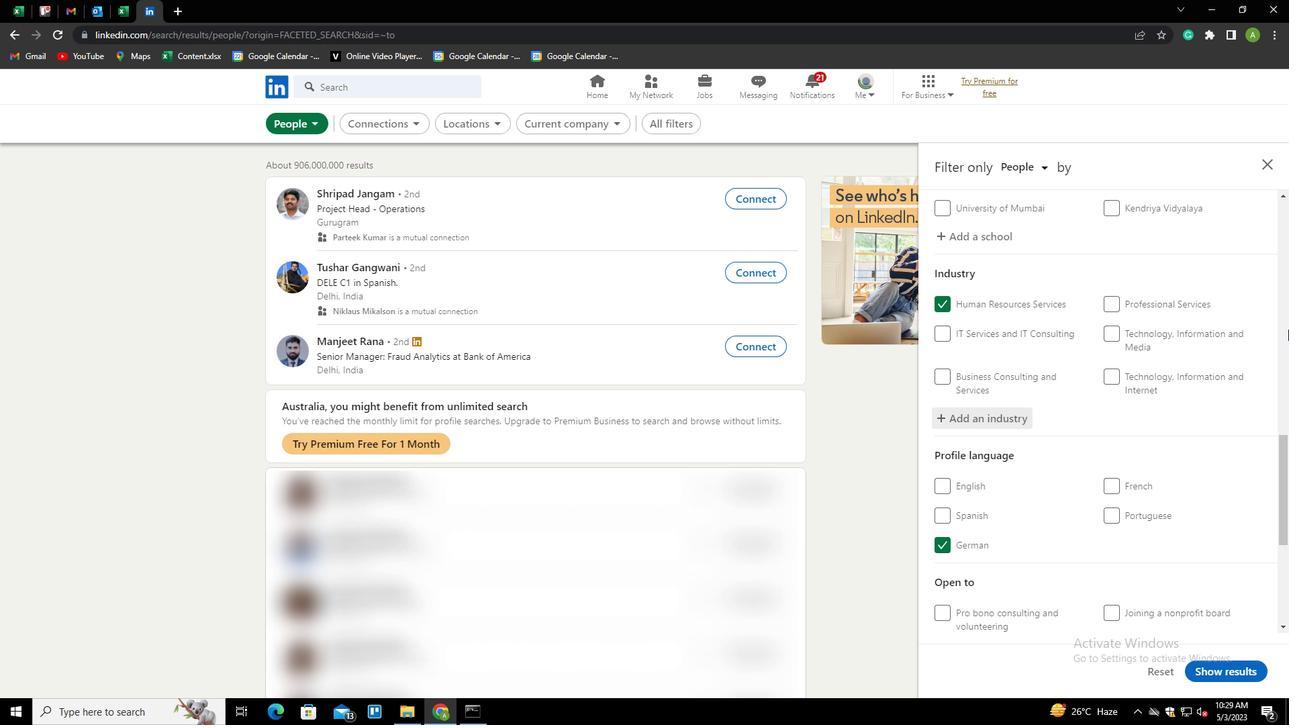 
Action: Mouse scrolled (1289, 329) with delta (0, 0)
Screenshot: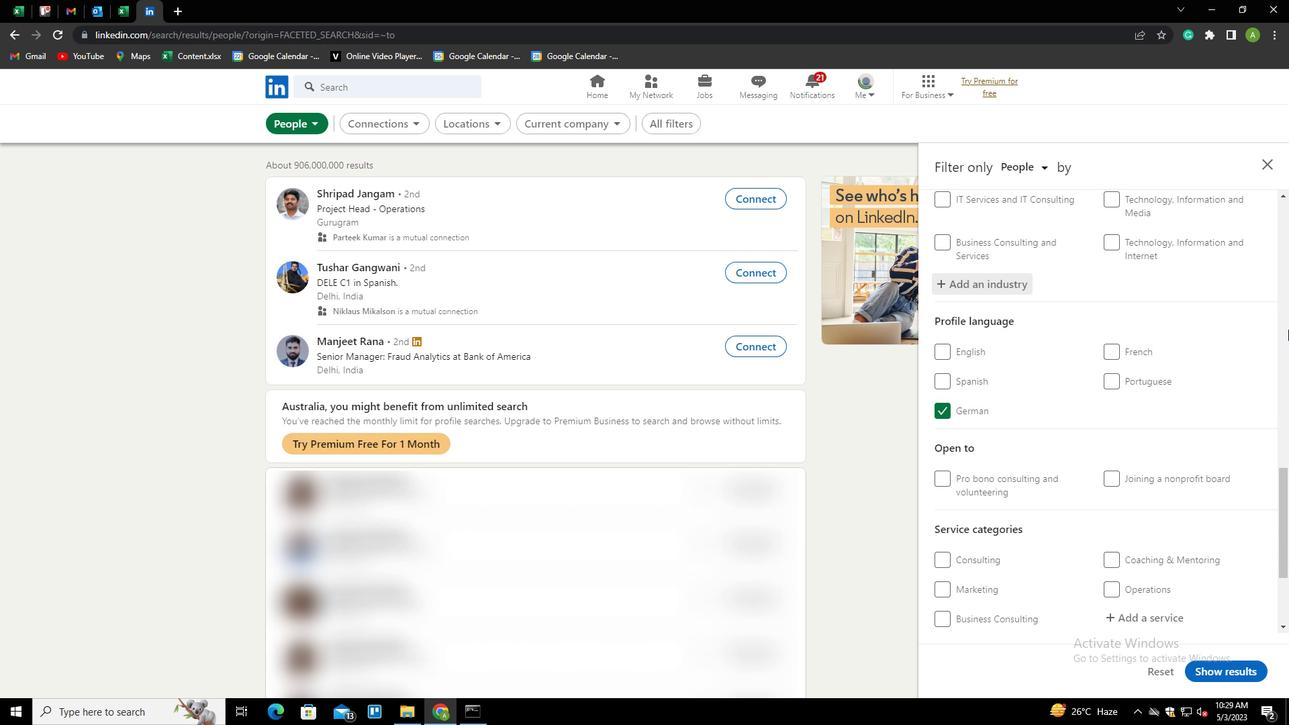 
Action: Mouse scrolled (1289, 329) with delta (0, 0)
Screenshot: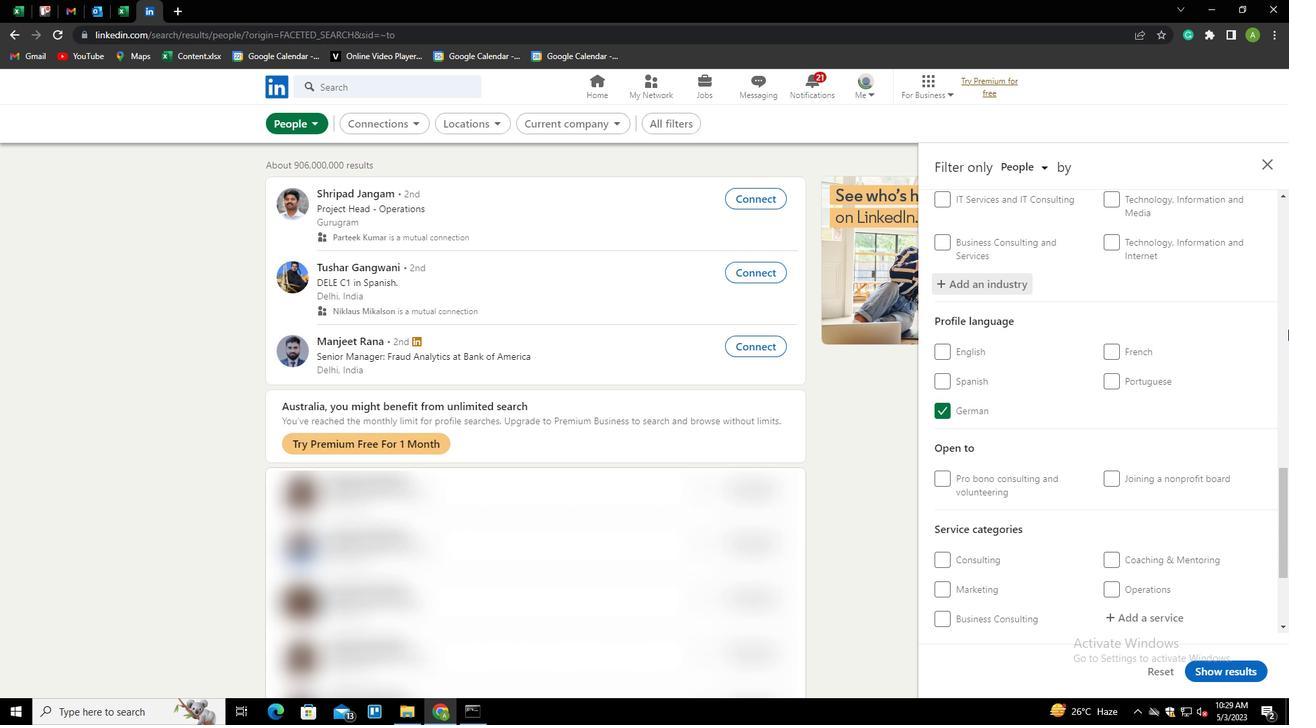 
Action: Mouse scrolled (1289, 329) with delta (0, 0)
Screenshot: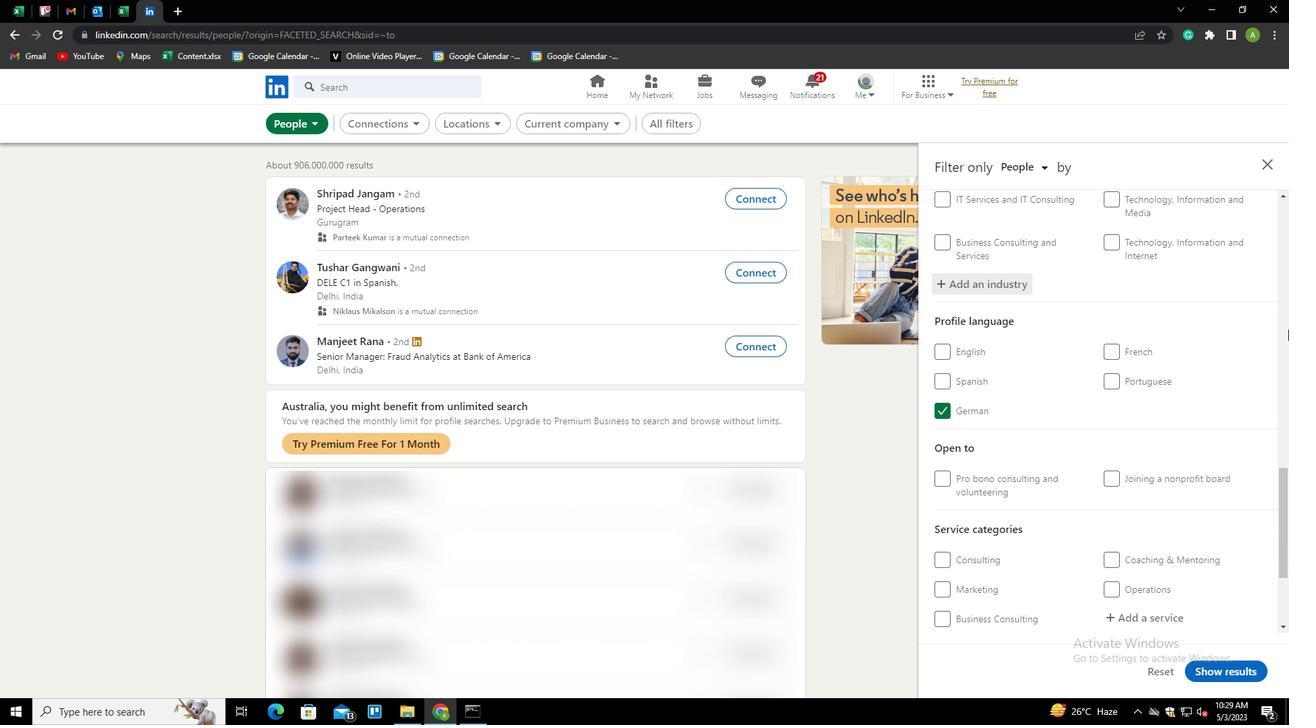 
Action: Mouse moved to (1174, 445)
Screenshot: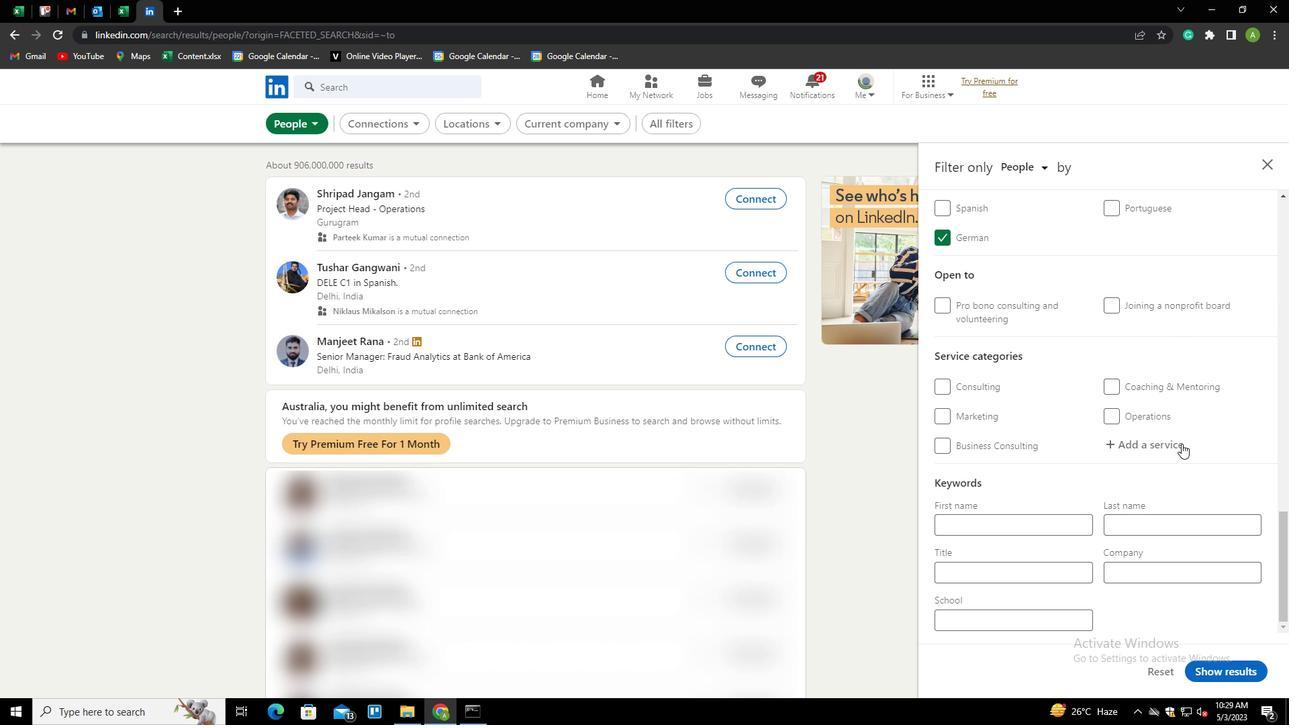 
Action: Mouse pressed left at (1174, 445)
Screenshot: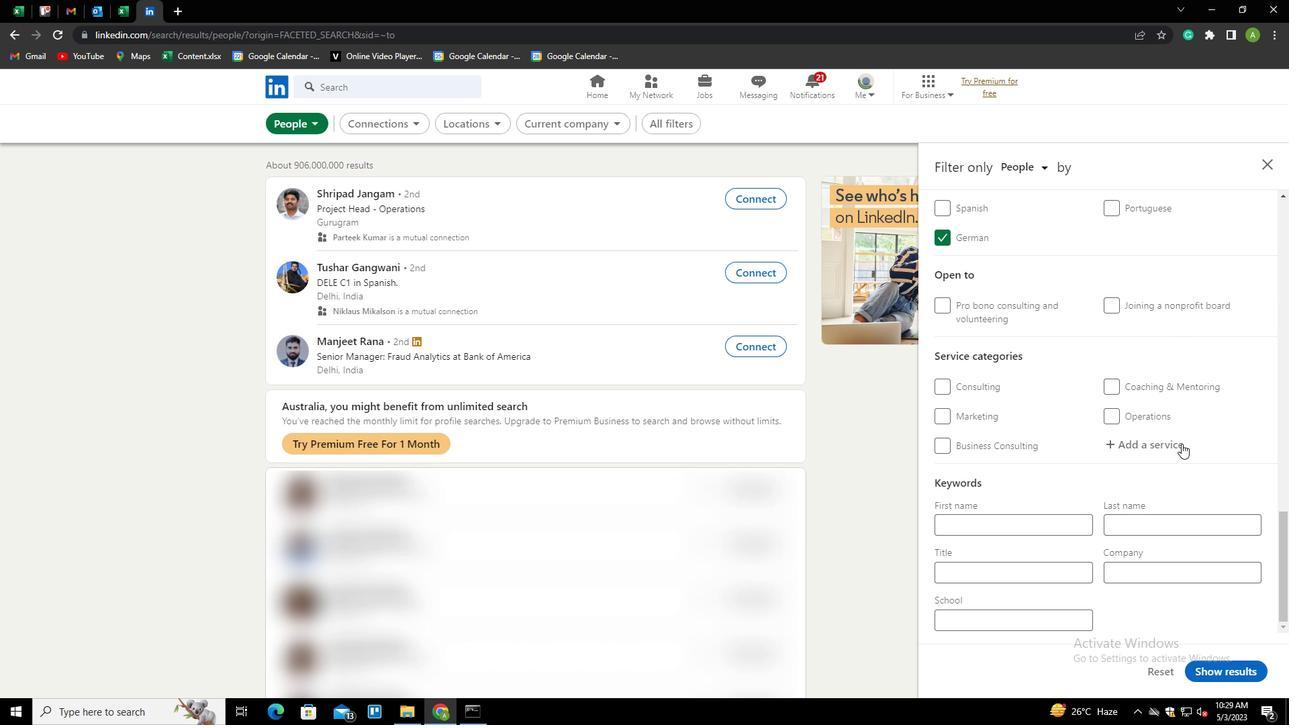 
Action: Key pressed <Key.shift><Key.shift><Key.shift><Key.shift><Key.shift><Key.shift><Key.shift><Key.shift><Key.shift><Key.shift><Key.shift><Key.shift>NOTARY<Key.down><Key.enter>
Screenshot: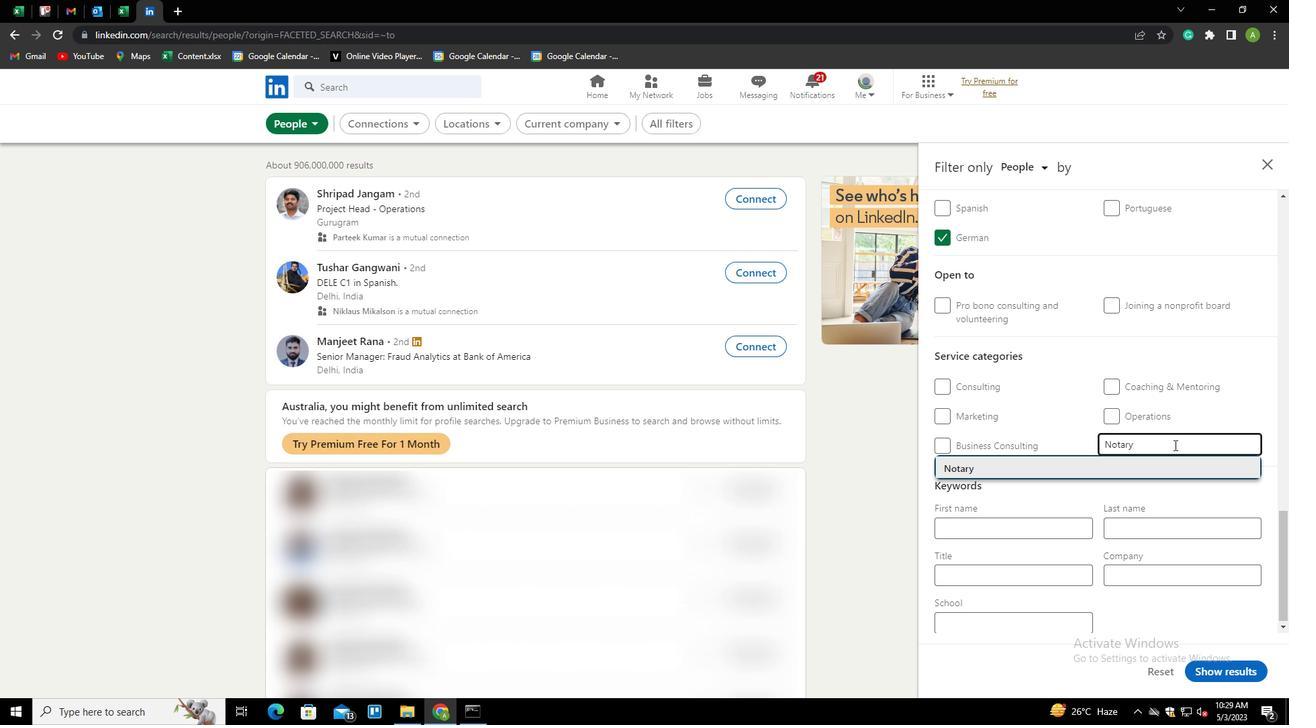 
Action: Mouse scrolled (1174, 444) with delta (0, 0)
Screenshot: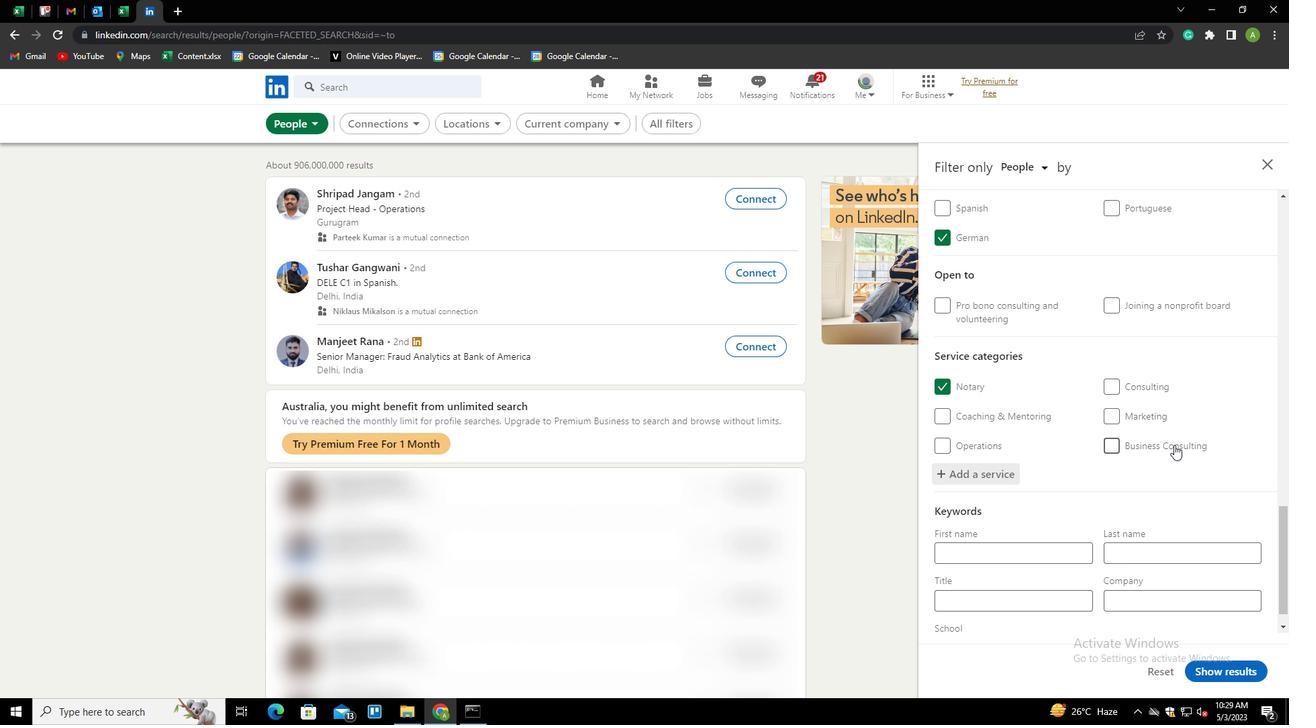 
Action: Mouse scrolled (1174, 444) with delta (0, 0)
Screenshot: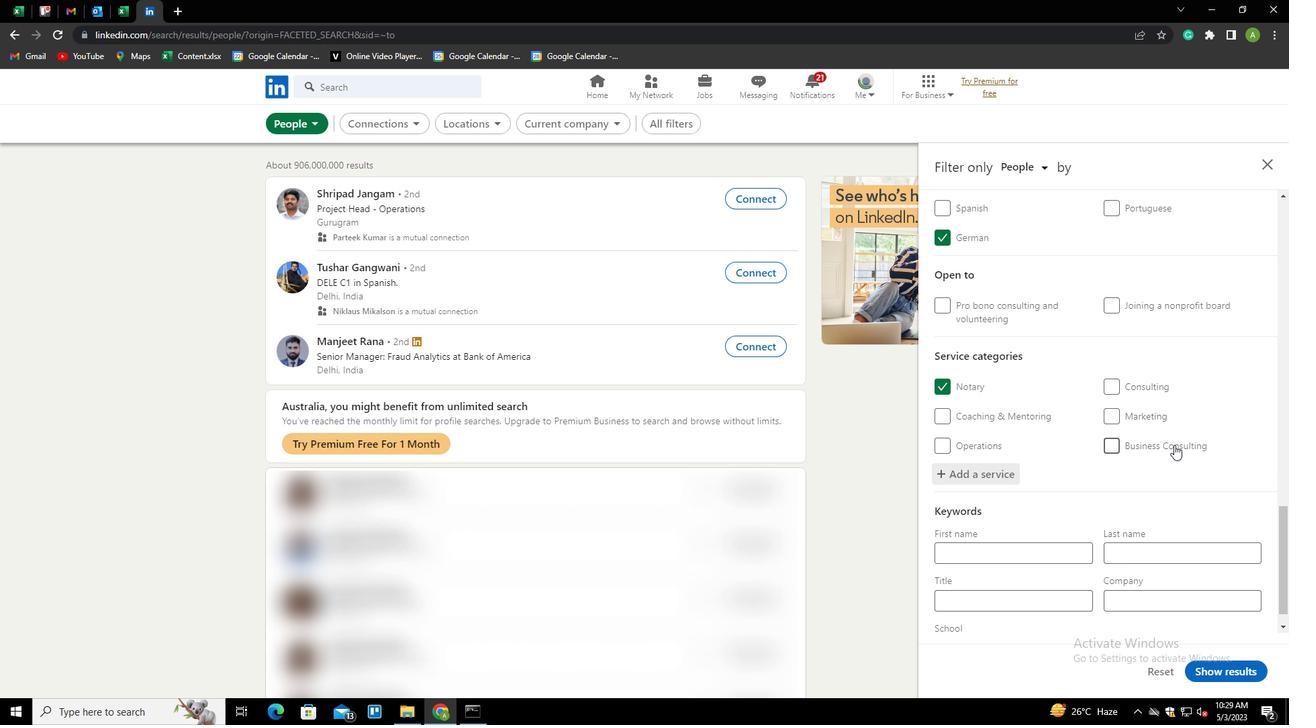 
Action: Mouse scrolled (1174, 444) with delta (0, 0)
Screenshot: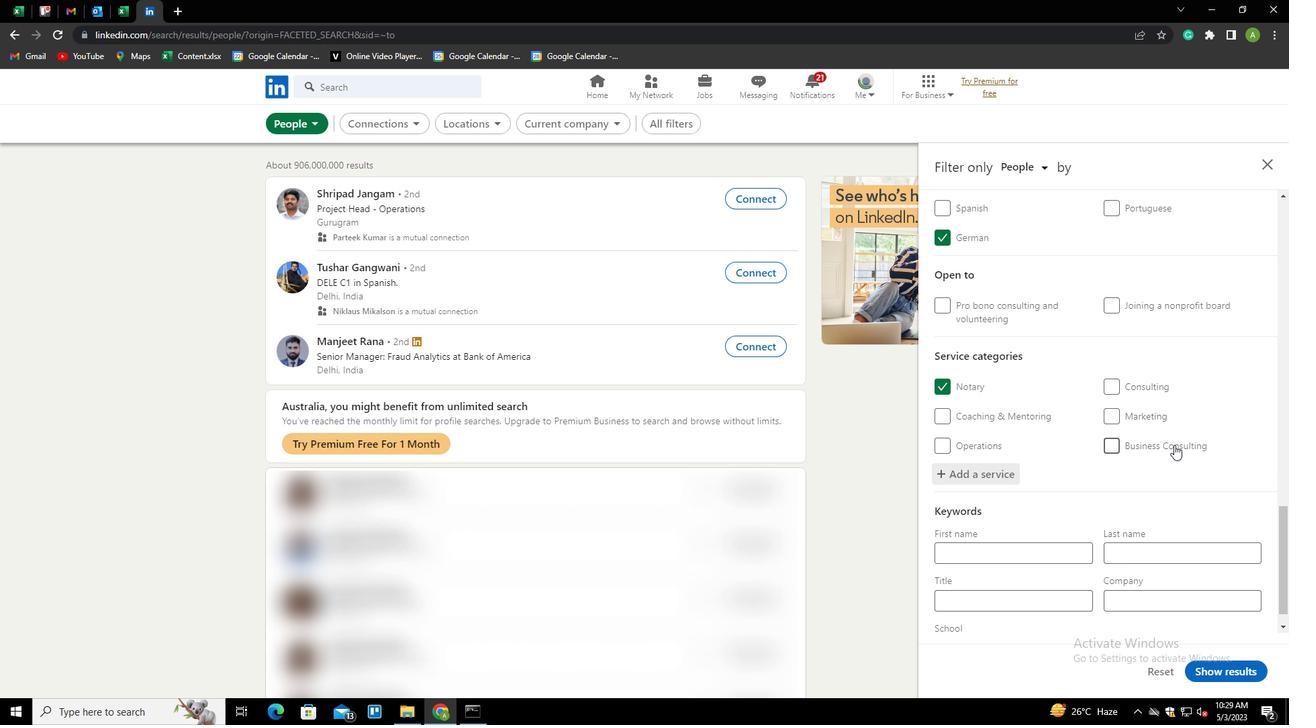 
Action: Mouse scrolled (1174, 444) with delta (0, 0)
Screenshot: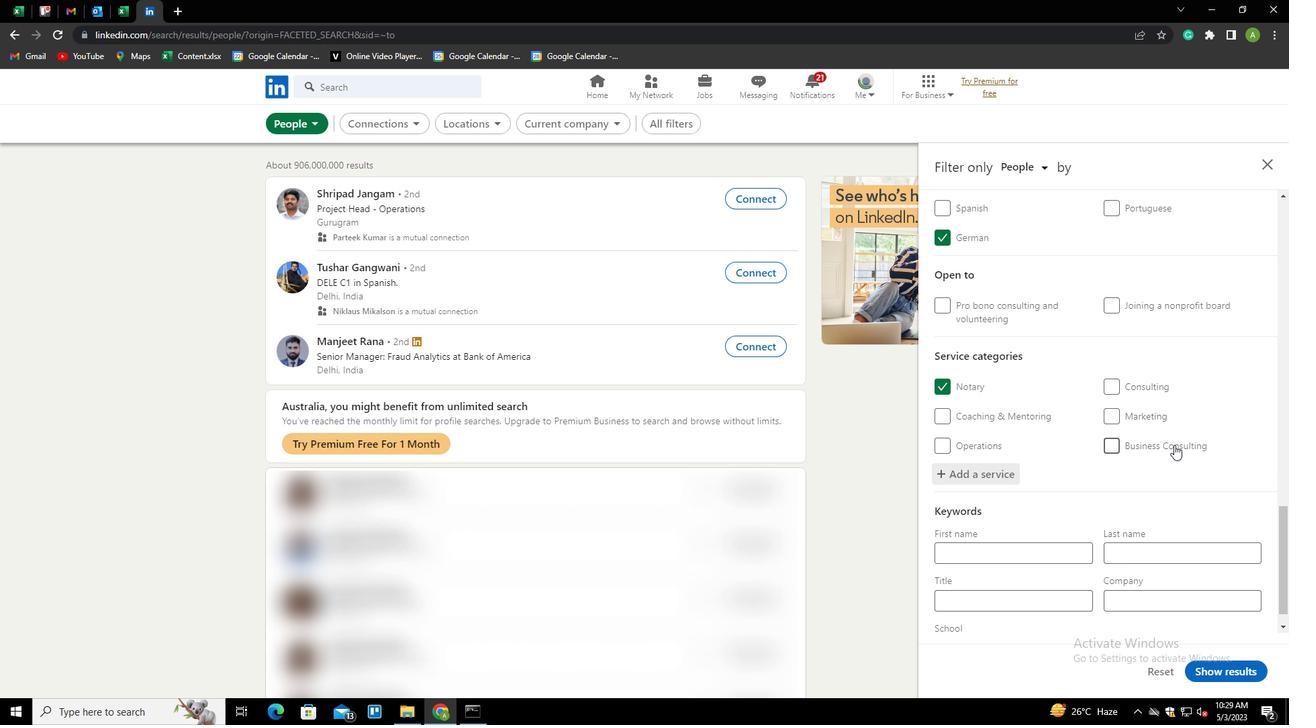 
Action: Mouse moved to (1043, 575)
Screenshot: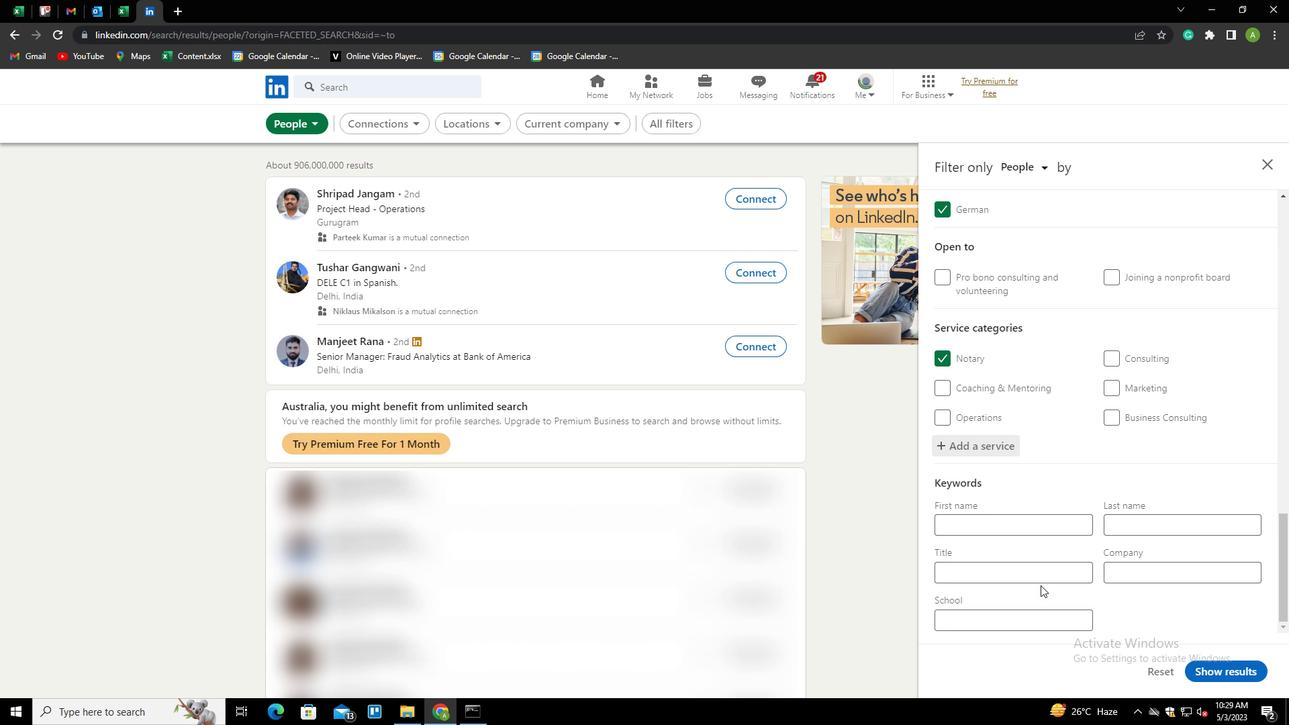 
Action: Mouse pressed left at (1043, 575)
Screenshot: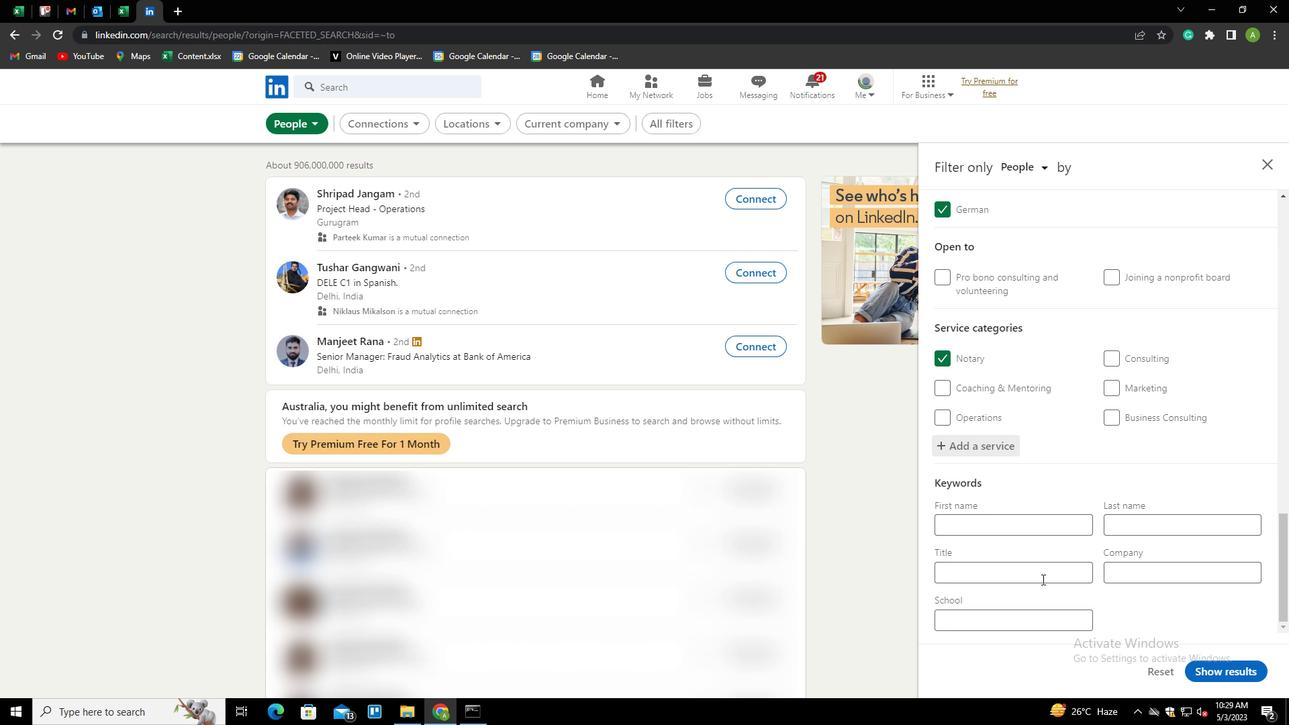 
Action: Key pressed <Key.shift>ADMINISTRATION<Key.space><Key.shift>ANAY<Key.backspace>LYST
Screenshot: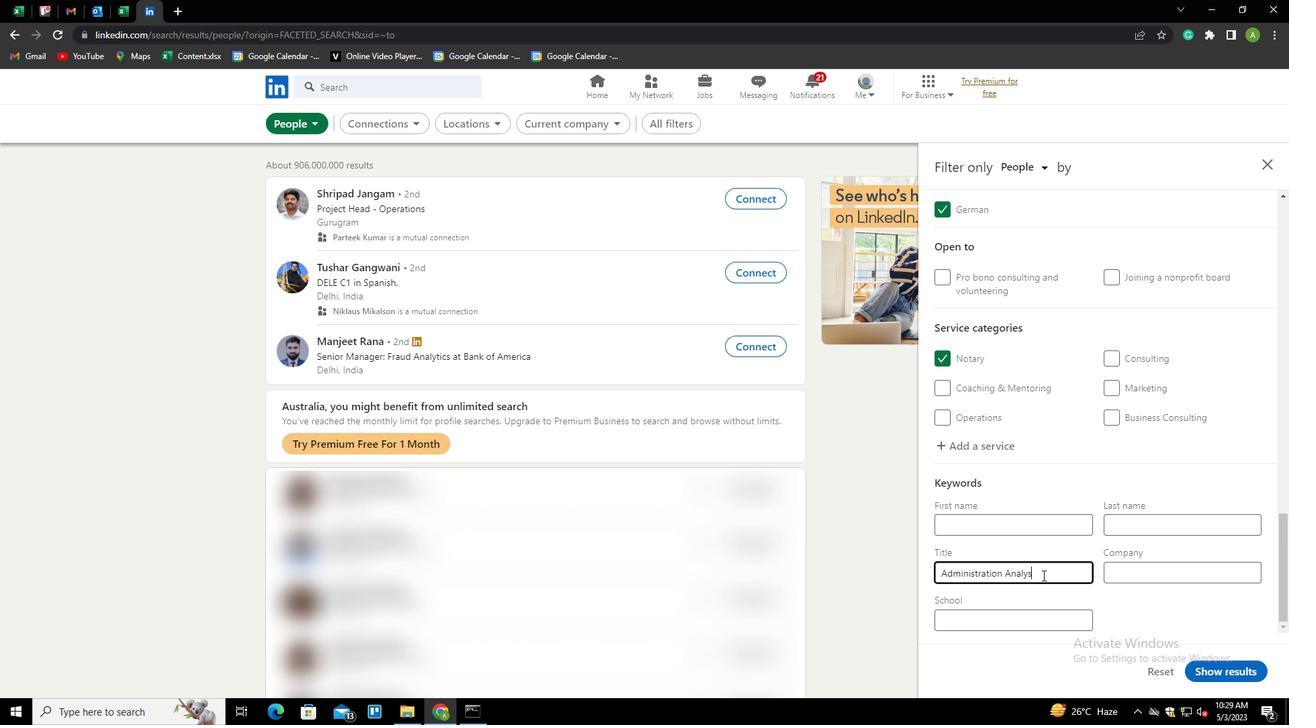 
Action: Mouse moved to (1233, 667)
Screenshot: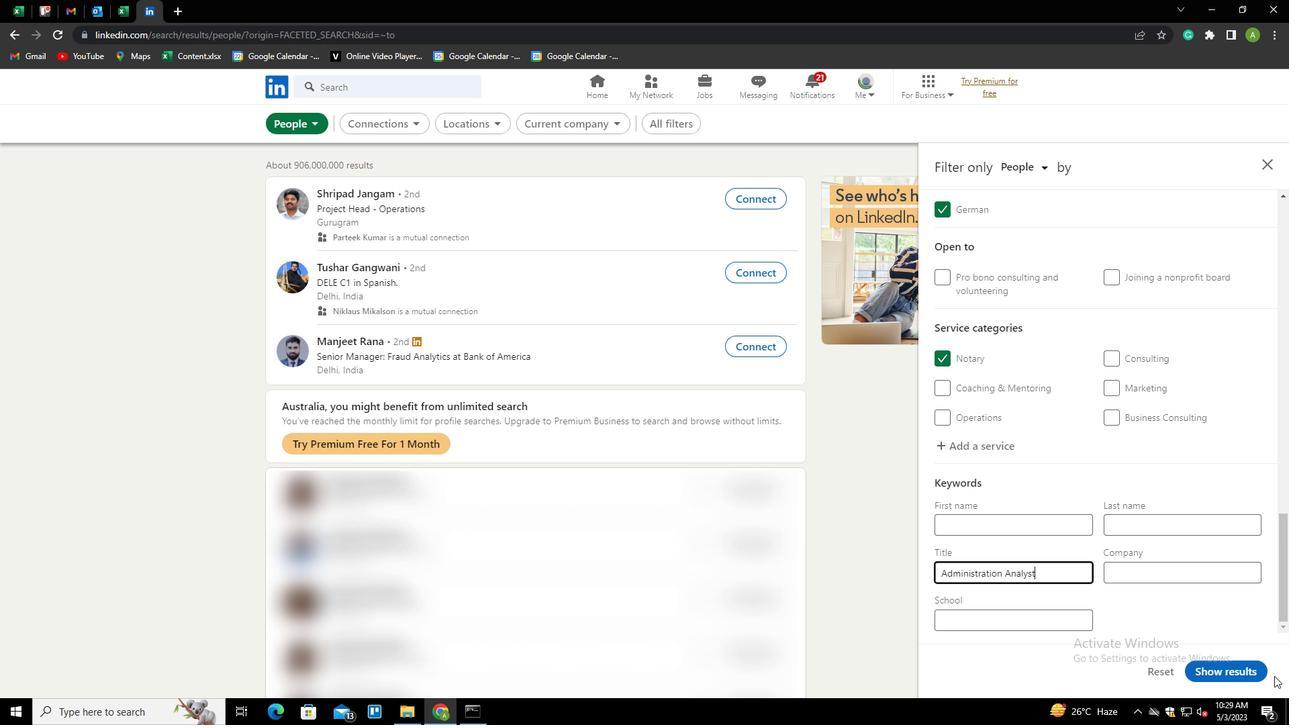 
Action: Mouse pressed left at (1233, 667)
Screenshot: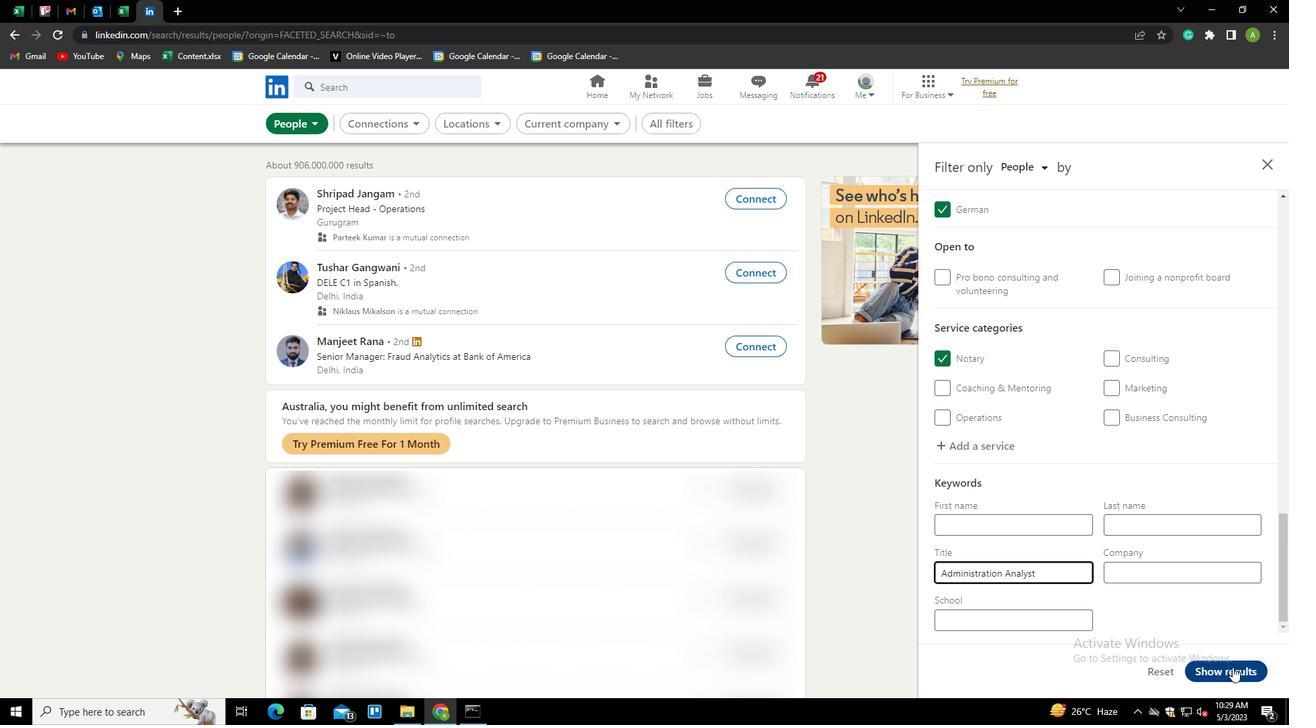 
